 Task: Add a signature Lane Turner containing With gratitude and sincere wishes, Lane Turner to email address softage.3@softage.net and add a folder Maintenance
Action: Mouse moved to (117, 157)
Screenshot: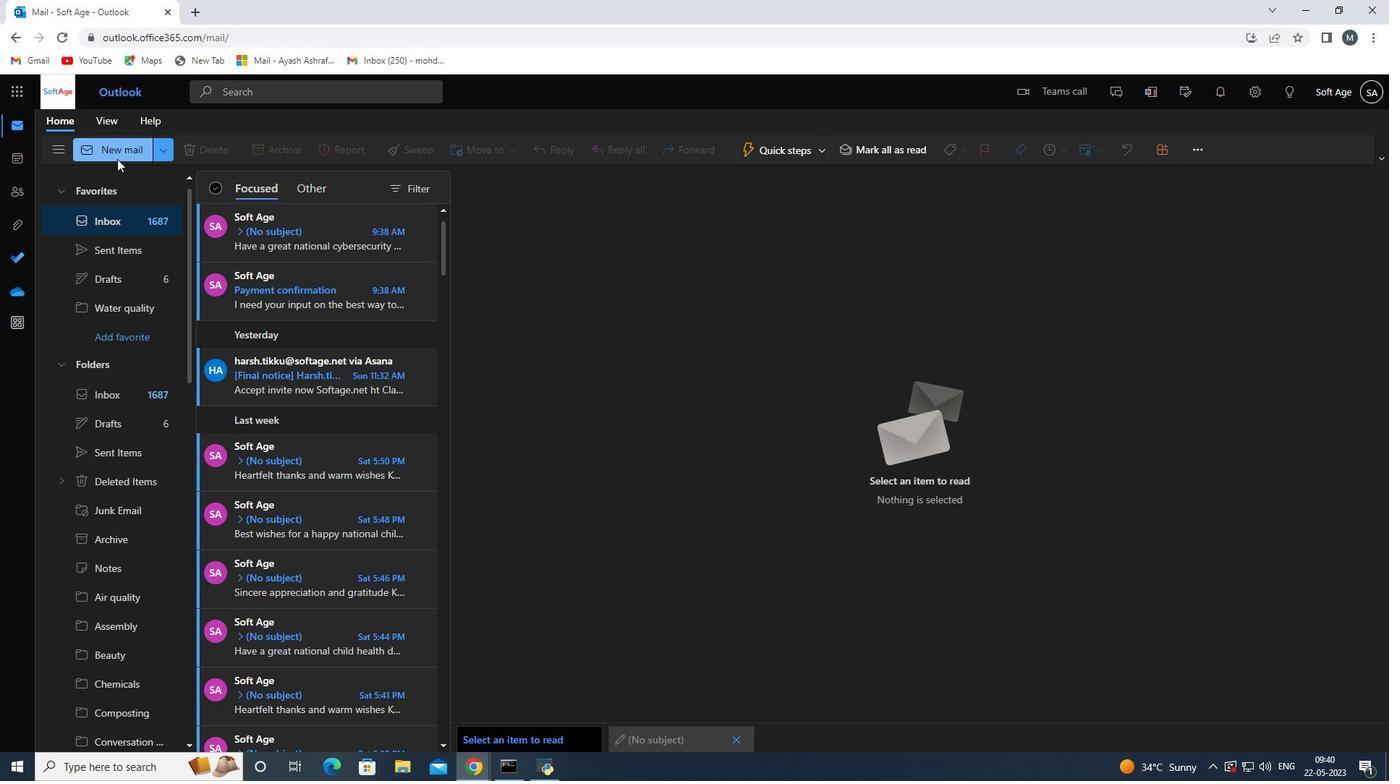 
Action: Mouse pressed left at (117, 157)
Screenshot: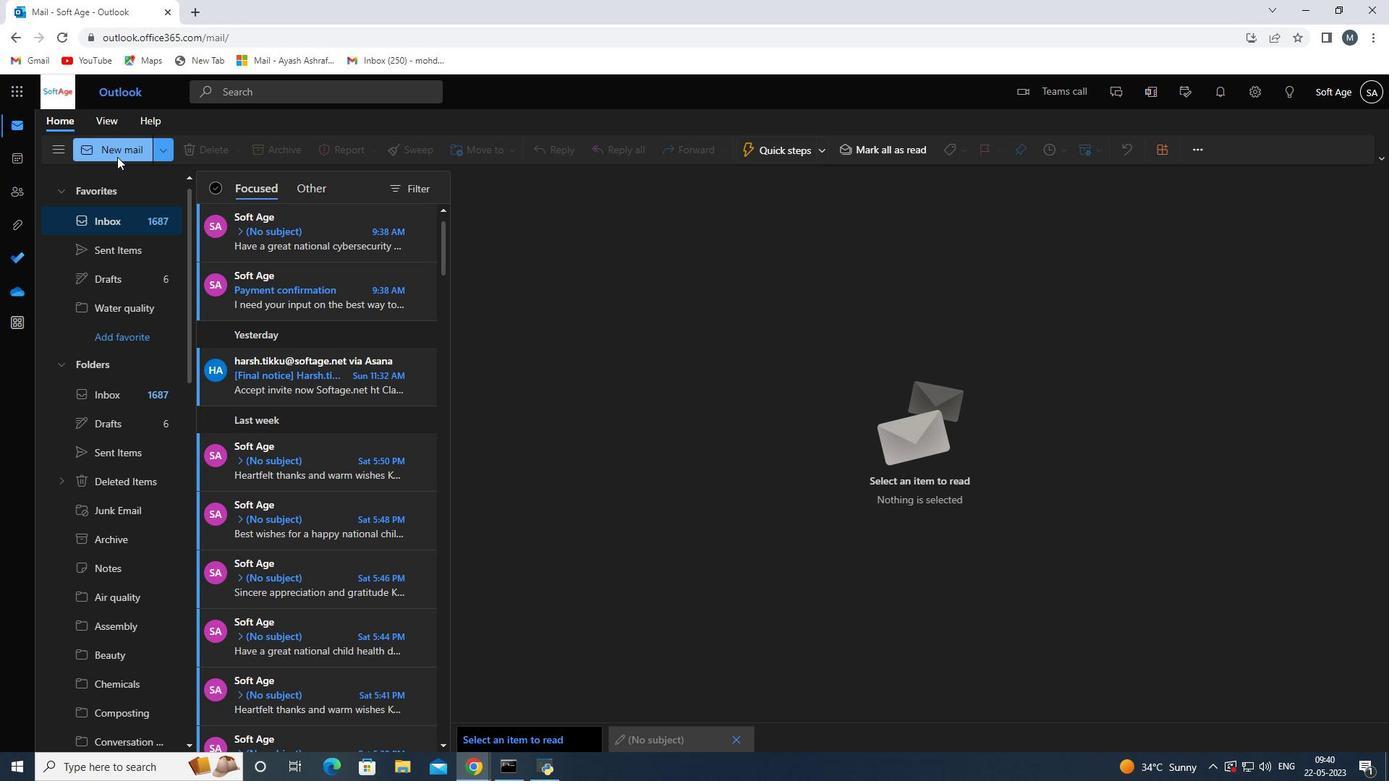 
Action: Mouse moved to (986, 154)
Screenshot: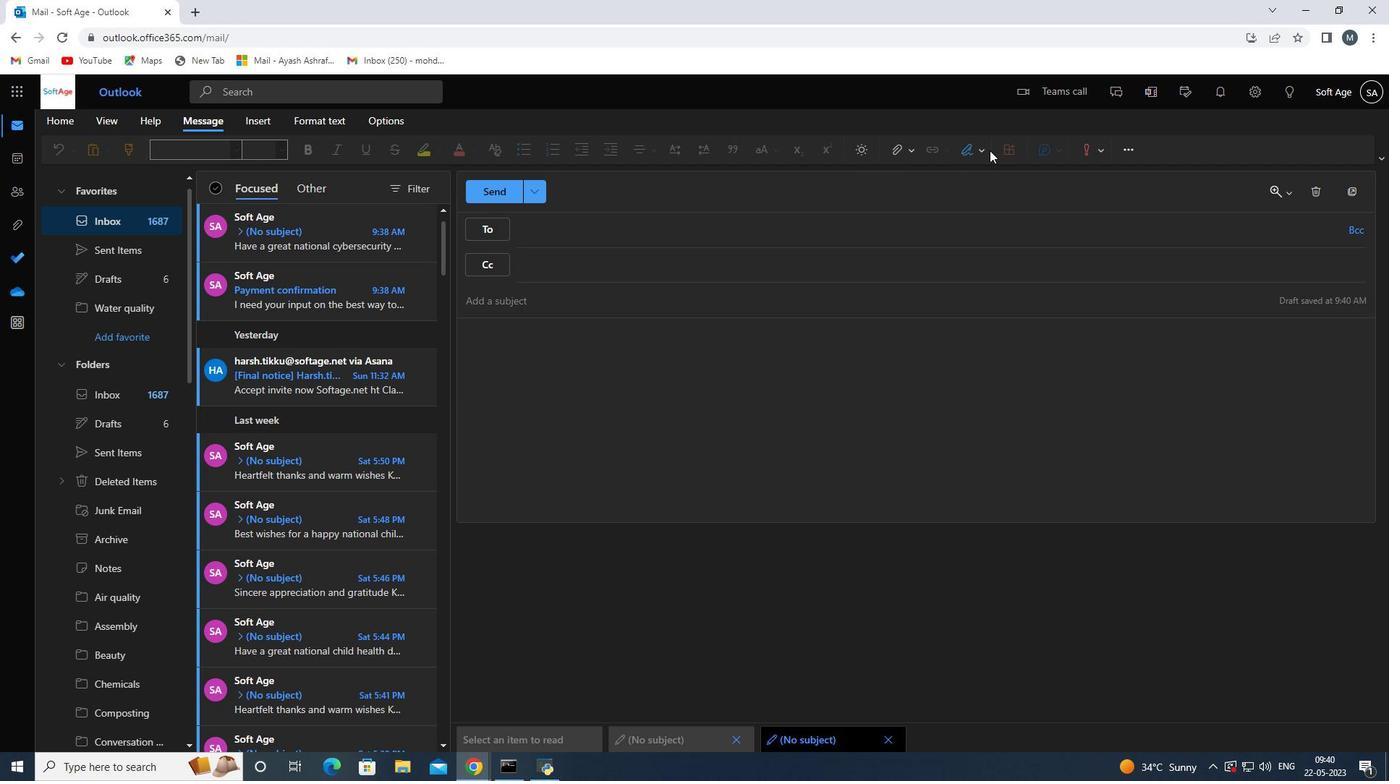 
Action: Mouse pressed left at (986, 154)
Screenshot: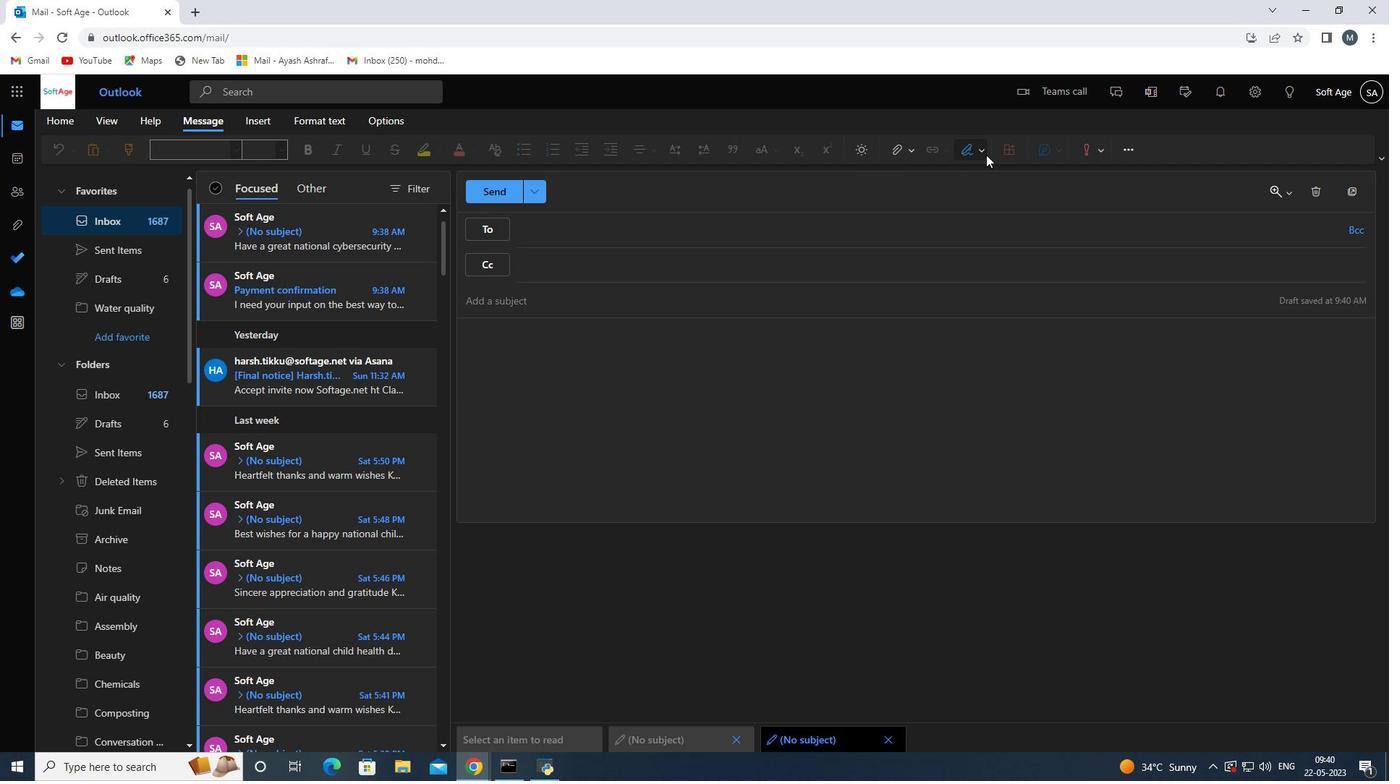 
Action: Mouse moved to (943, 186)
Screenshot: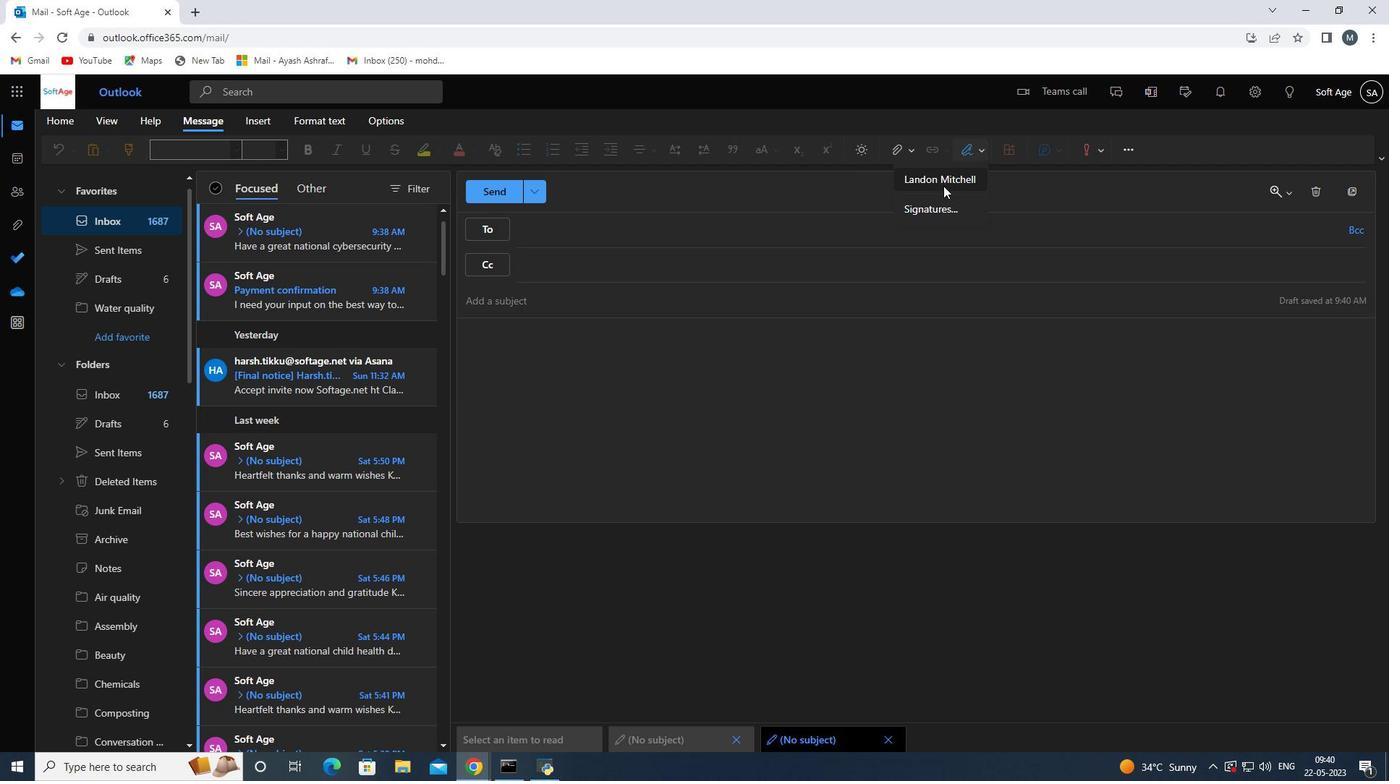 
Action: Mouse pressed left at (943, 186)
Screenshot: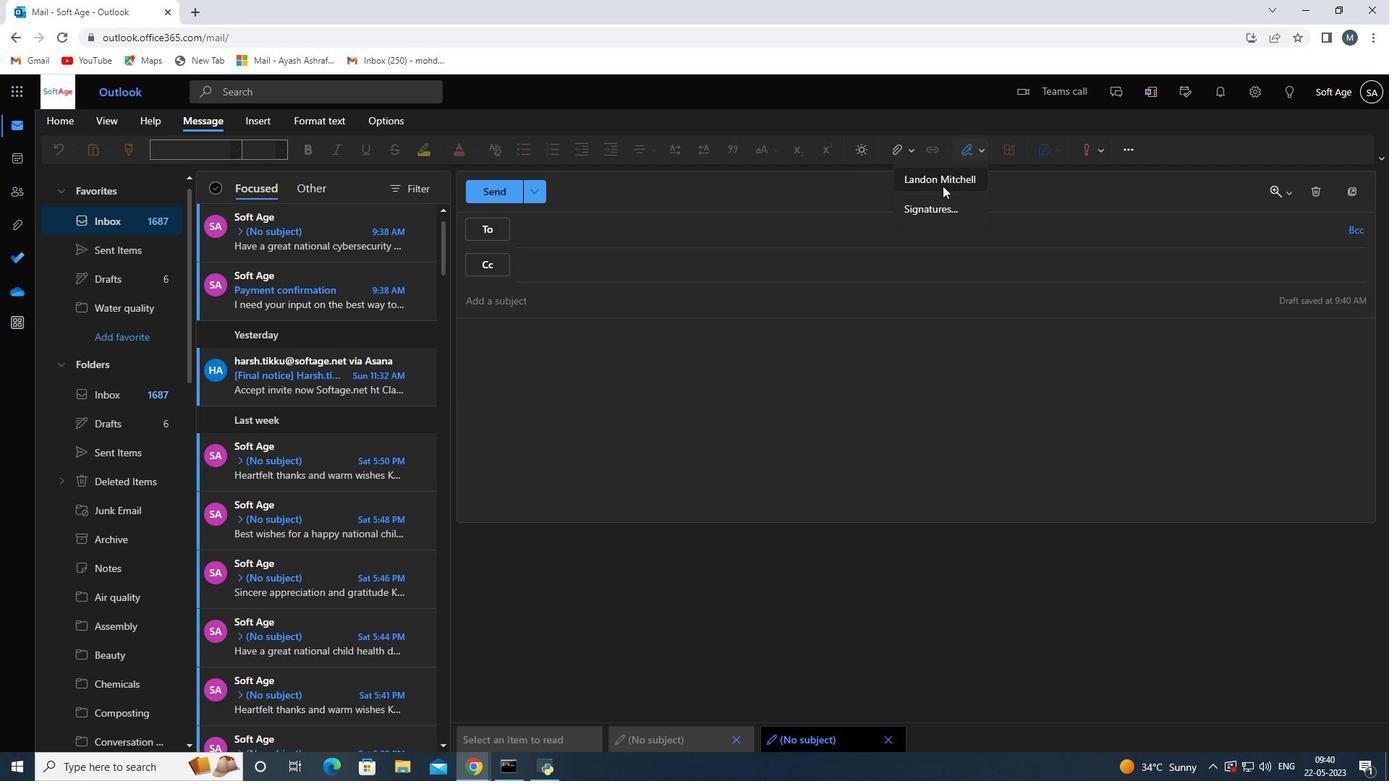 
Action: Mouse moved to (981, 146)
Screenshot: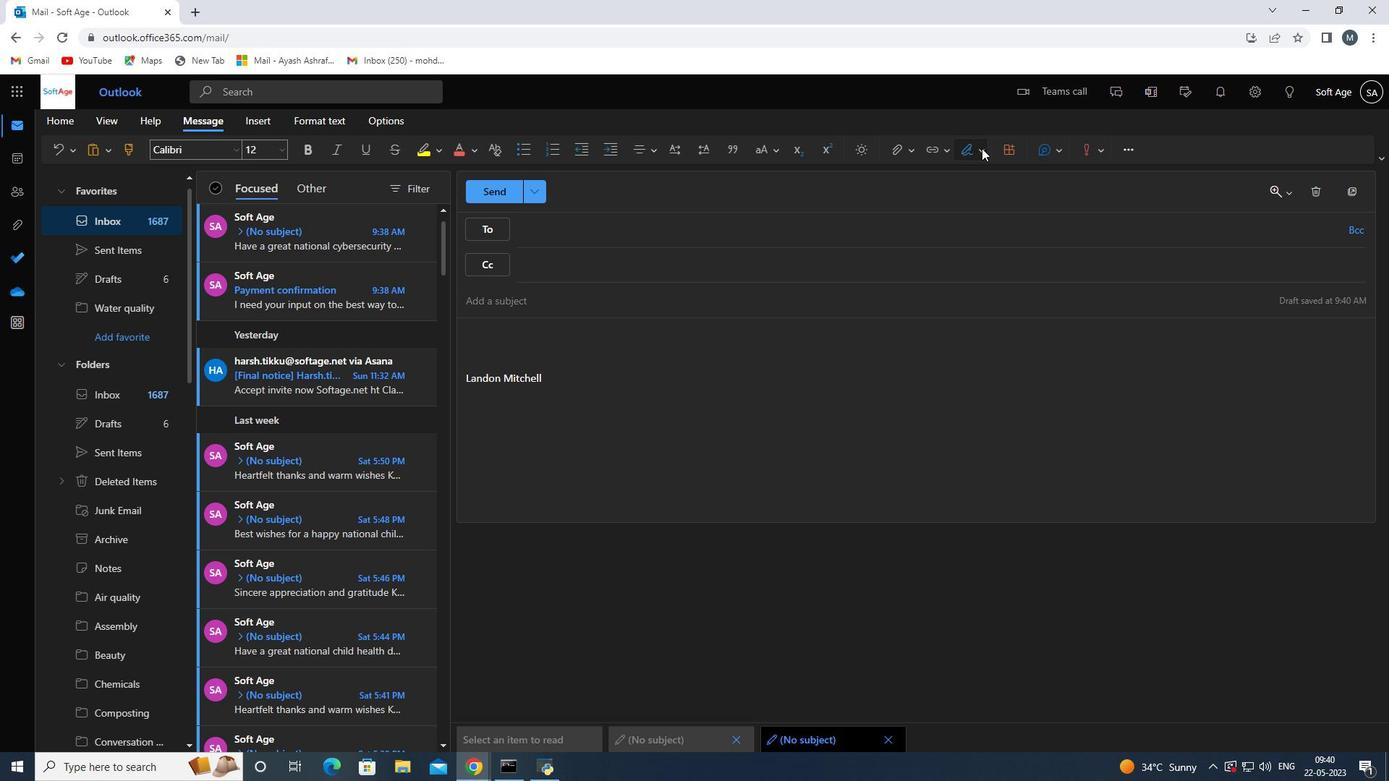 
Action: Mouse pressed left at (981, 146)
Screenshot: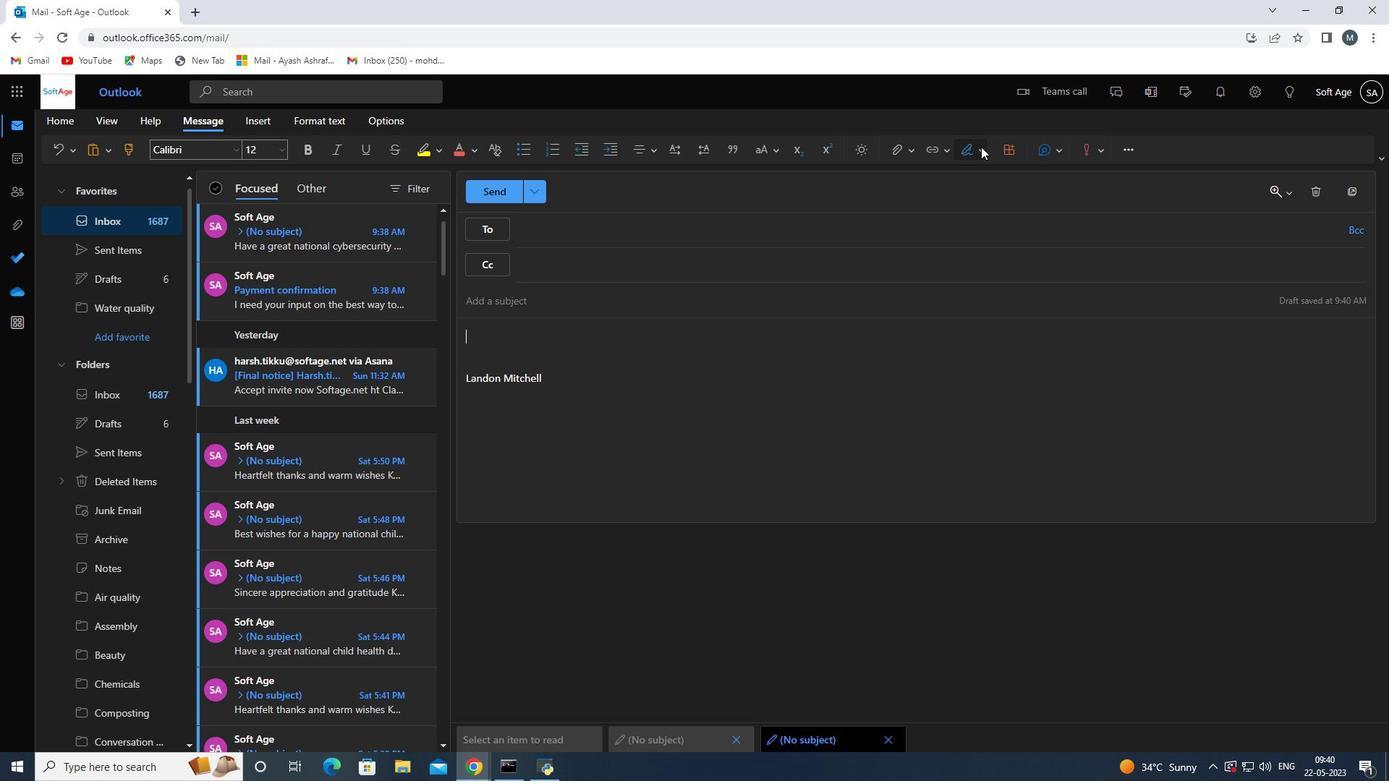 
Action: Mouse moved to (943, 210)
Screenshot: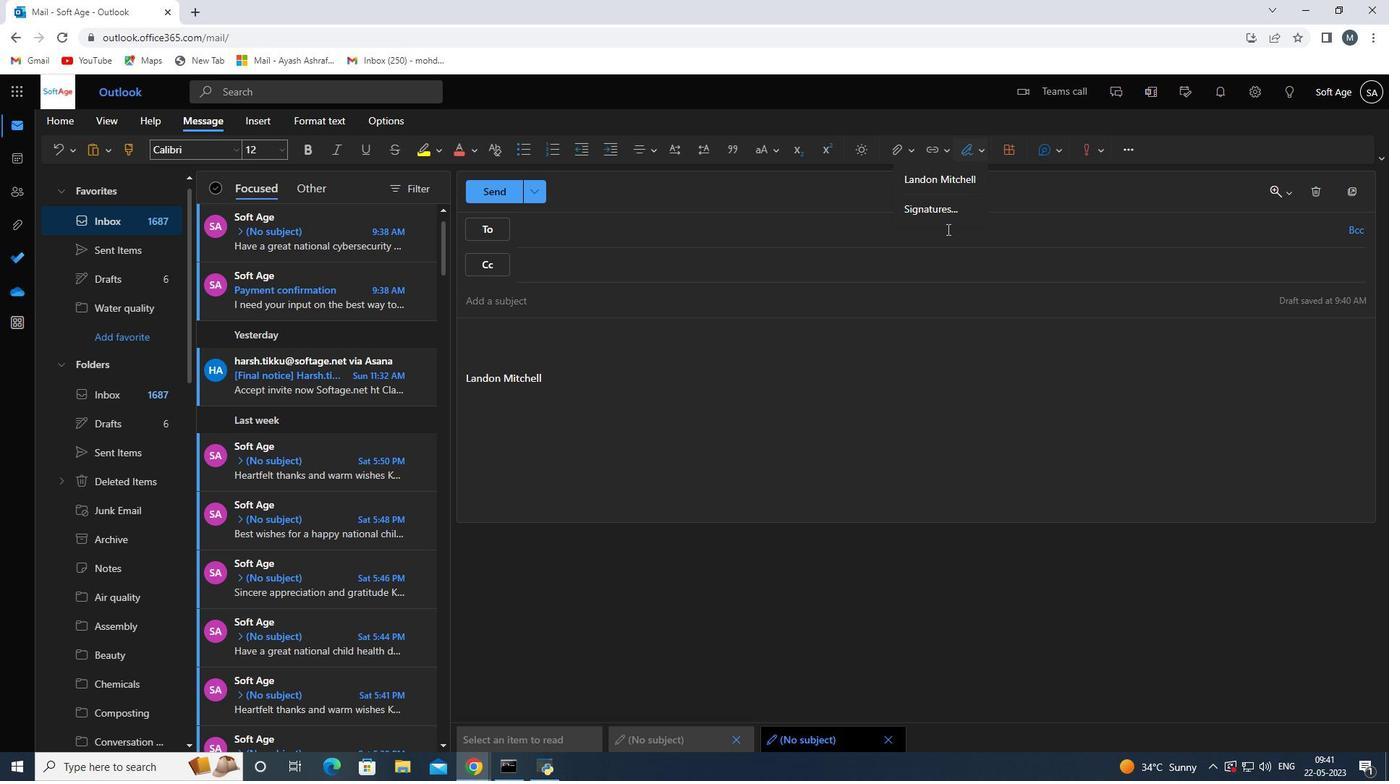 
Action: Mouse pressed left at (943, 210)
Screenshot: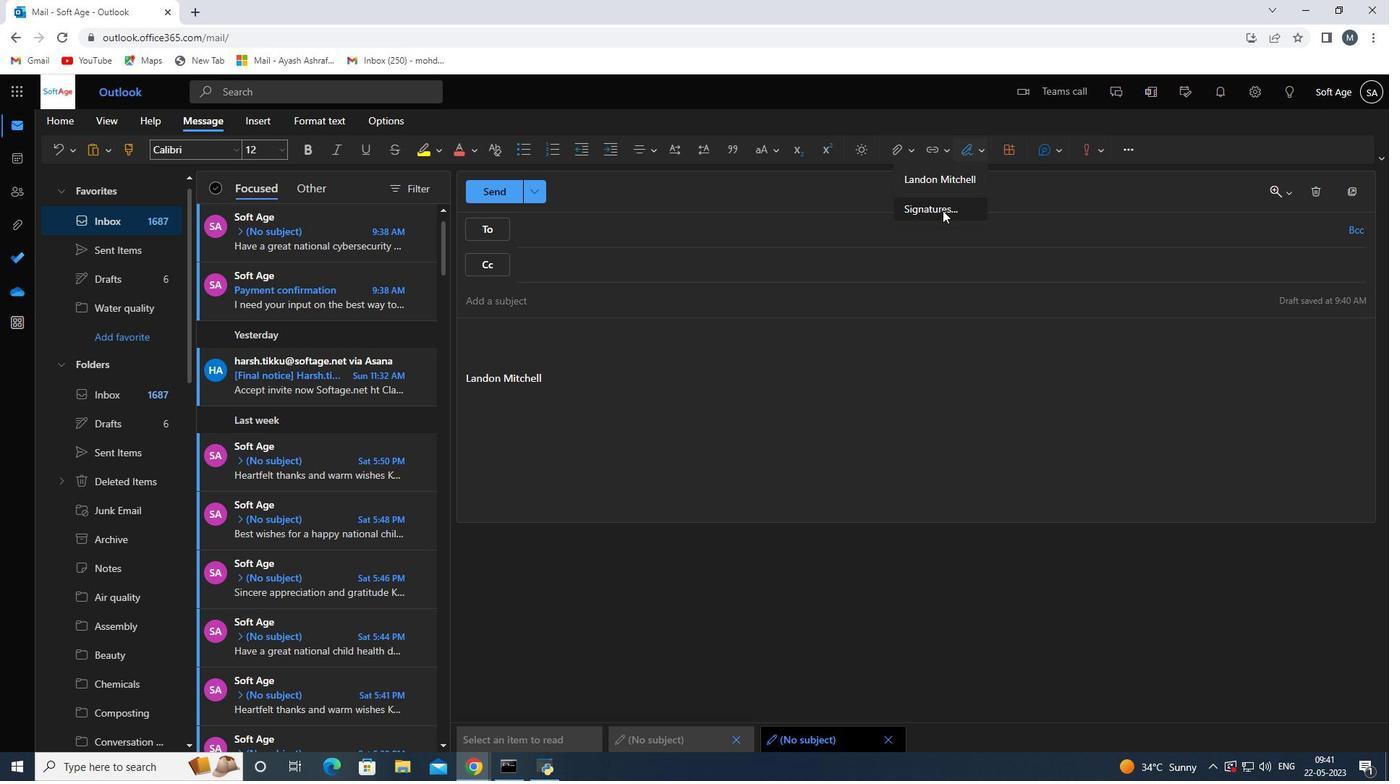 
Action: Mouse moved to (976, 269)
Screenshot: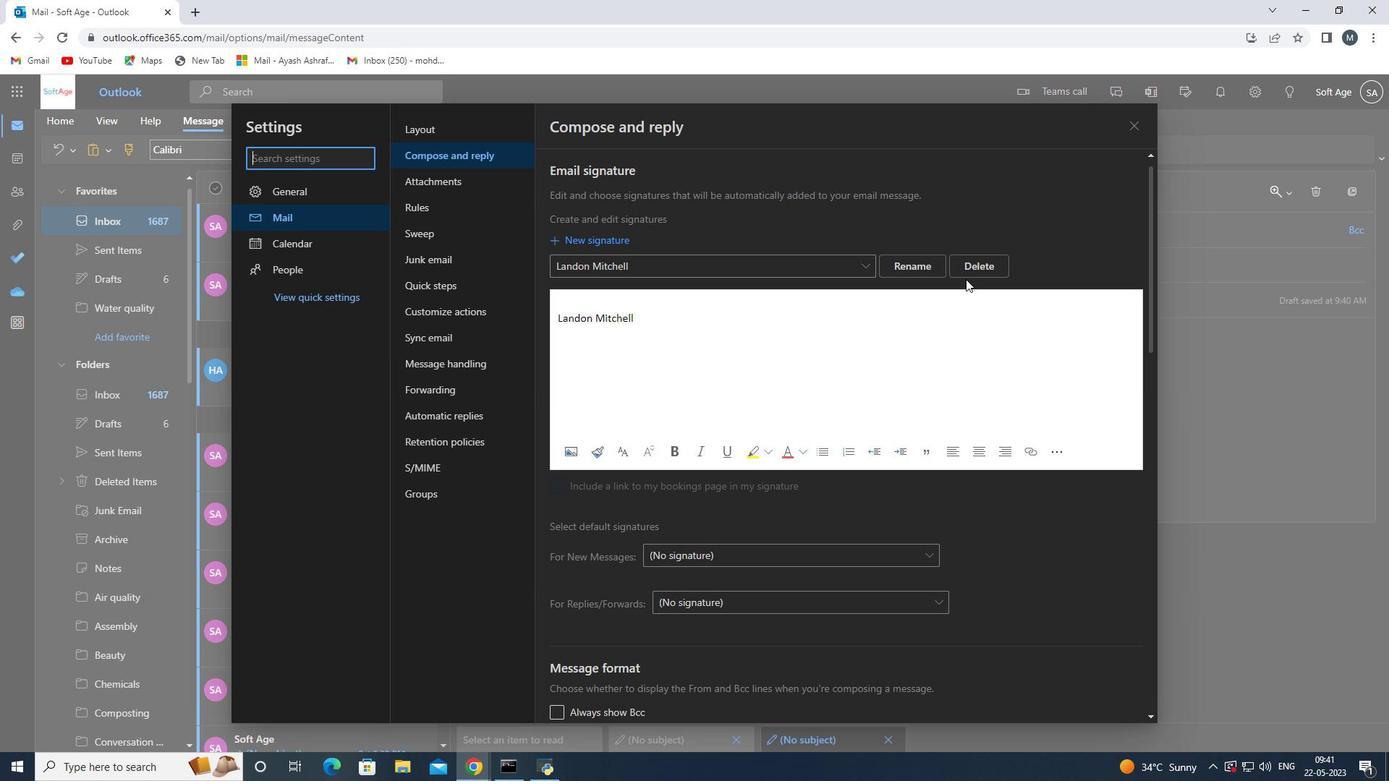 
Action: Mouse pressed left at (976, 269)
Screenshot: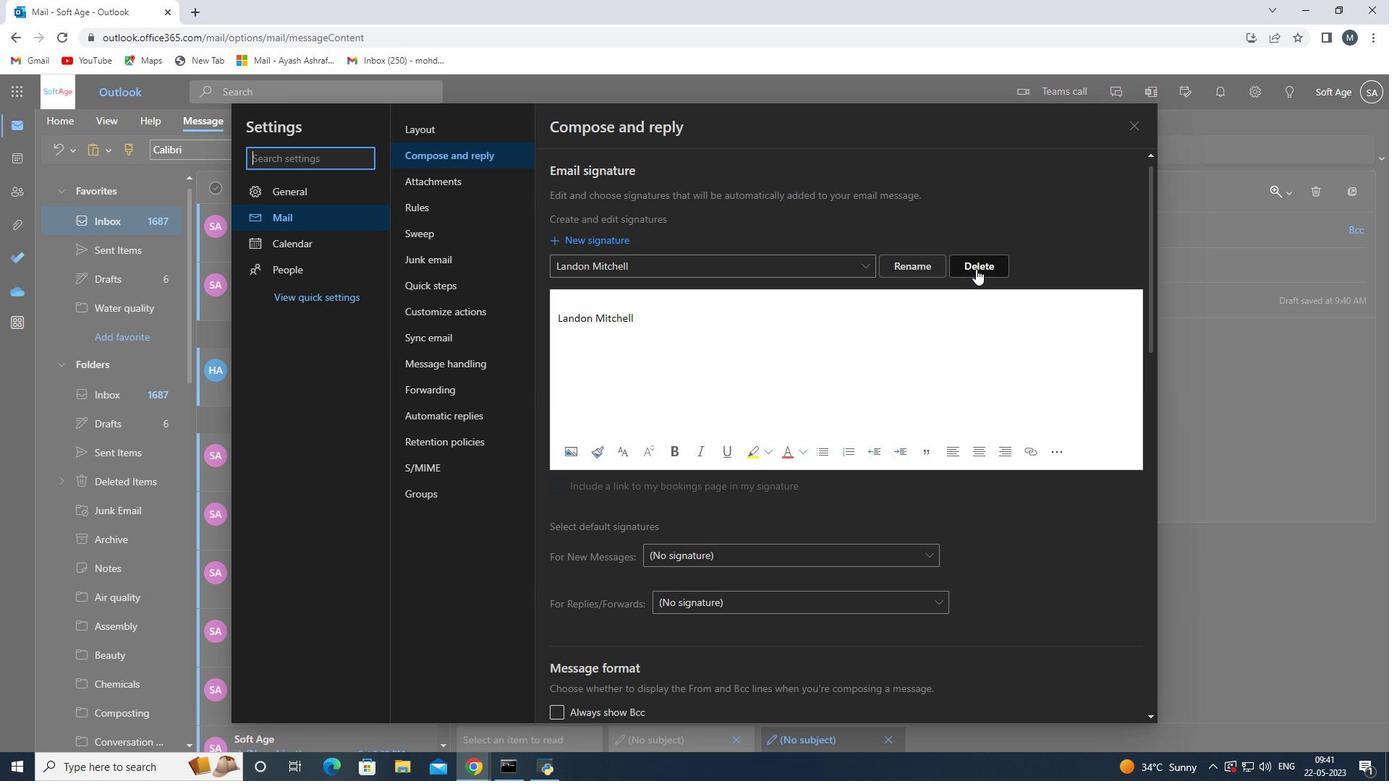 
Action: Mouse moved to (720, 262)
Screenshot: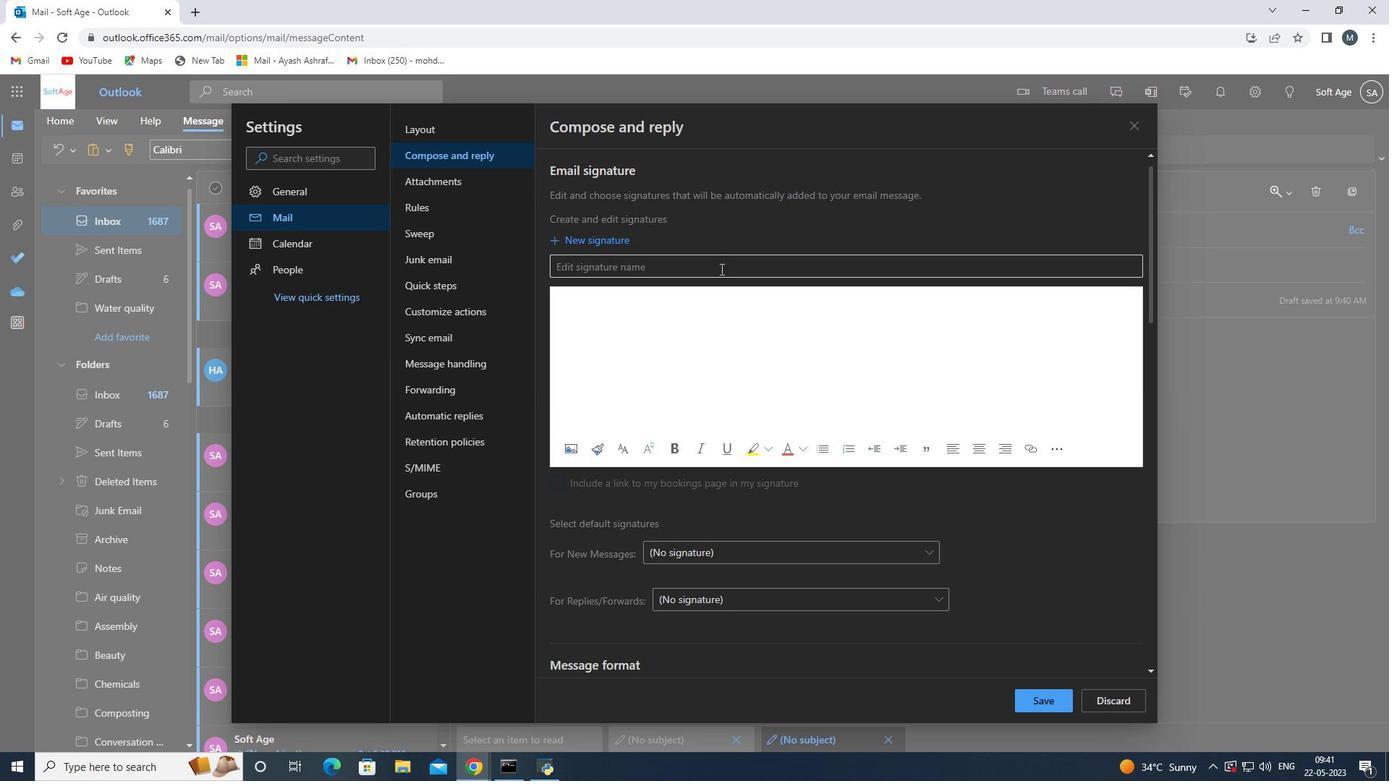 
Action: Mouse pressed left at (720, 262)
Screenshot: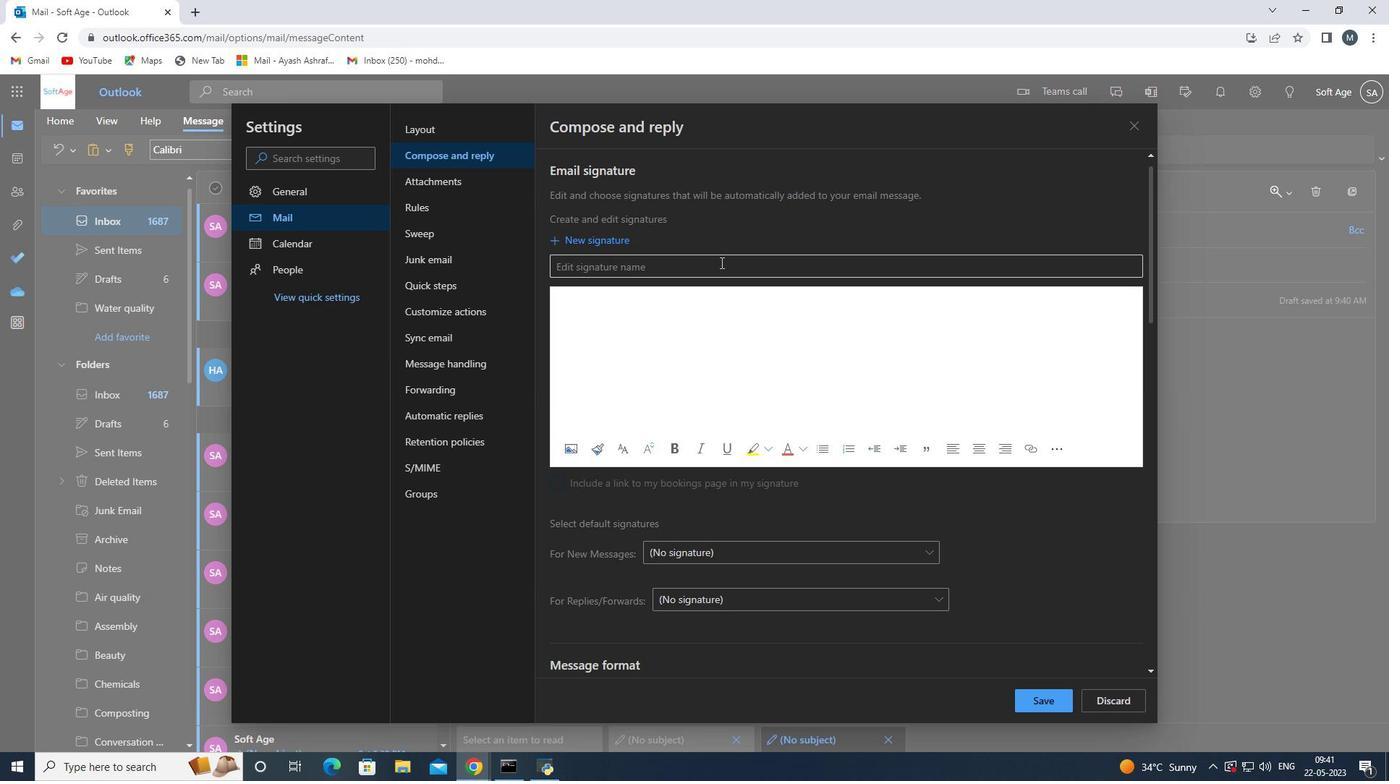 
Action: Key pressed <Key.shift>Lane<Key.space><Key.shift>Turnr<Key.backspace>er<Key.space>
Screenshot: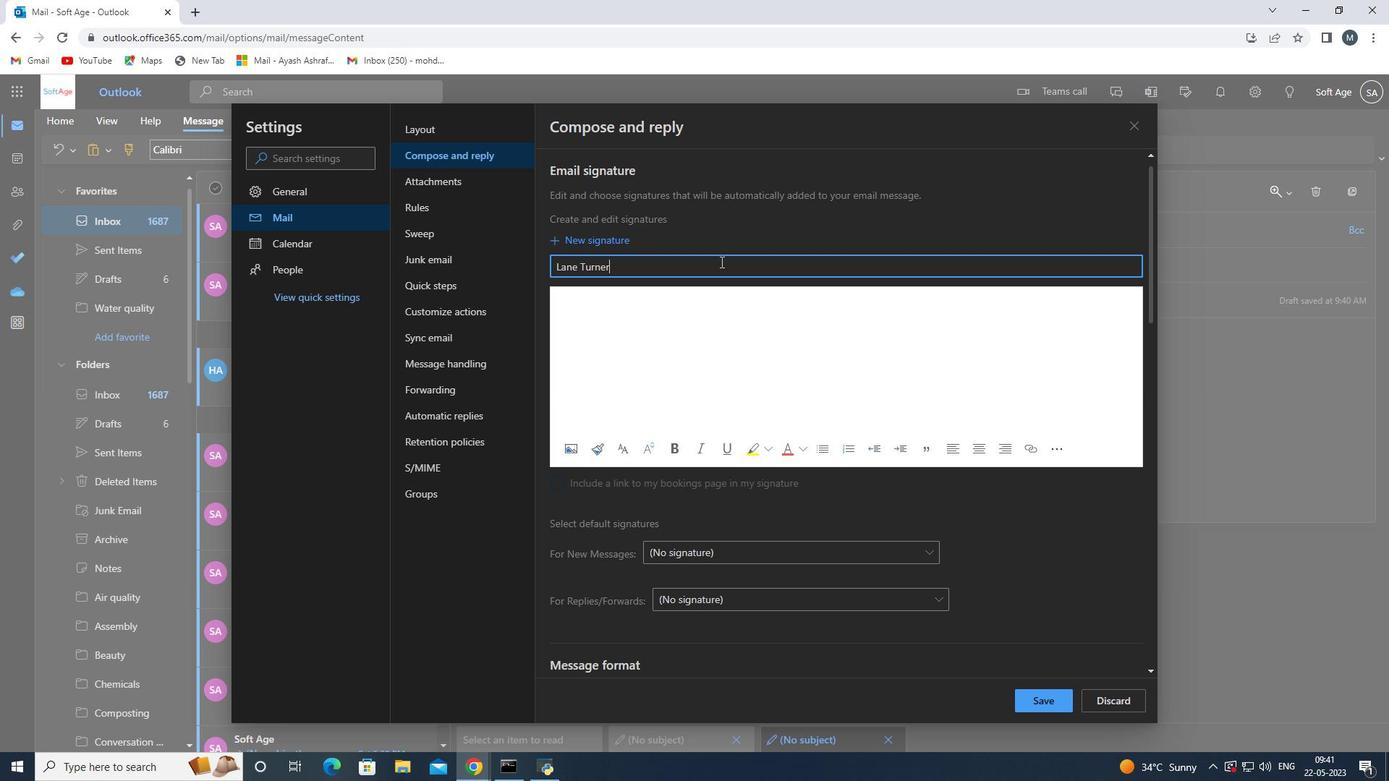 
Action: Mouse moved to (637, 314)
Screenshot: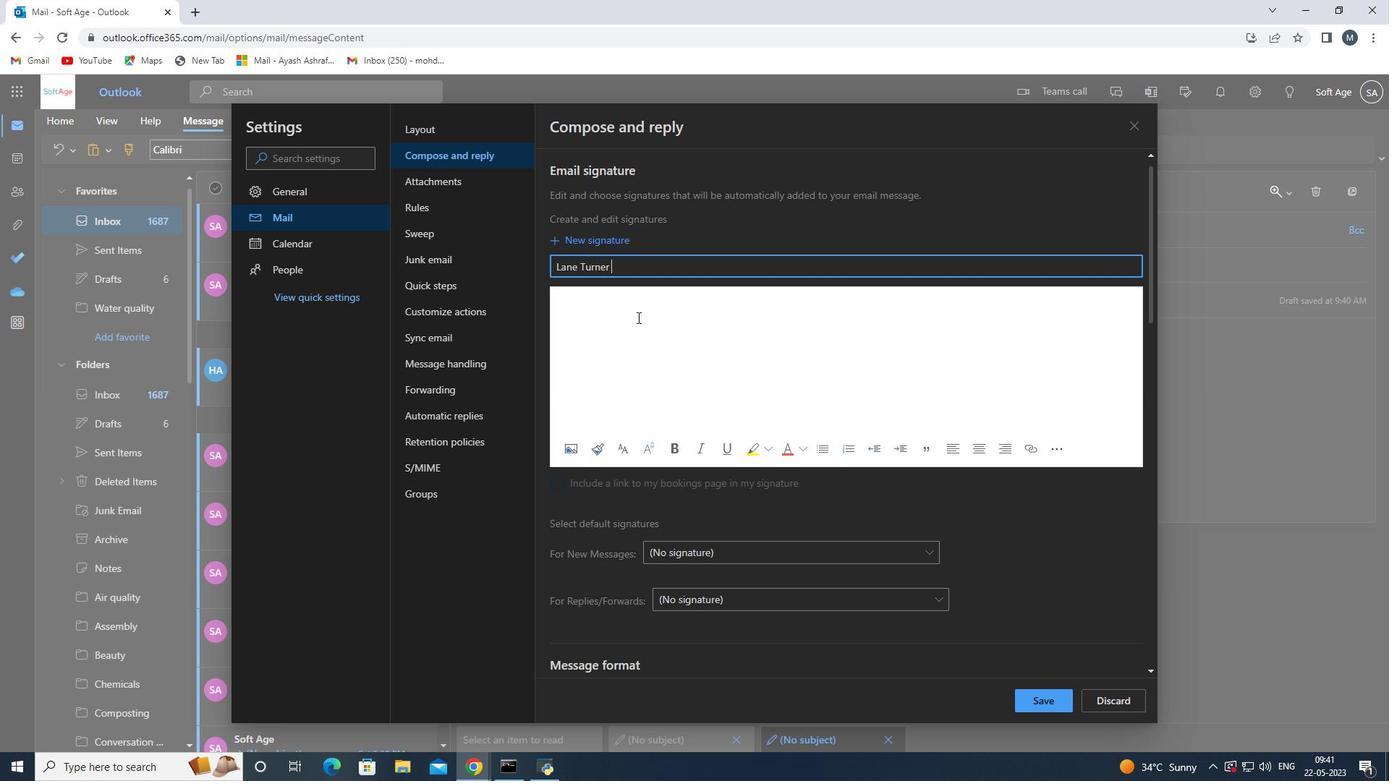 
Action: Mouse pressed left at (637, 314)
Screenshot: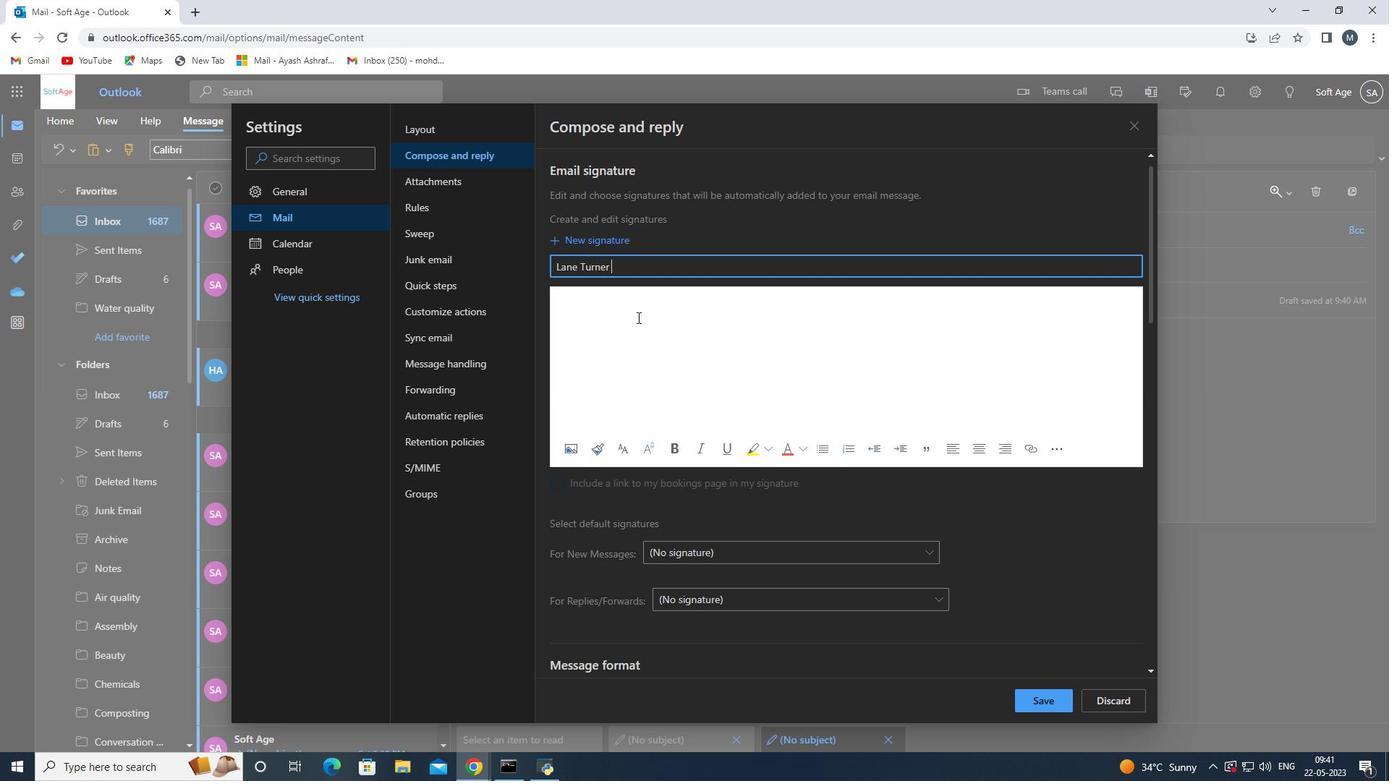 
Action: Key pressed <Key.enter><Key.shift><Key.shift><Key.shift><Key.shift><Key.shift><Key.shift><Key.shift><Key.shift>Lane<Key.space><Key.shift>Ti<Key.backspace>urner<Key.space>
Screenshot: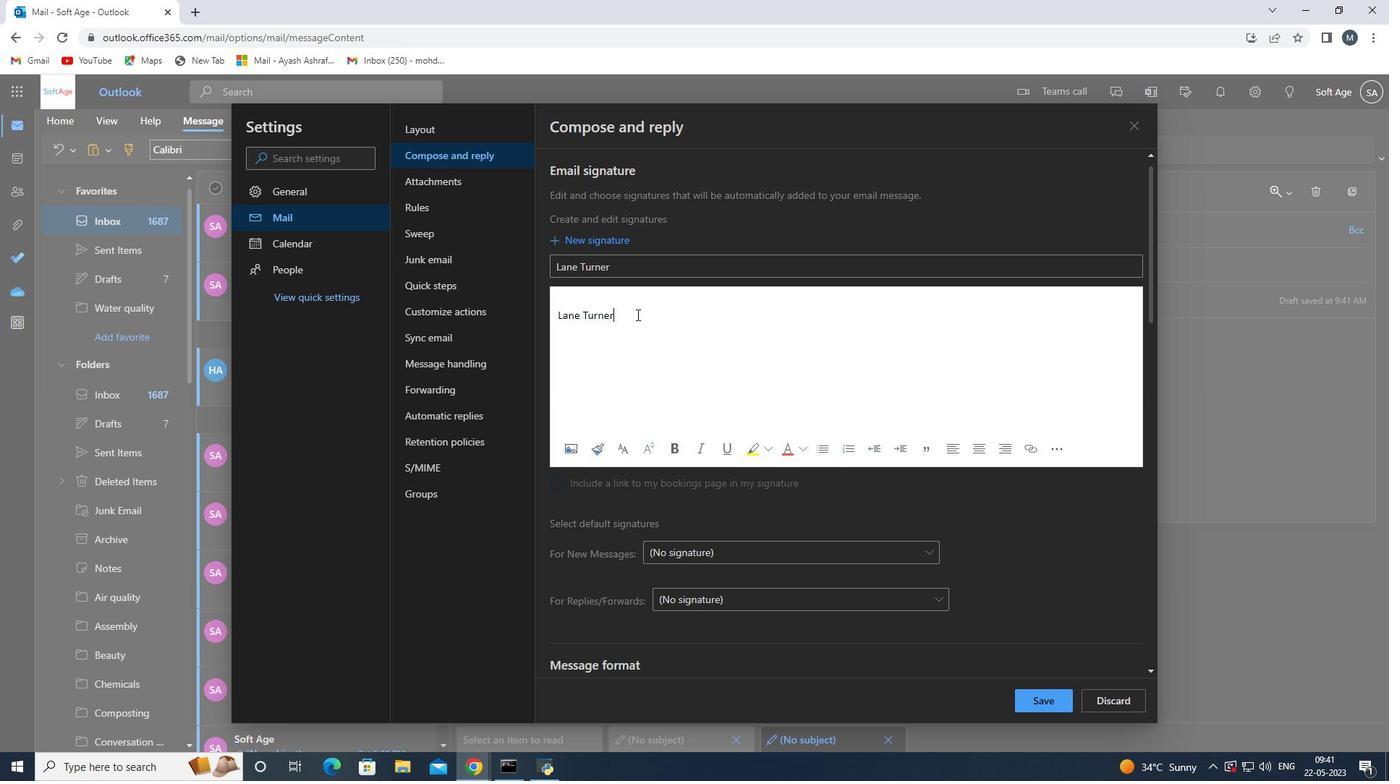 
Action: Mouse moved to (1031, 697)
Screenshot: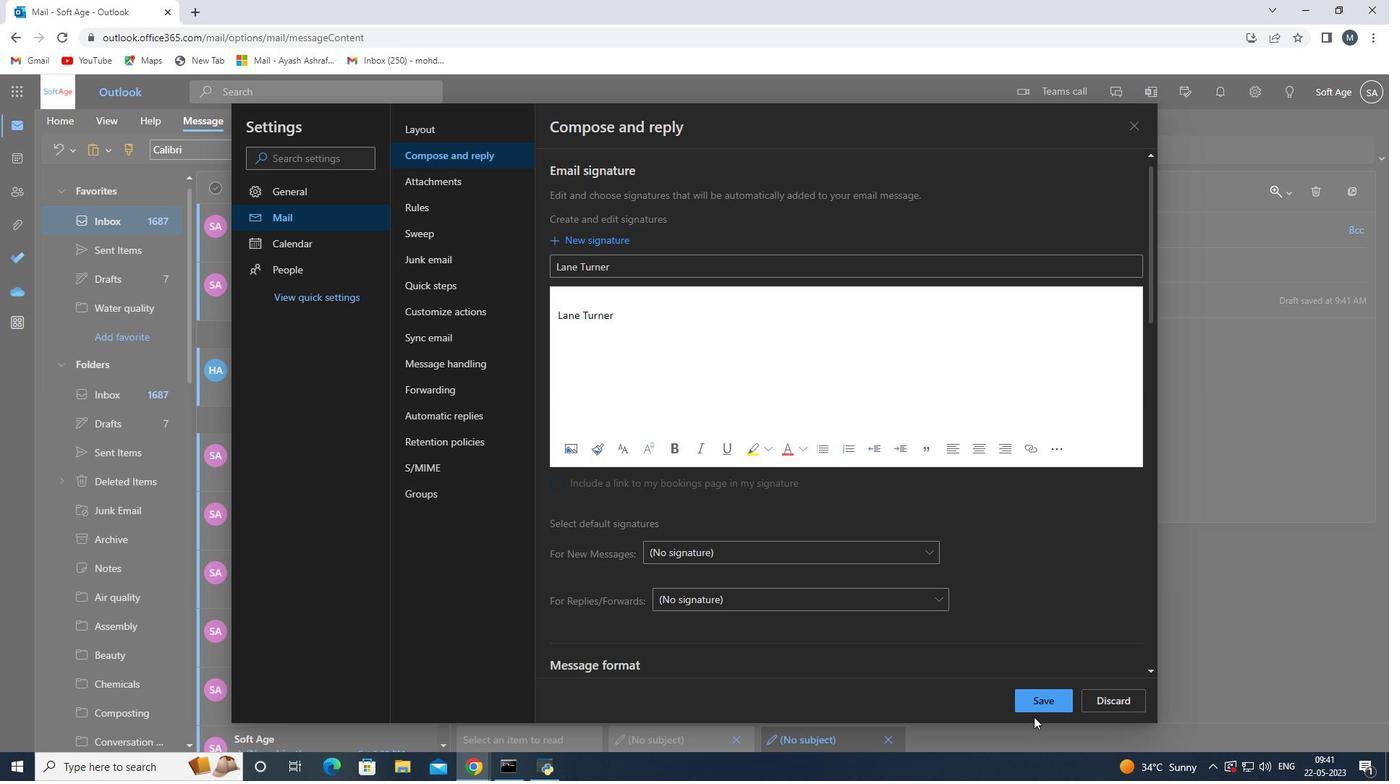 
Action: Mouse pressed left at (1031, 697)
Screenshot: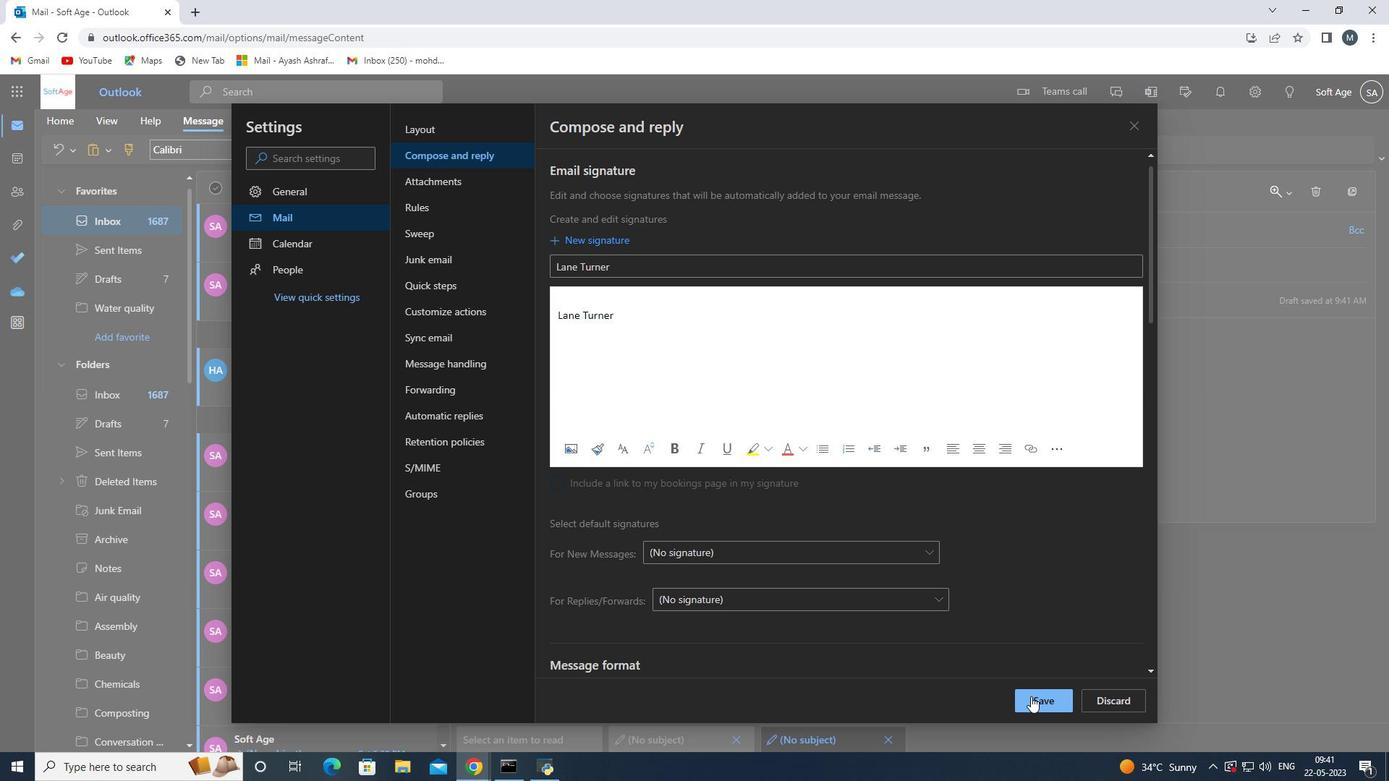 
Action: Mouse moved to (1127, 130)
Screenshot: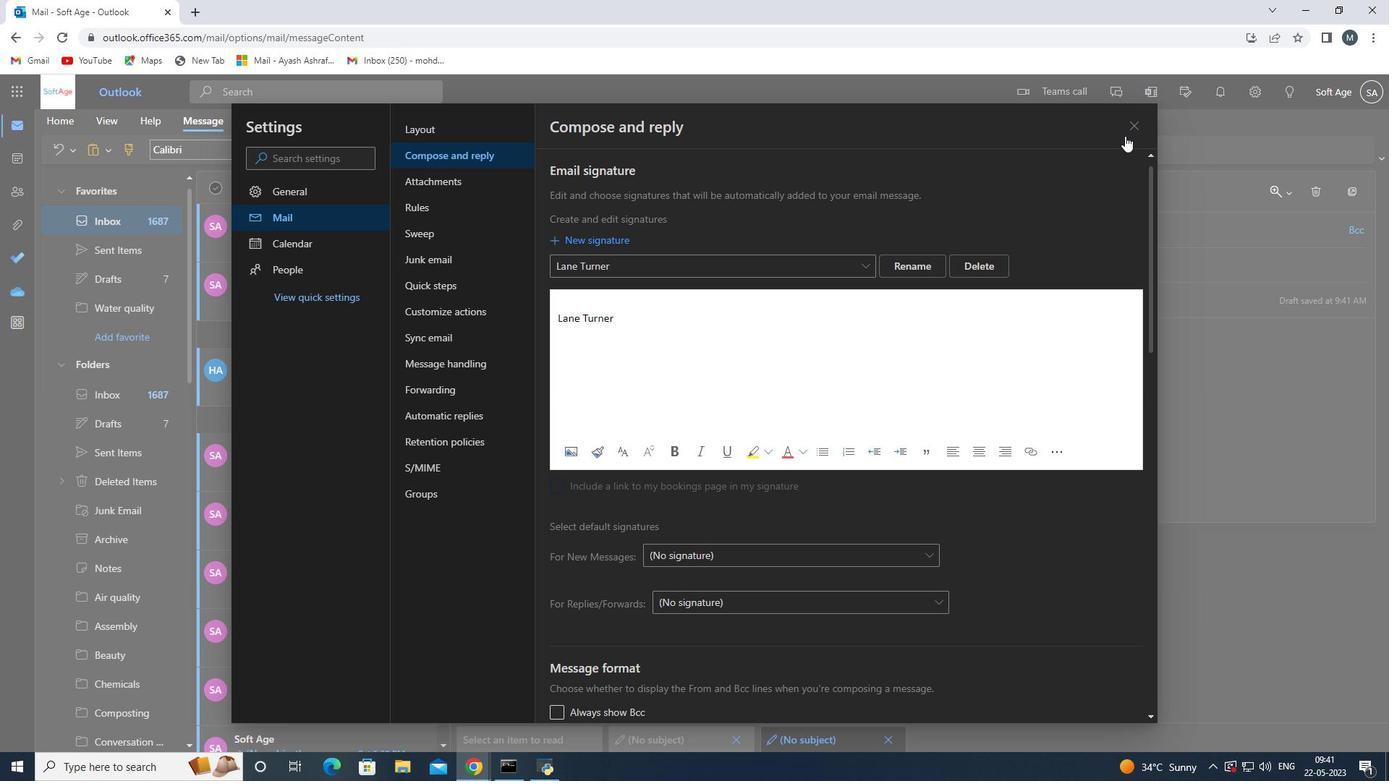 
Action: Mouse pressed left at (1127, 130)
Screenshot: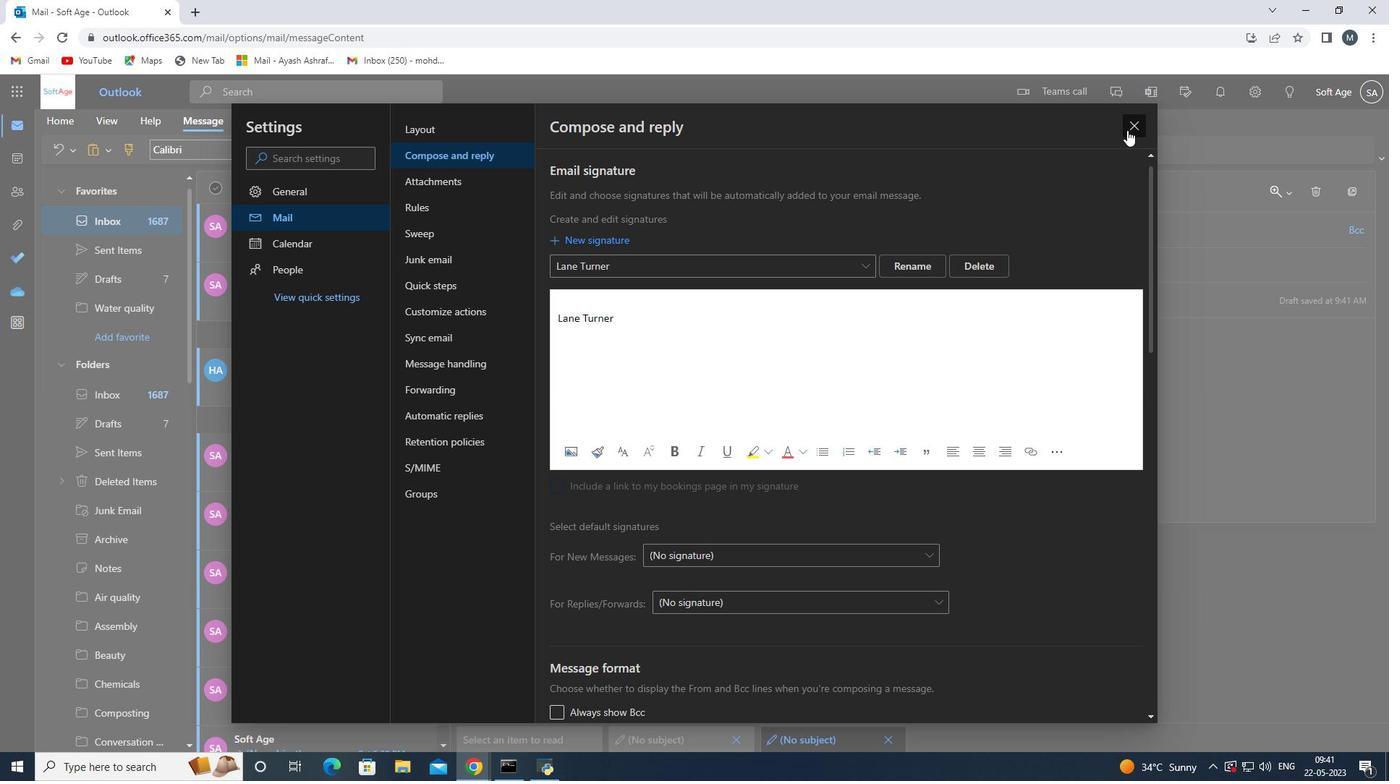 
Action: Mouse moved to (542, 385)
Screenshot: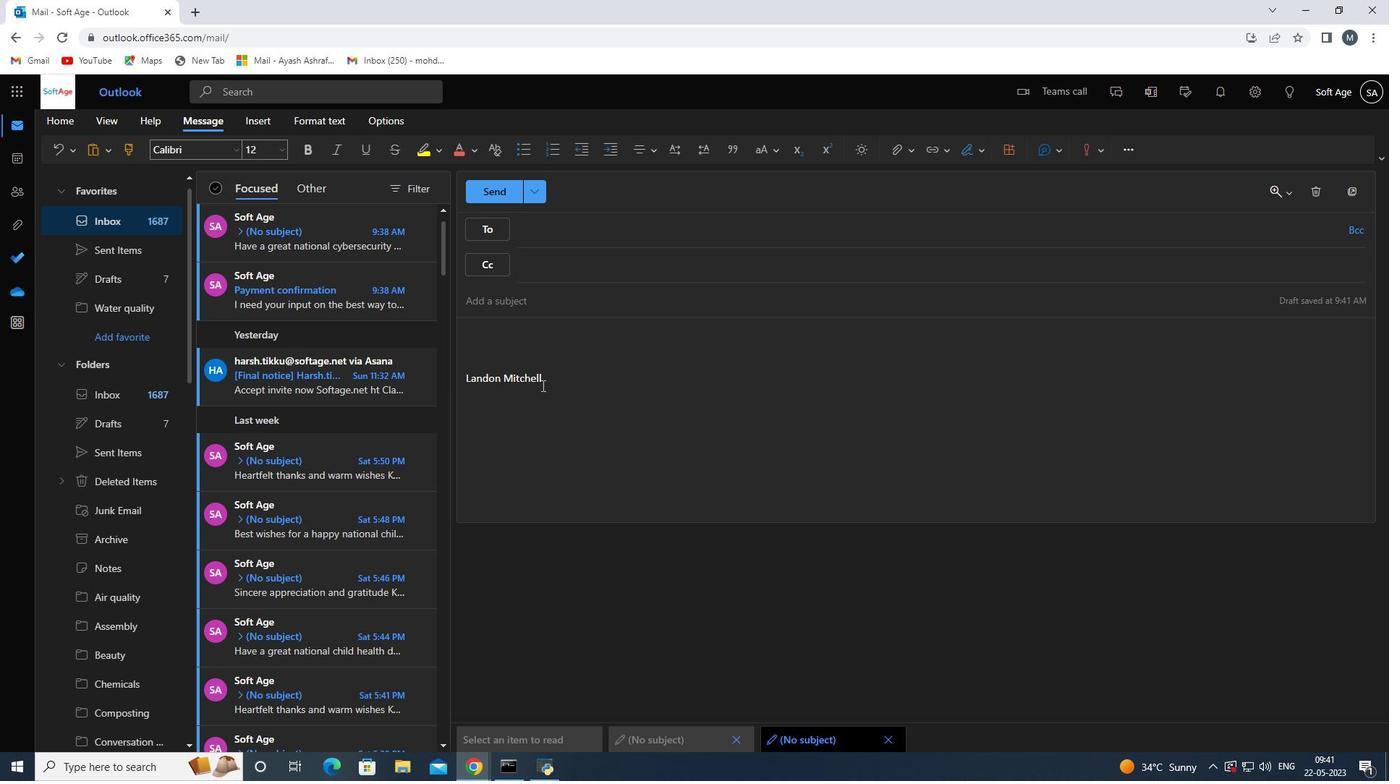 
Action: Mouse pressed left at (542, 385)
Screenshot: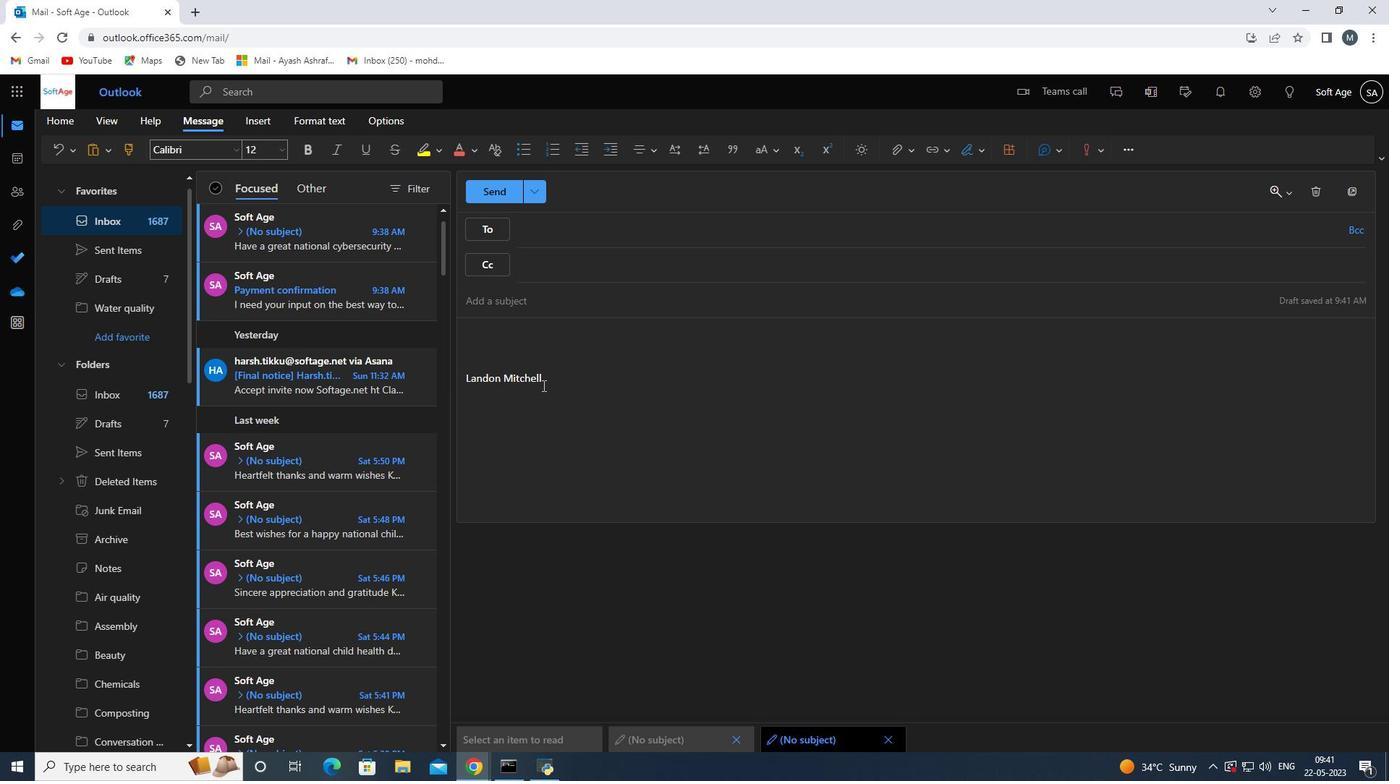 
Action: Mouse moved to (463, 381)
Screenshot: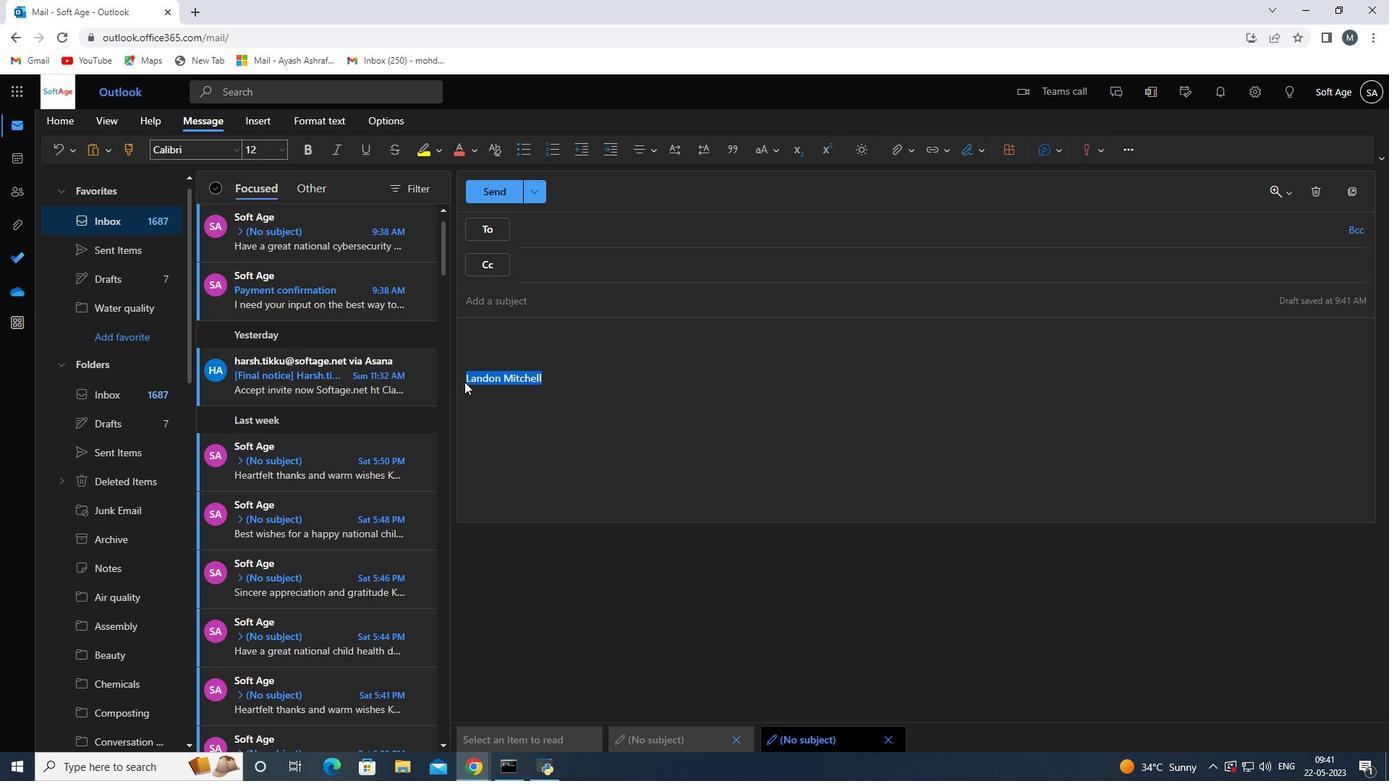 
Action: Key pressed <Key.delete>
Screenshot: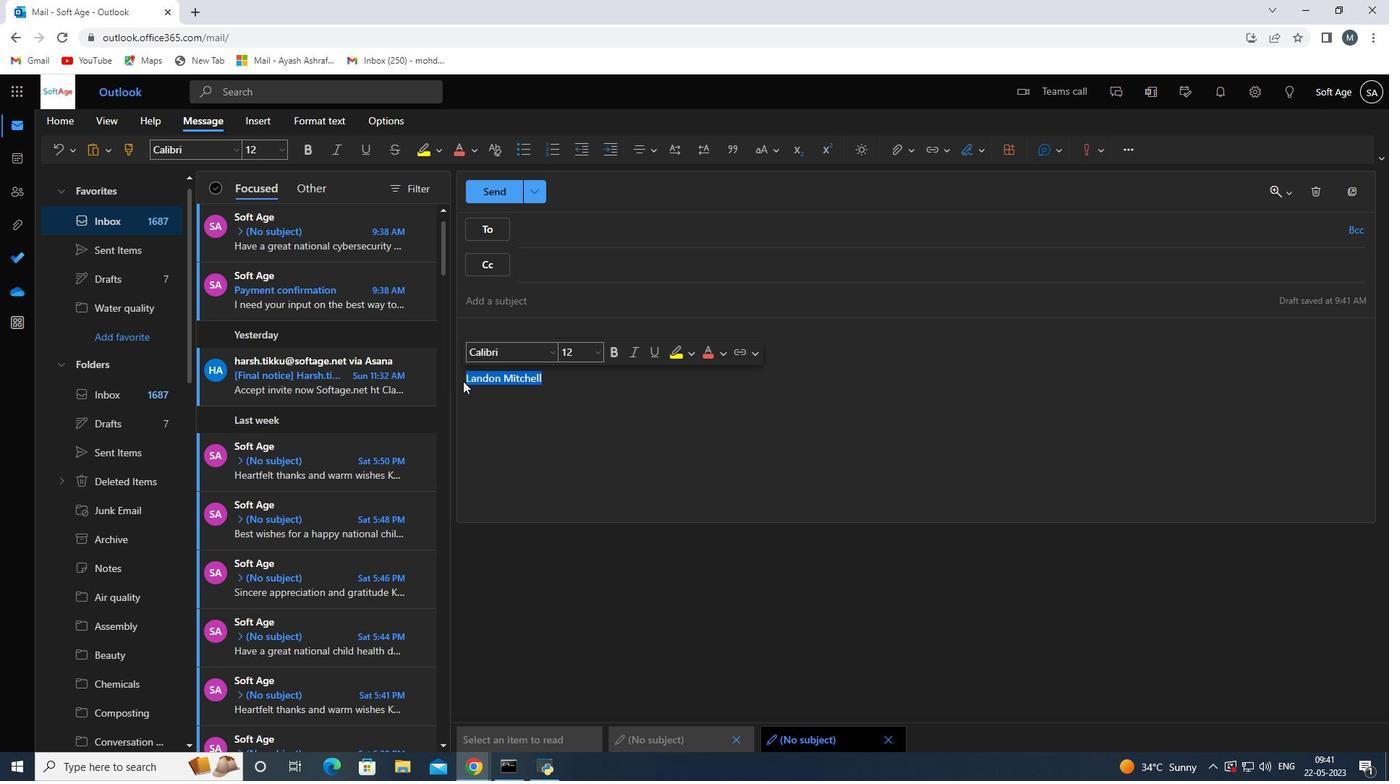 
Action: Mouse moved to (545, 337)
Screenshot: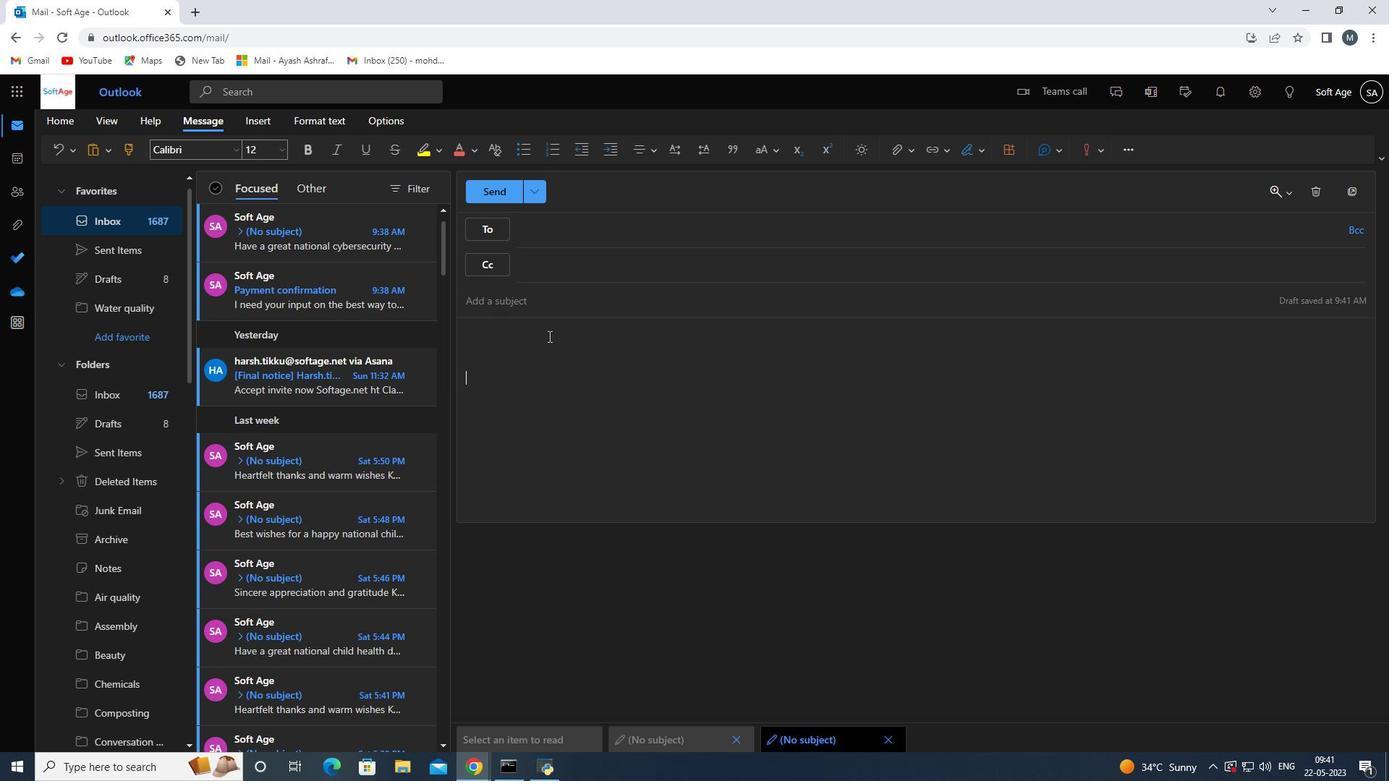 
Action: Mouse pressed left at (545, 337)
Screenshot: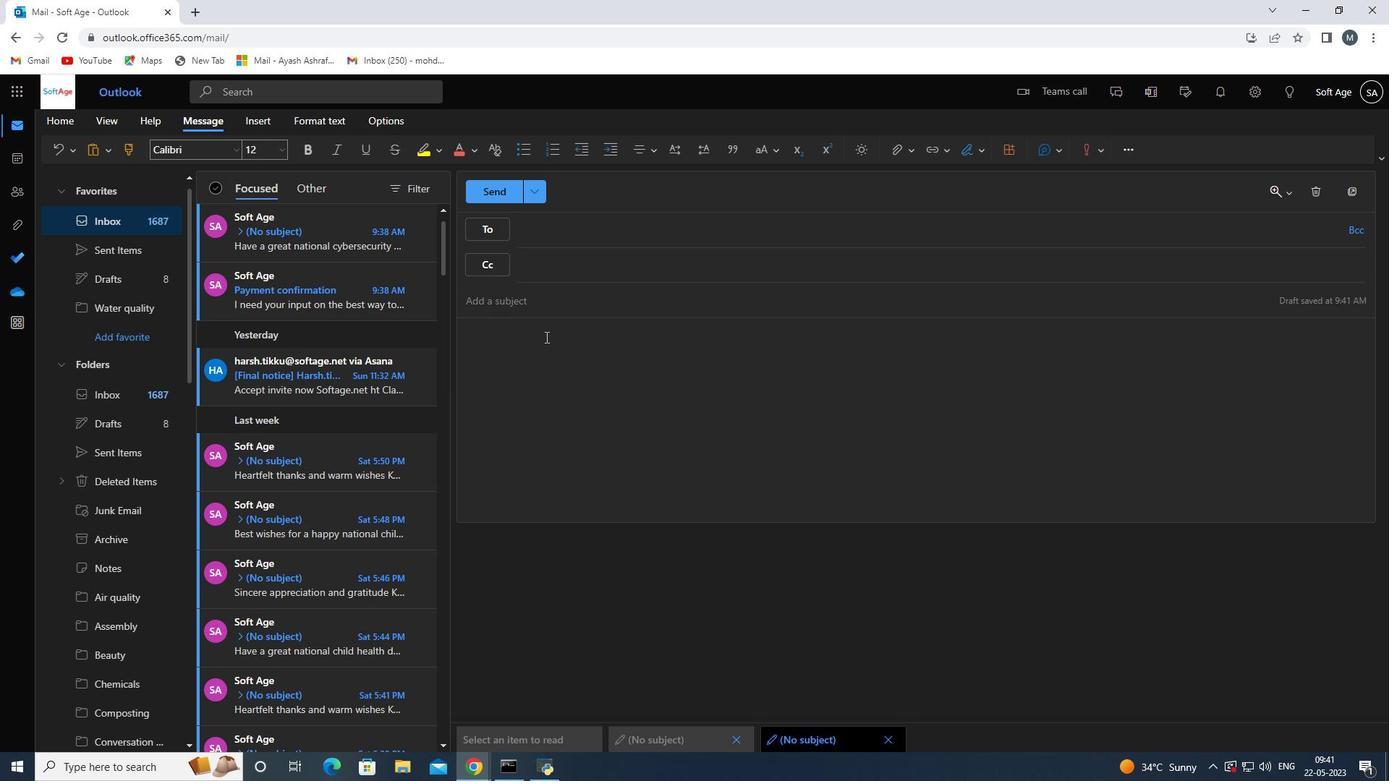 
Action: Mouse moved to (546, 336)
Screenshot: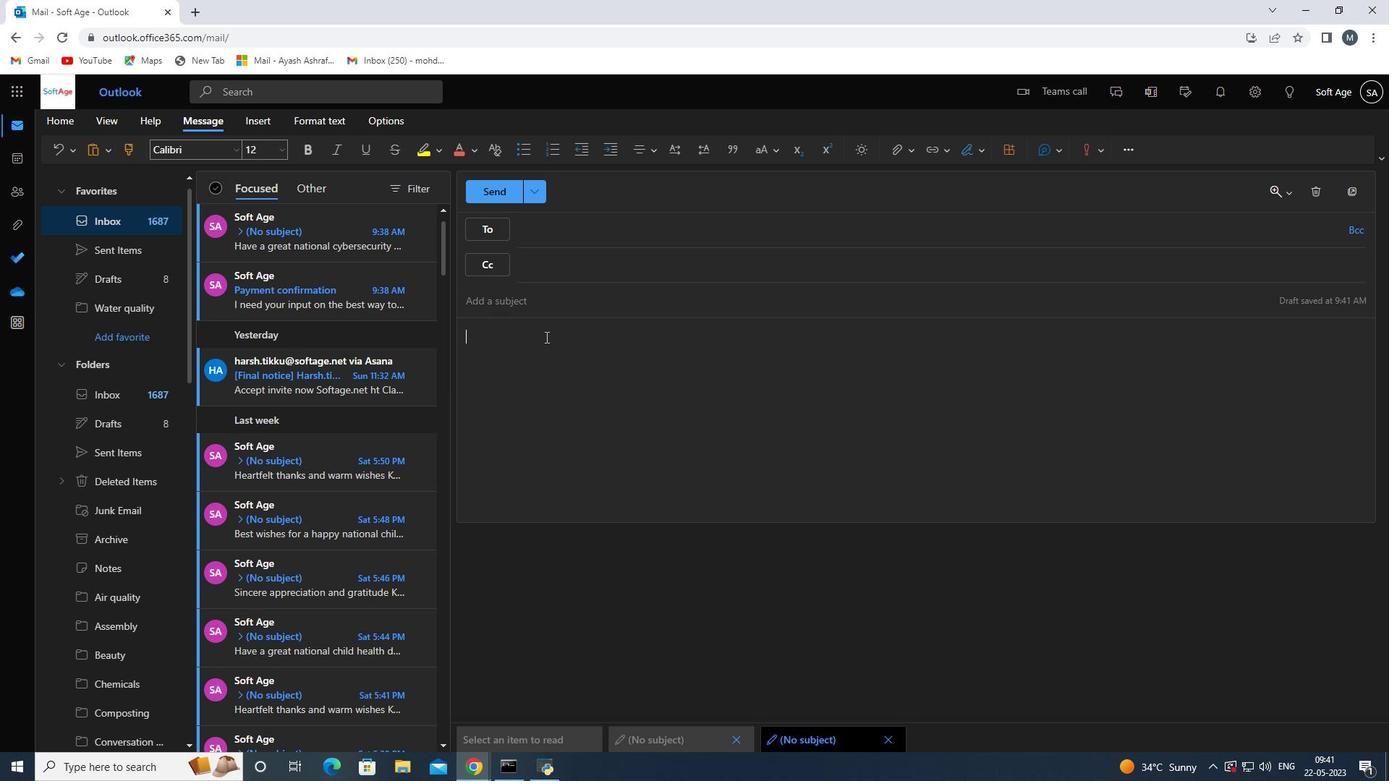 
Action: Key pressed <Key.shift>With<Key.space><Key.shift><Key.shift><Key.shift><Key.shift><Key.shift><Key.shift><Key.shift><Key.shift><Key.shift><Key.shift>Grat<Key.tab><Key.backspace><Key.backspace><Key.backspace><Key.backspace>
Screenshot: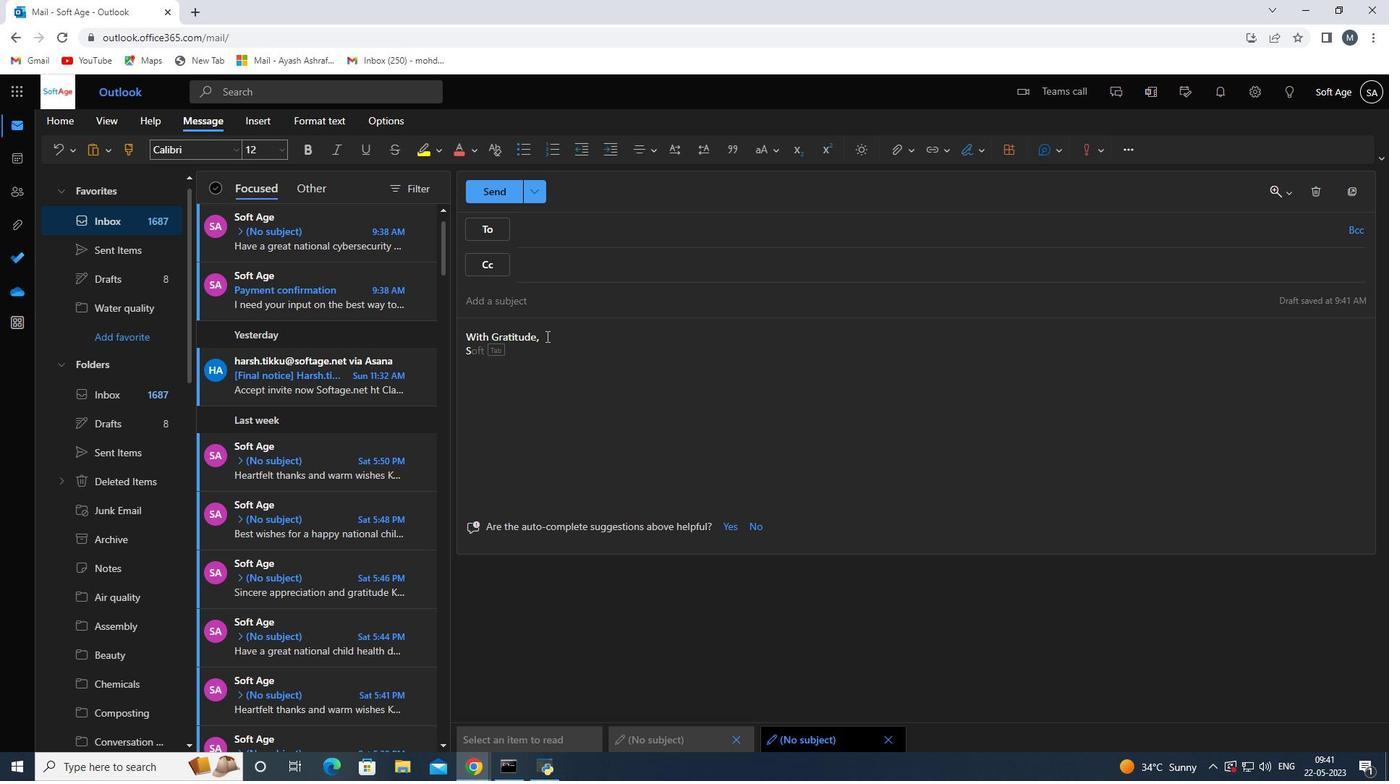 
Action: Mouse moved to (546, 336)
Screenshot: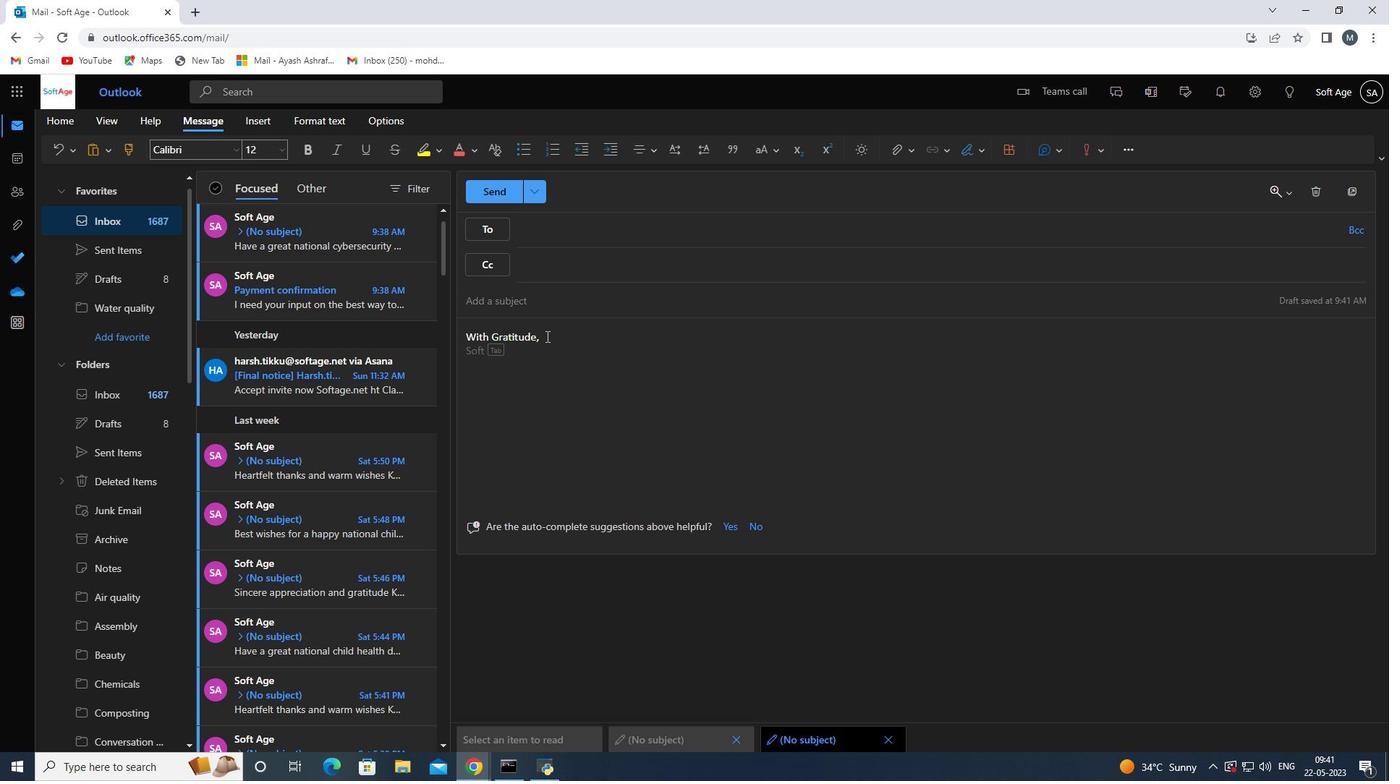 
Action: Mouse pressed left at (546, 336)
Screenshot: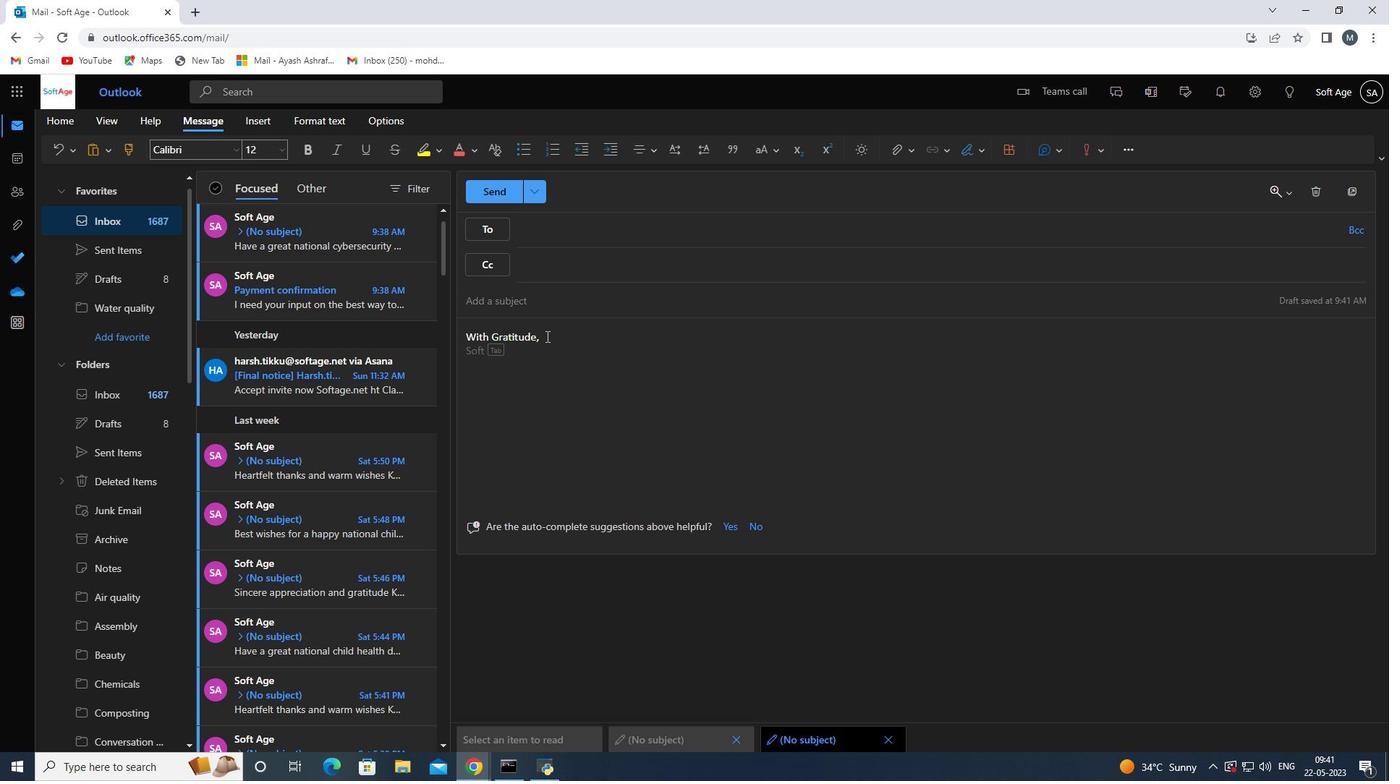 
Action: Key pressed <Key.space>and<Key.space>sincere<Key.space>wishes<Key.space>
Screenshot: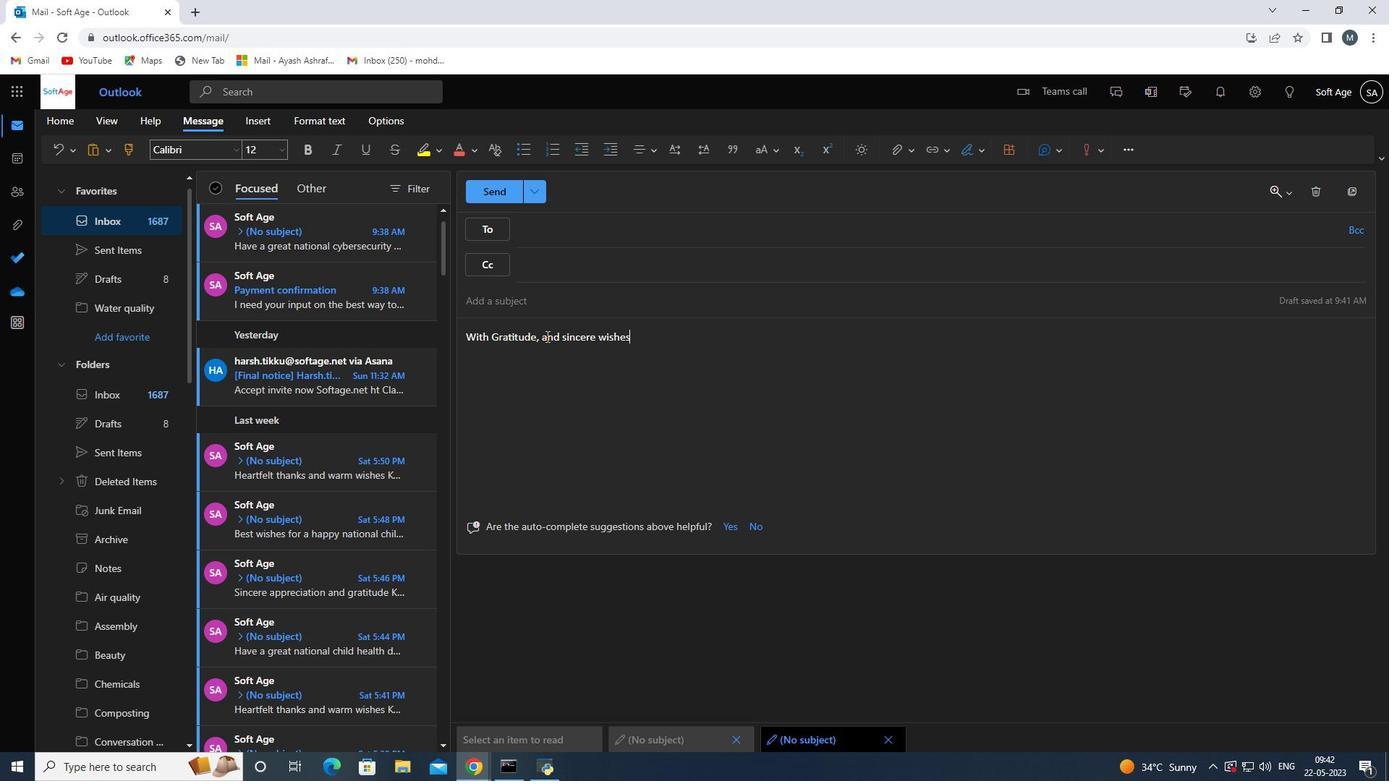 
Action: Mouse moved to (490, 338)
Screenshot: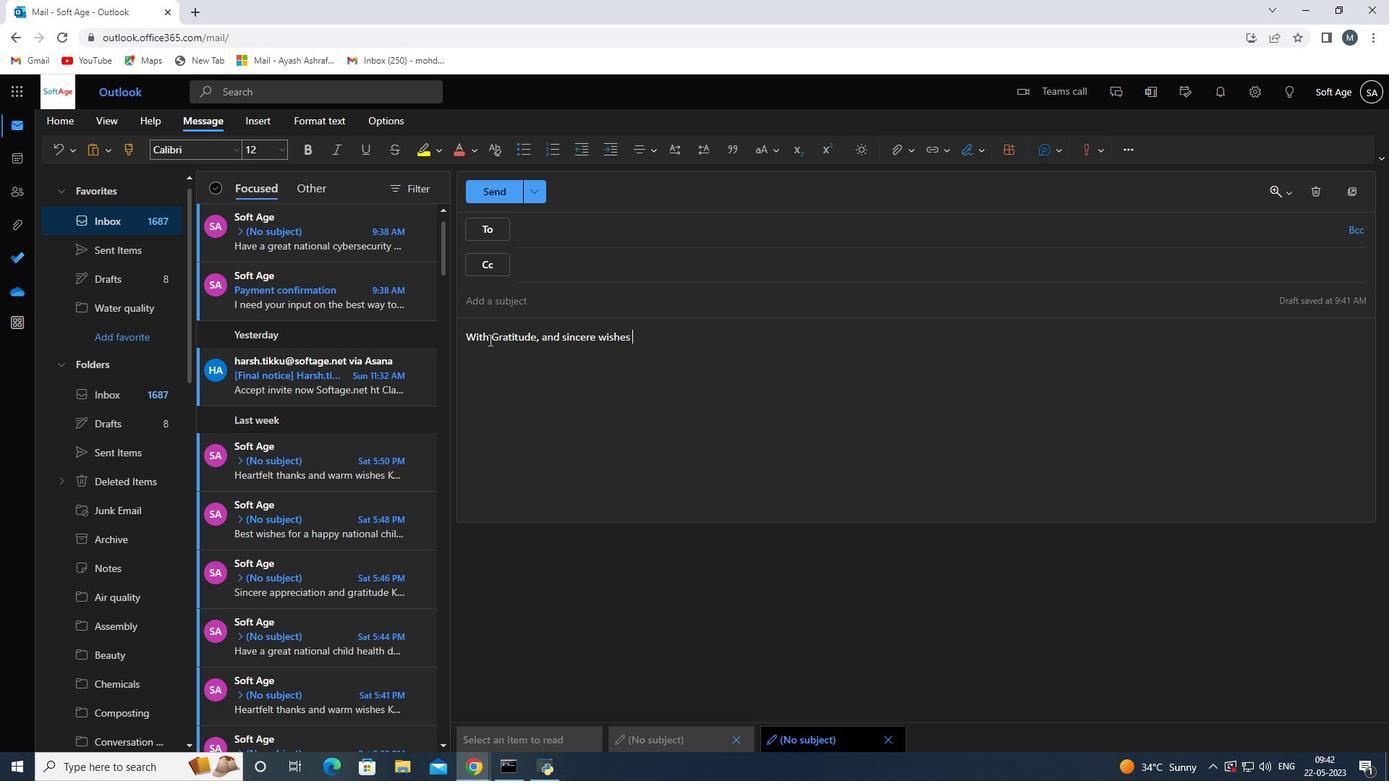 
Action: Mouse pressed left at (490, 338)
Screenshot: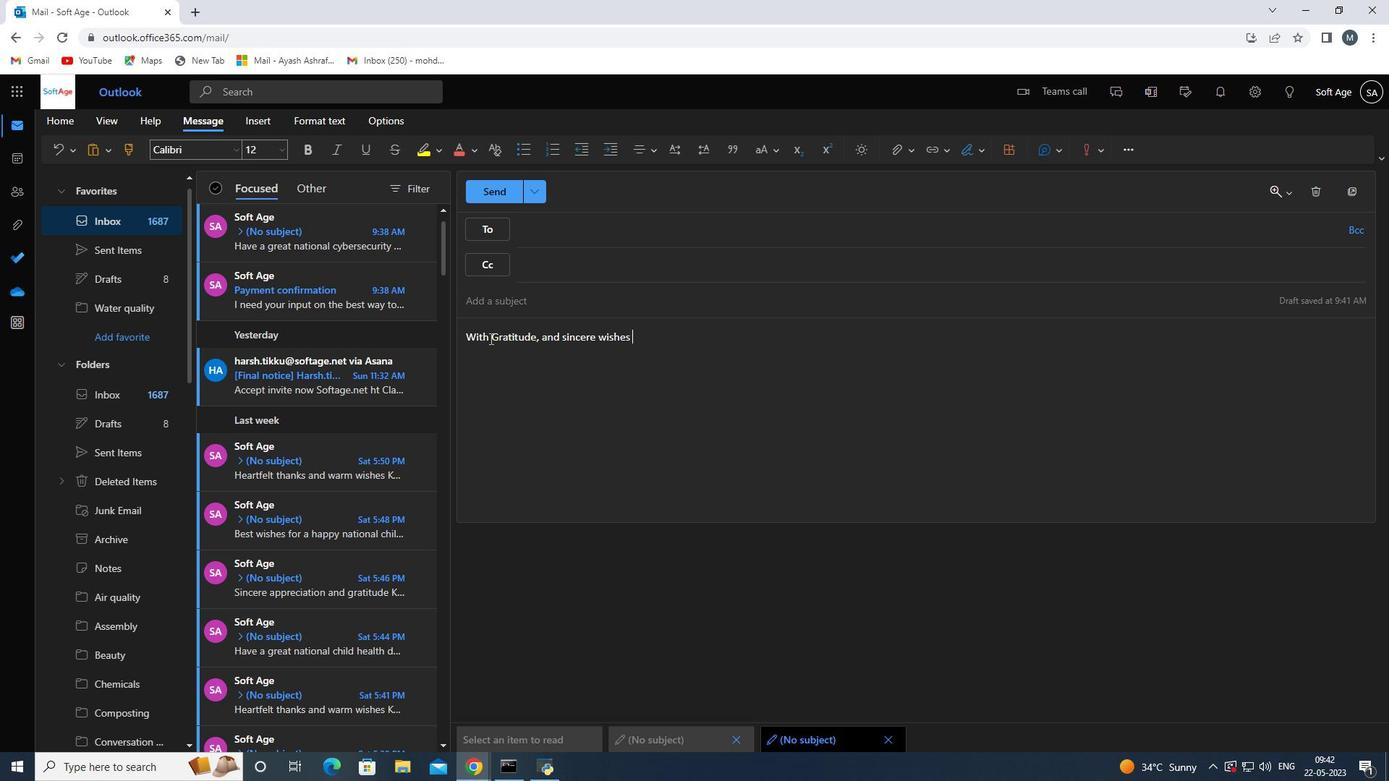 
Action: Mouse moved to (497, 332)
Screenshot: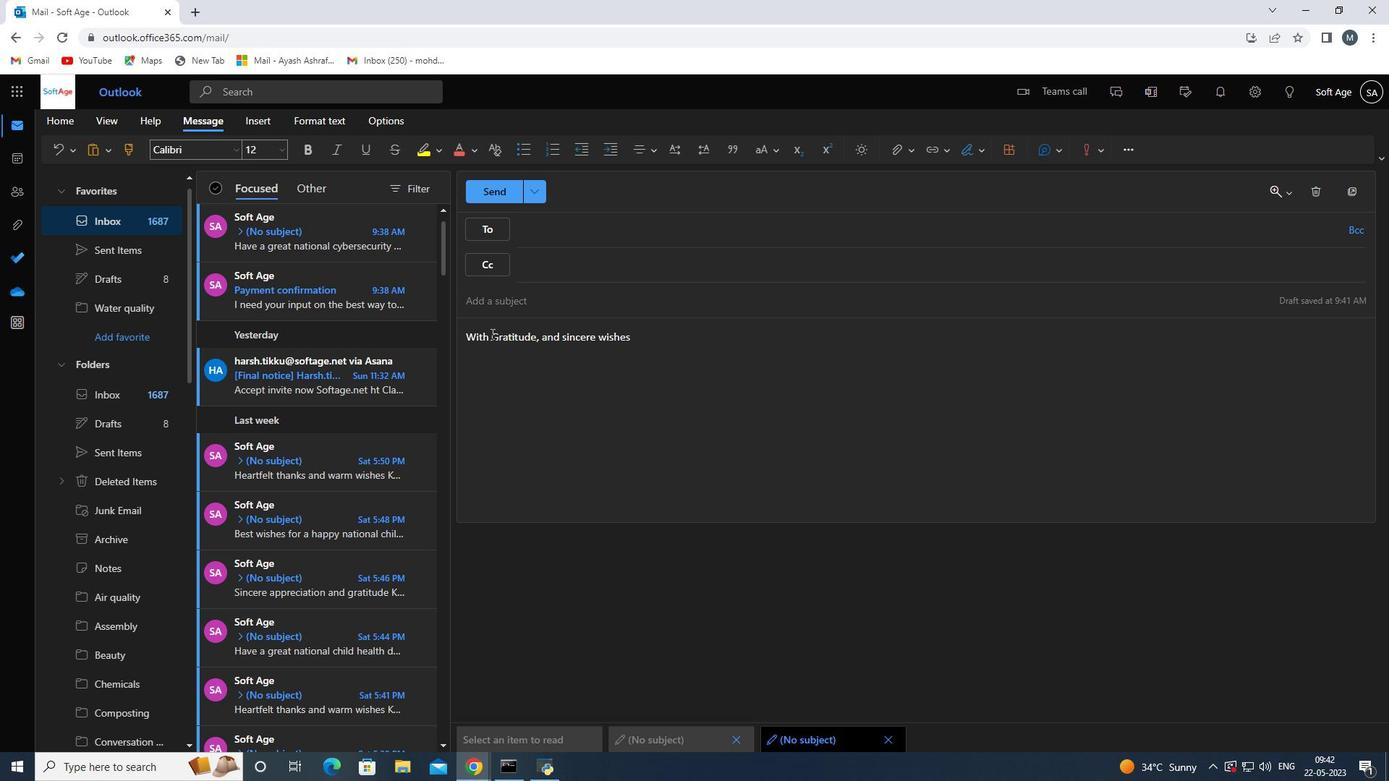 
Action: Key pressed <Key.backspace><Key.backspace><Key.backspace><Key.backspace><Key.backspace><Key.backspace>
Screenshot: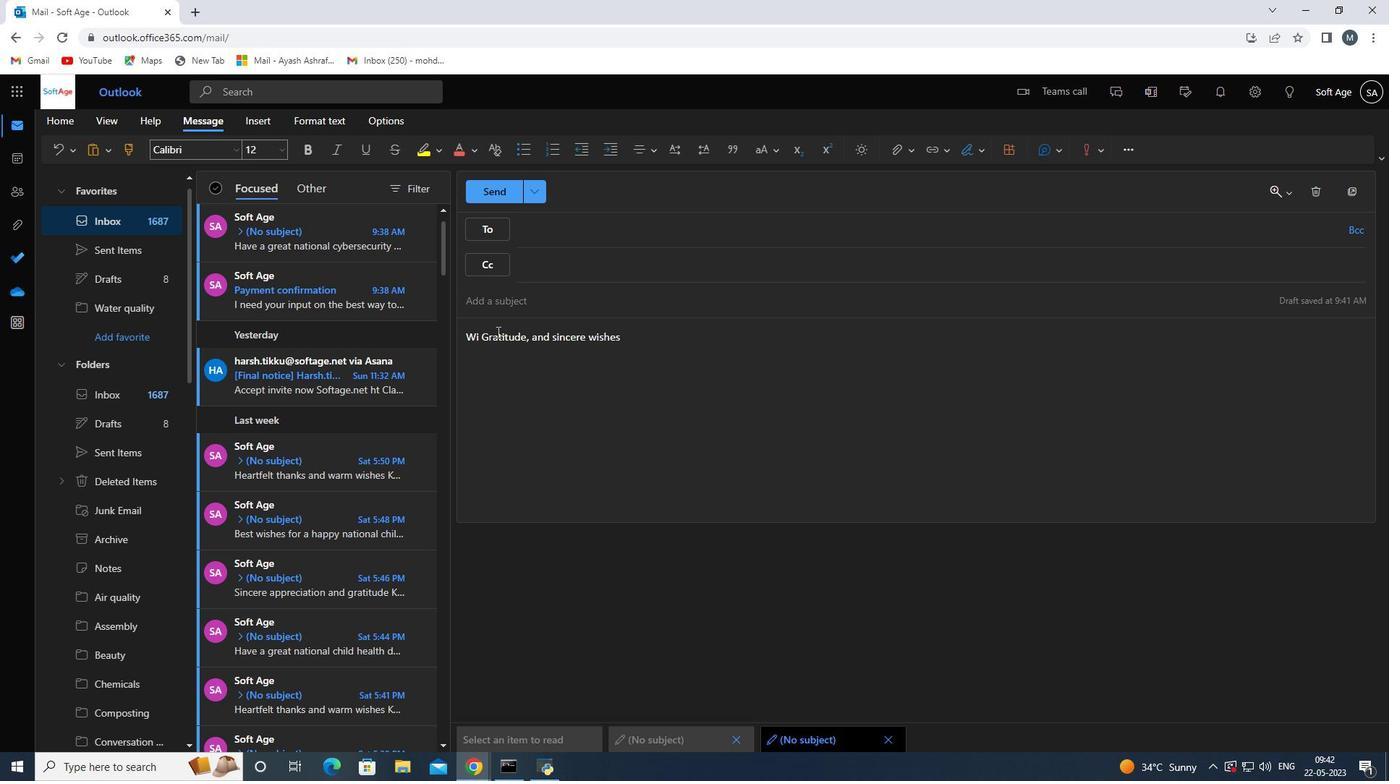
Action: Mouse moved to (492, 345)
Screenshot: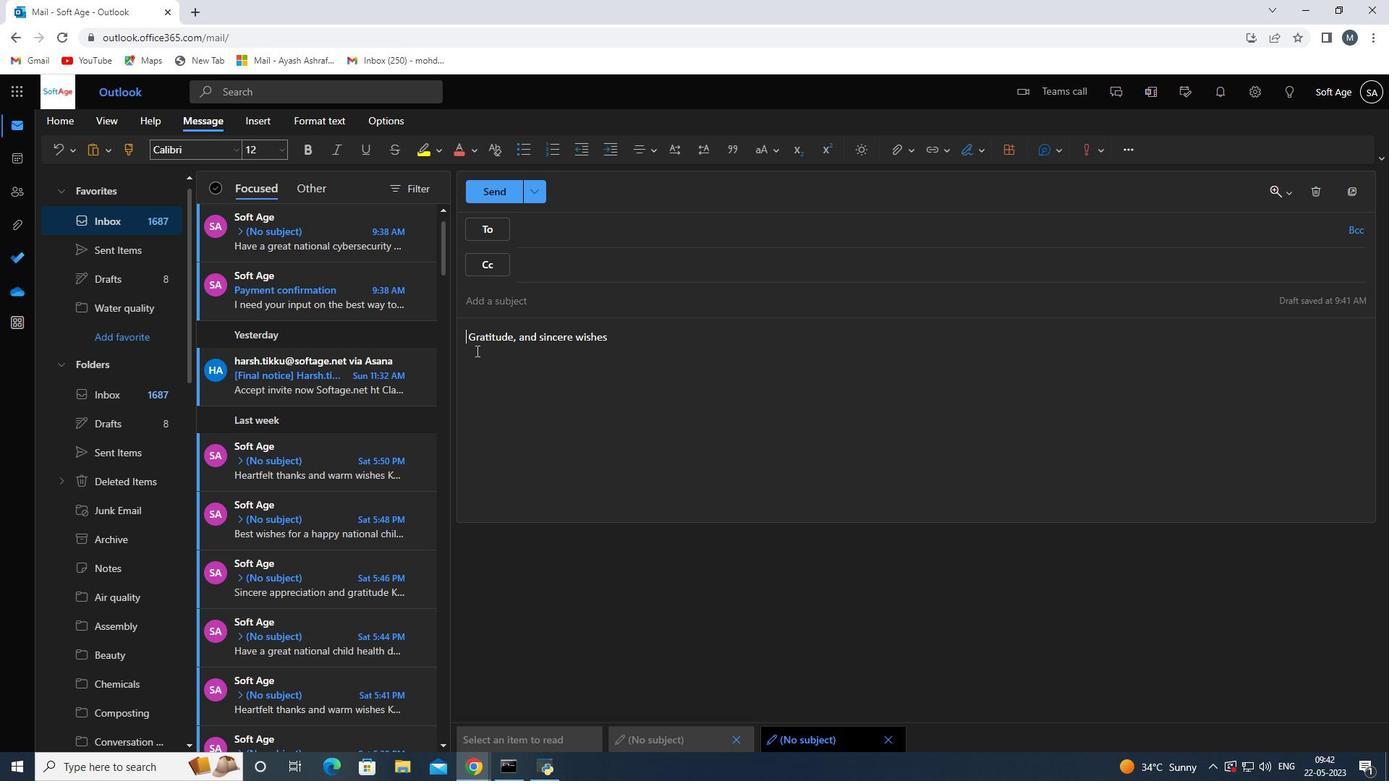 
Action: Key pressed <Key.backspace>
Screenshot: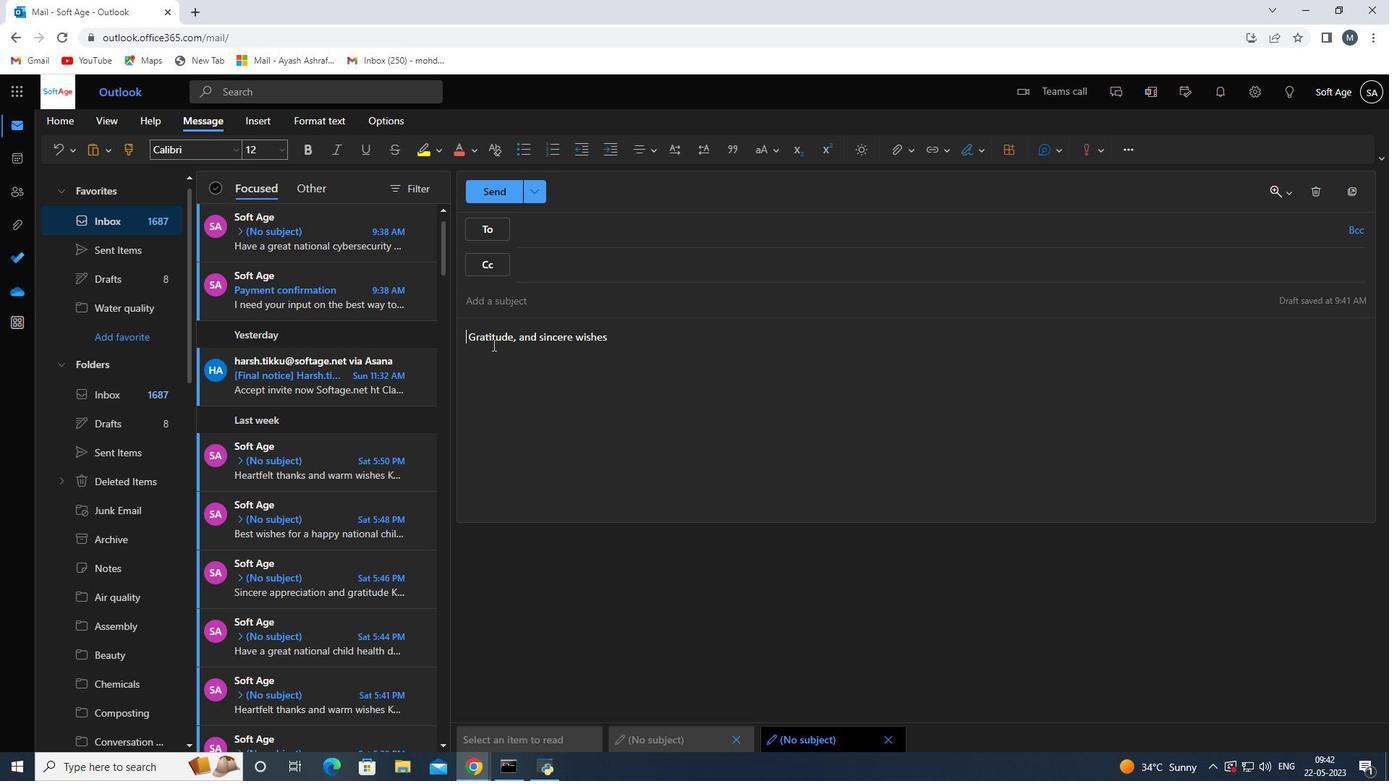 
Action: Mouse moved to (619, 338)
Screenshot: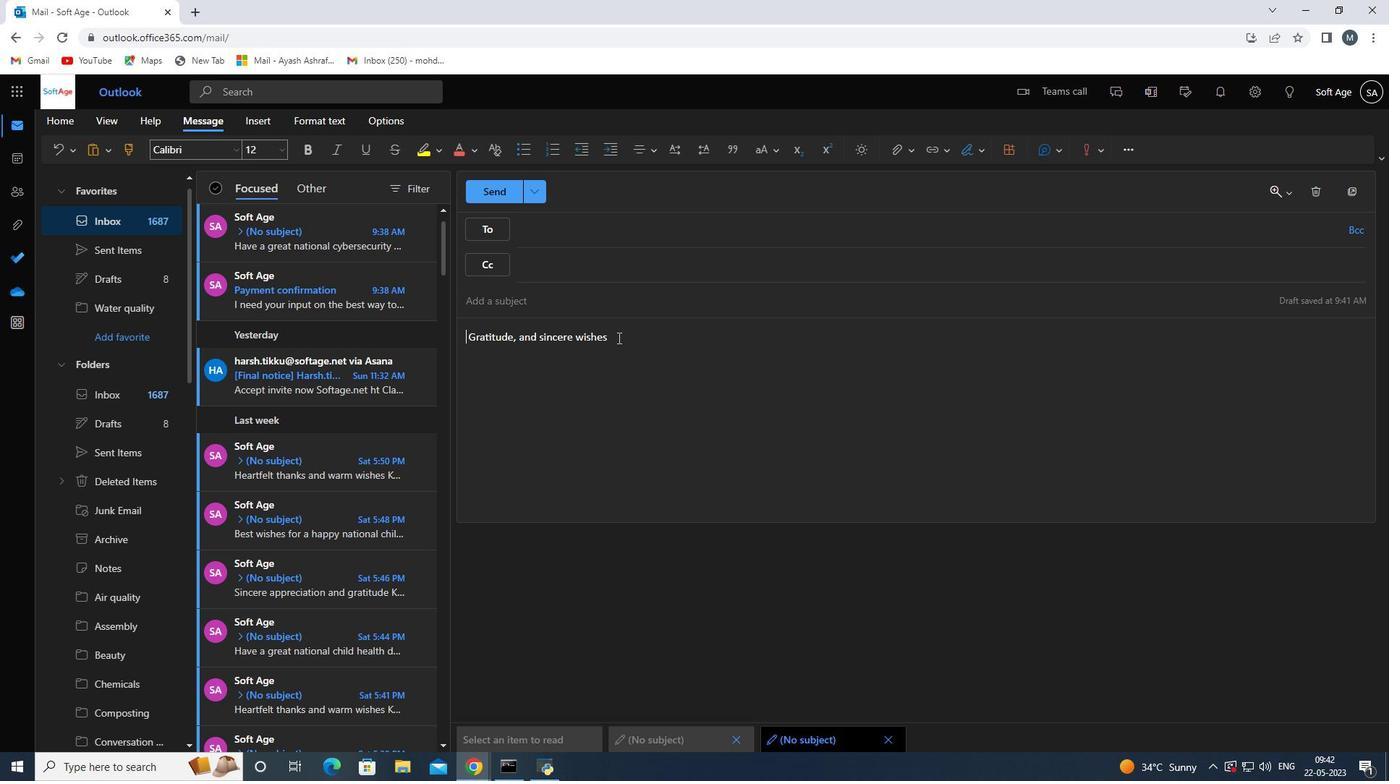 
Action: Mouse pressed left at (619, 338)
Screenshot: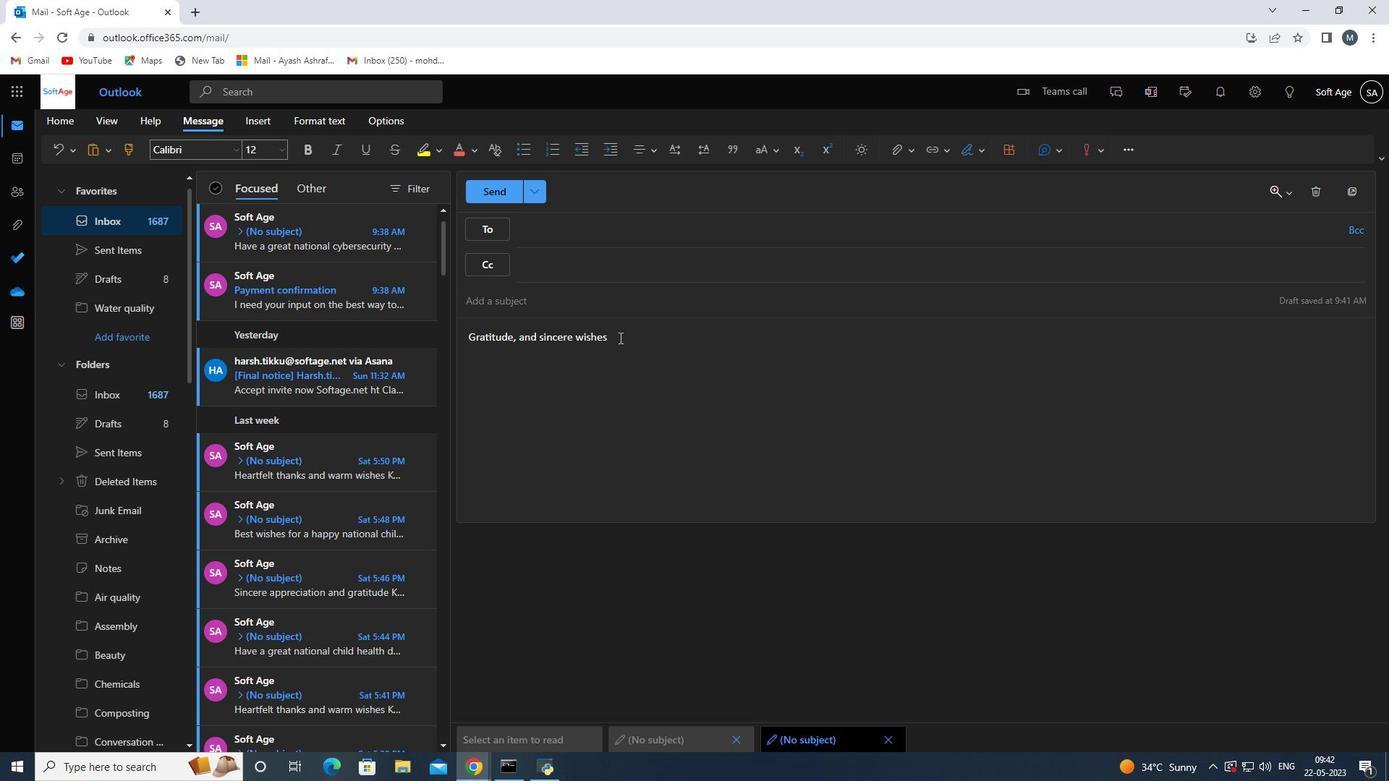 
Action: Key pressed <Key.enter><Key.enter>
Screenshot: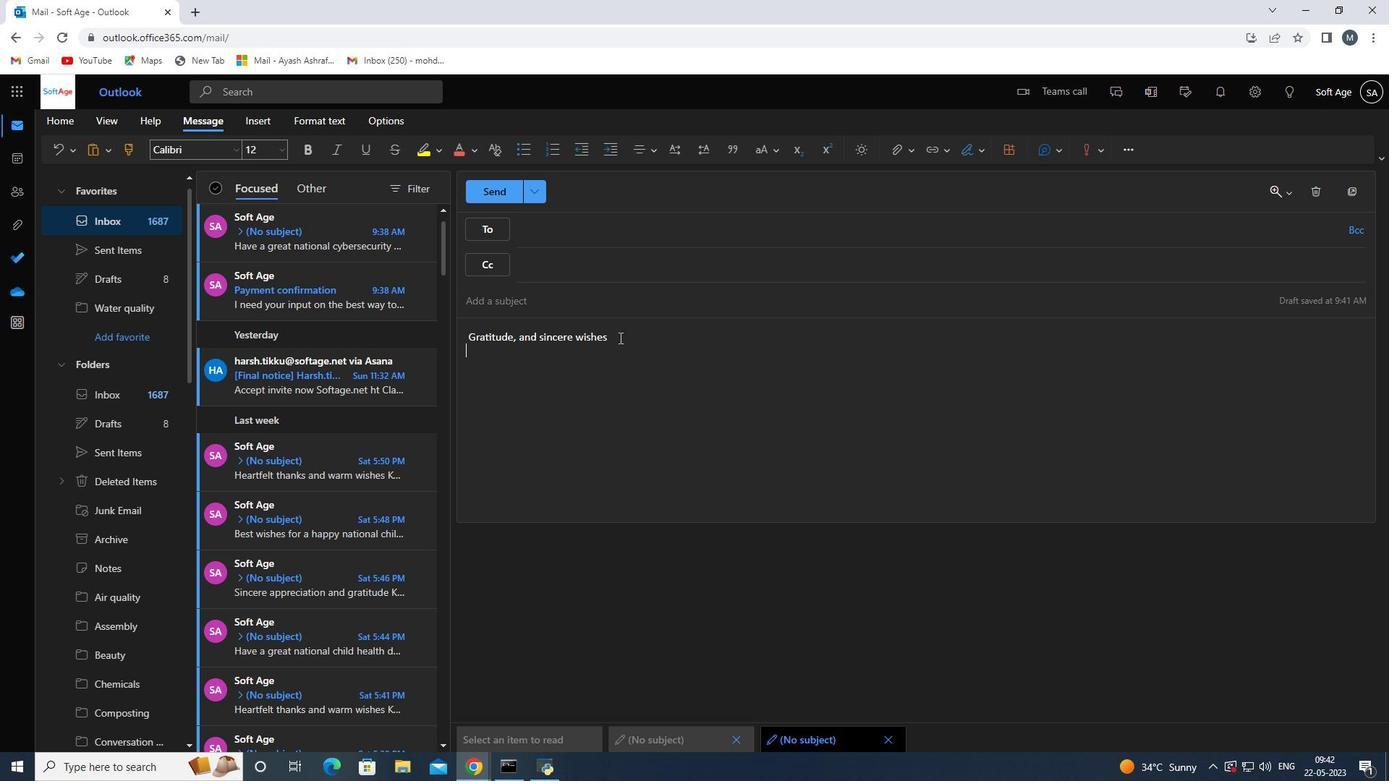 
Action: Mouse moved to (969, 156)
Screenshot: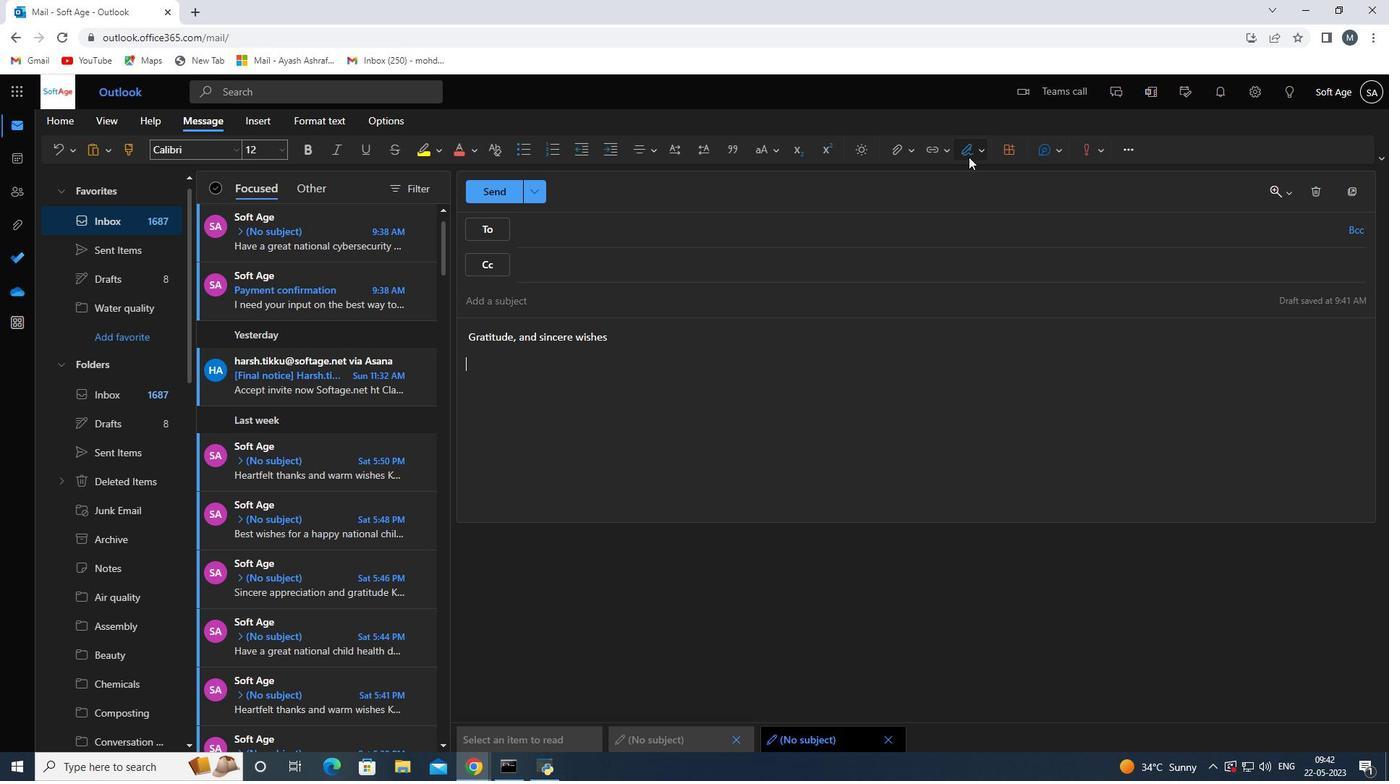 
Action: Mouse pressed left at (969, 156)
Screenshot: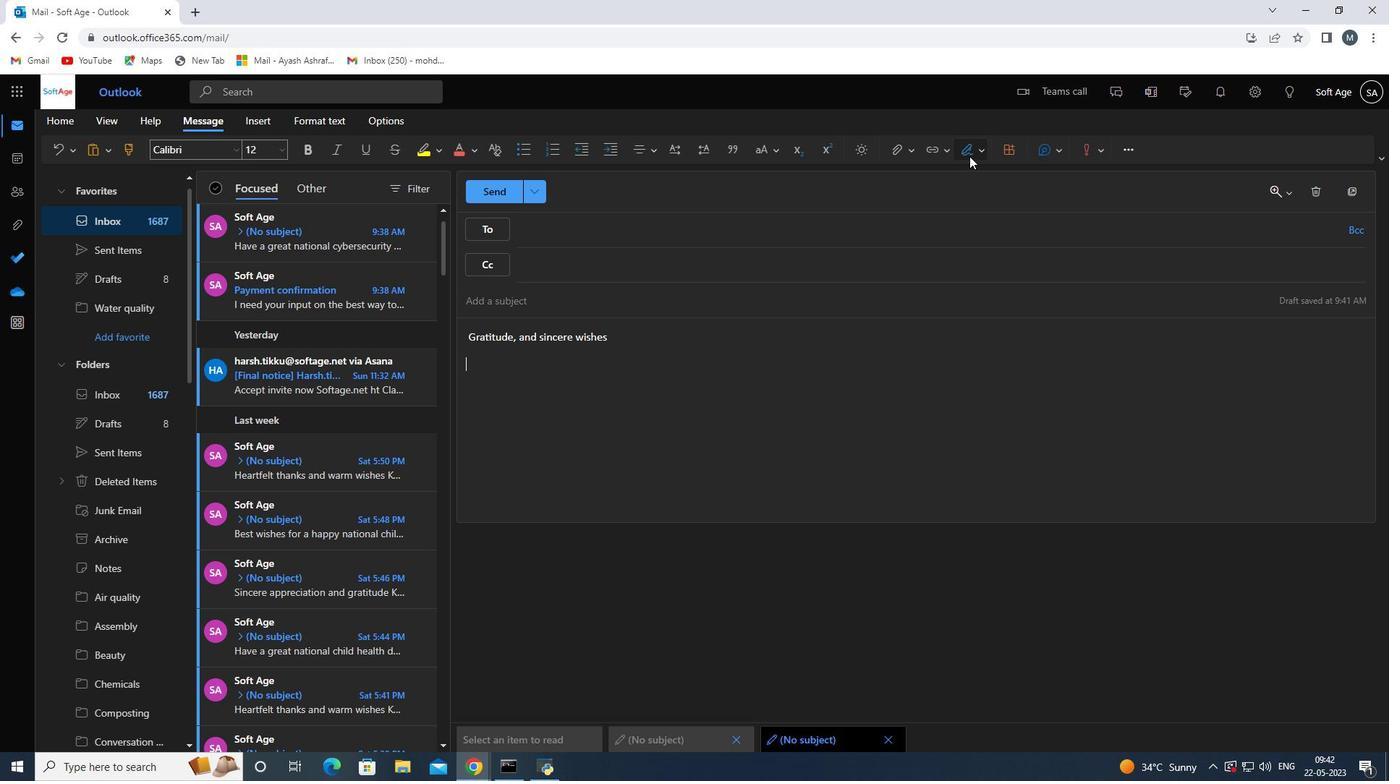 
Action: Mouse moved to (962, 183)
Screenshot: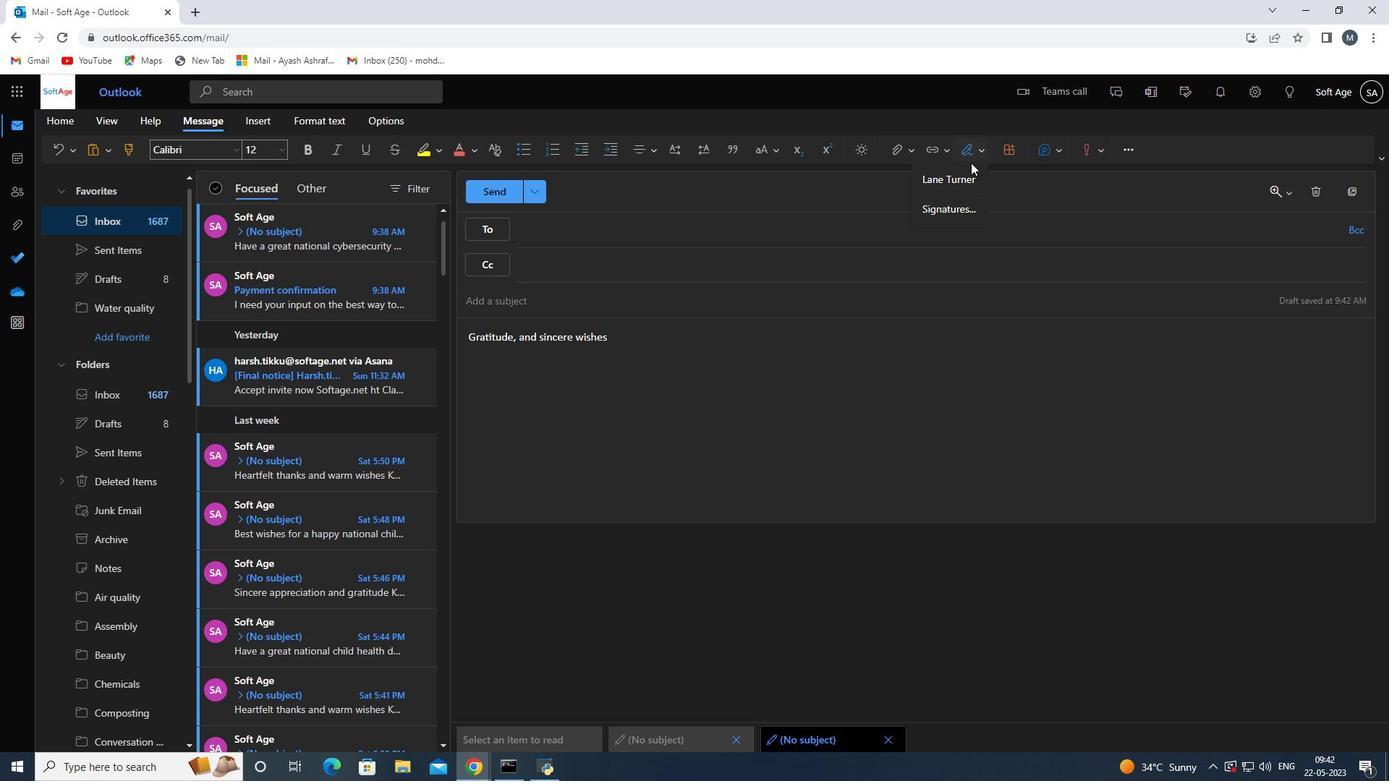
Action: Mouse pressed left at (962, 183)
Screenshot: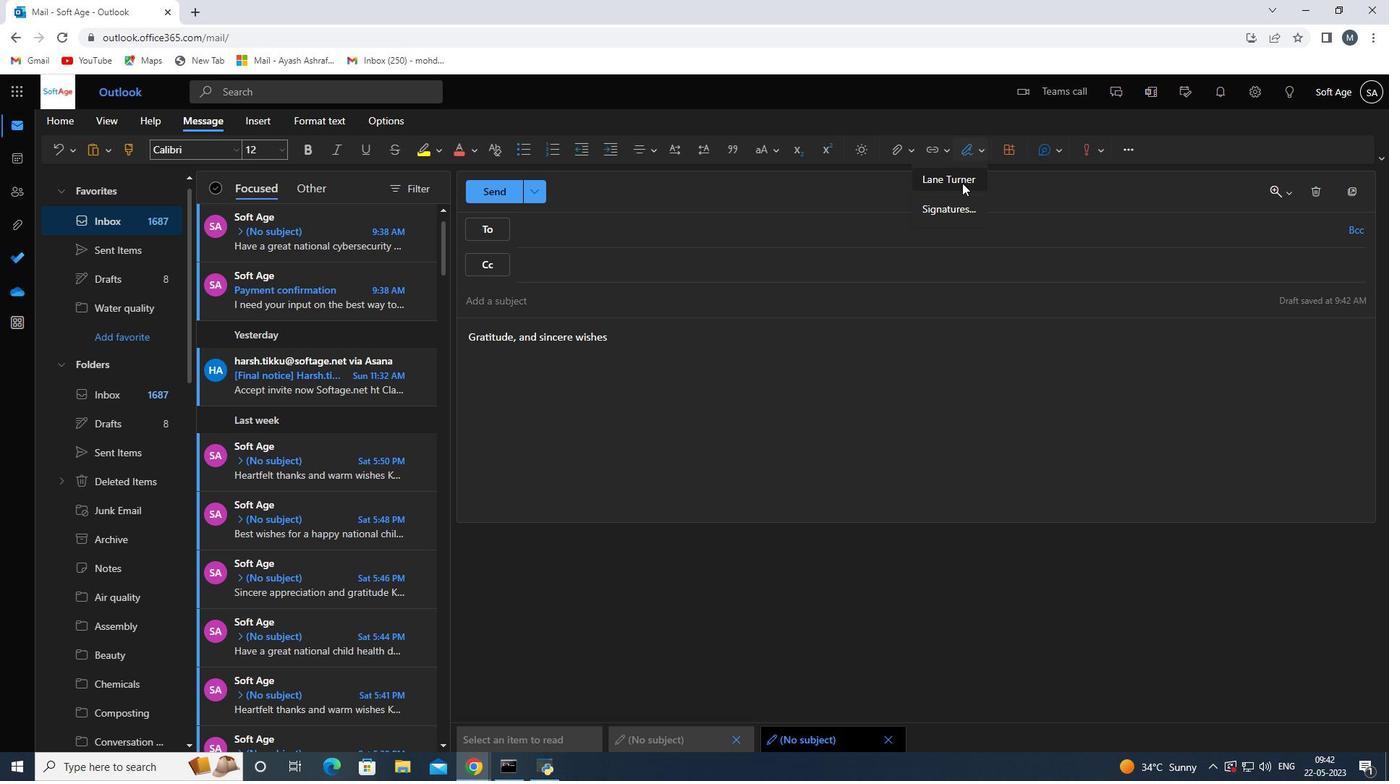 
Action: Mouse moved to (474, 338)
Screenshot: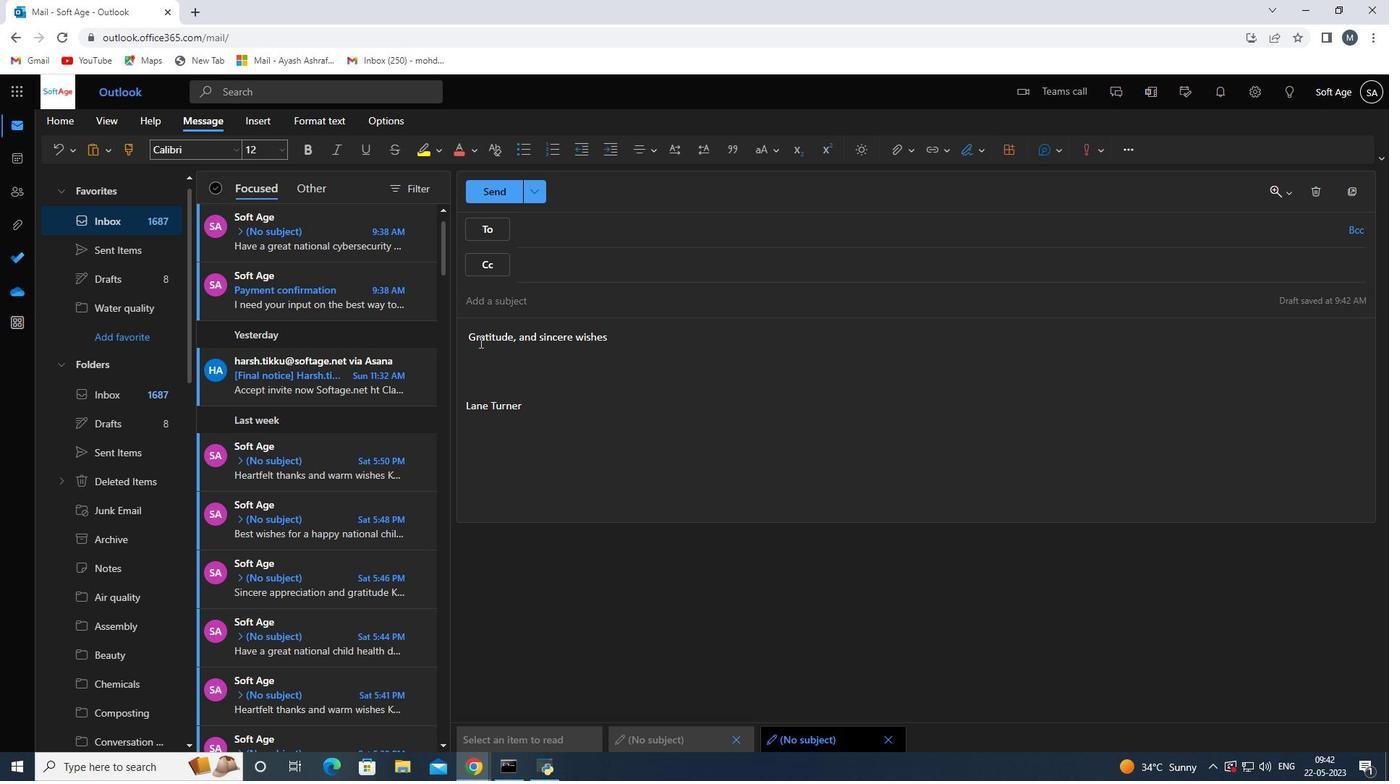 
Action: Mouse pressed left at (474, 338)
Screenshot: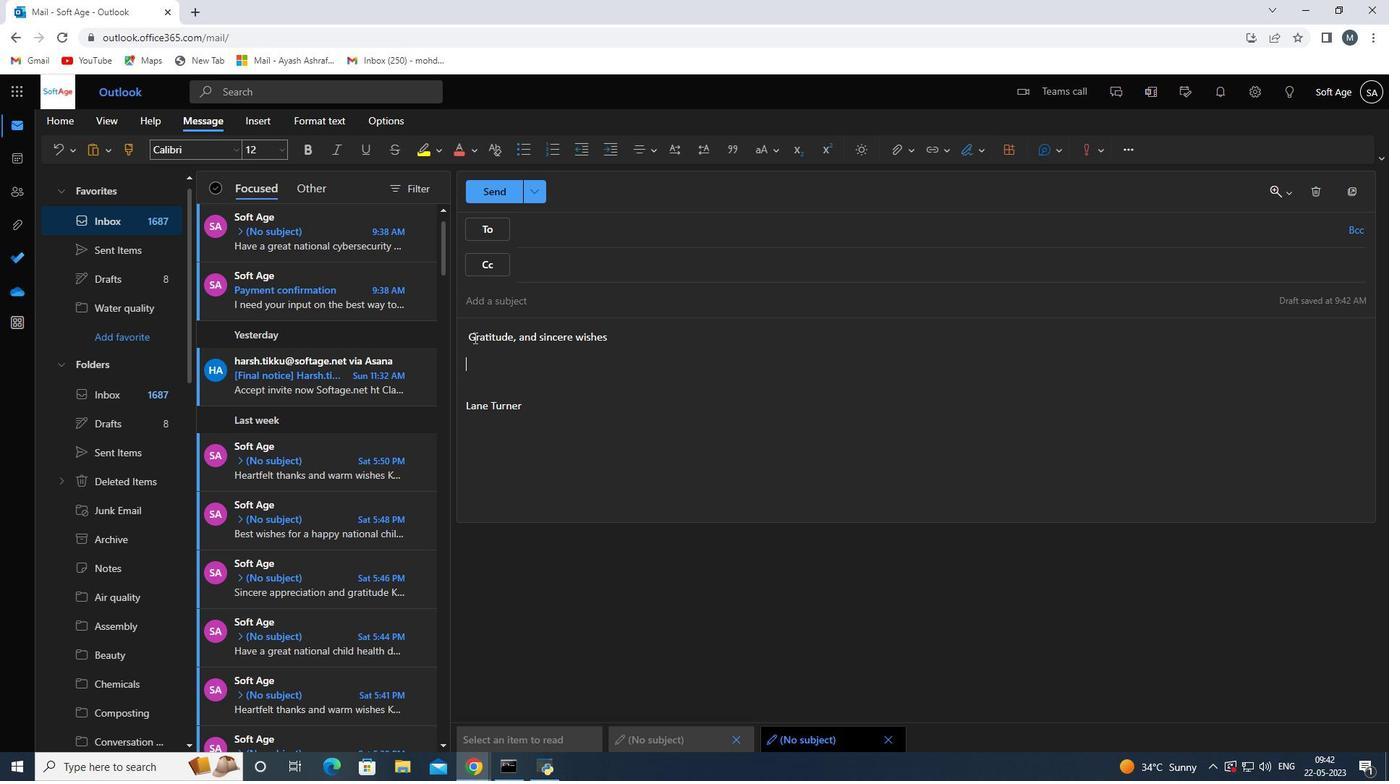 
Action: Mouse moved to (471, 346)
Screenshot: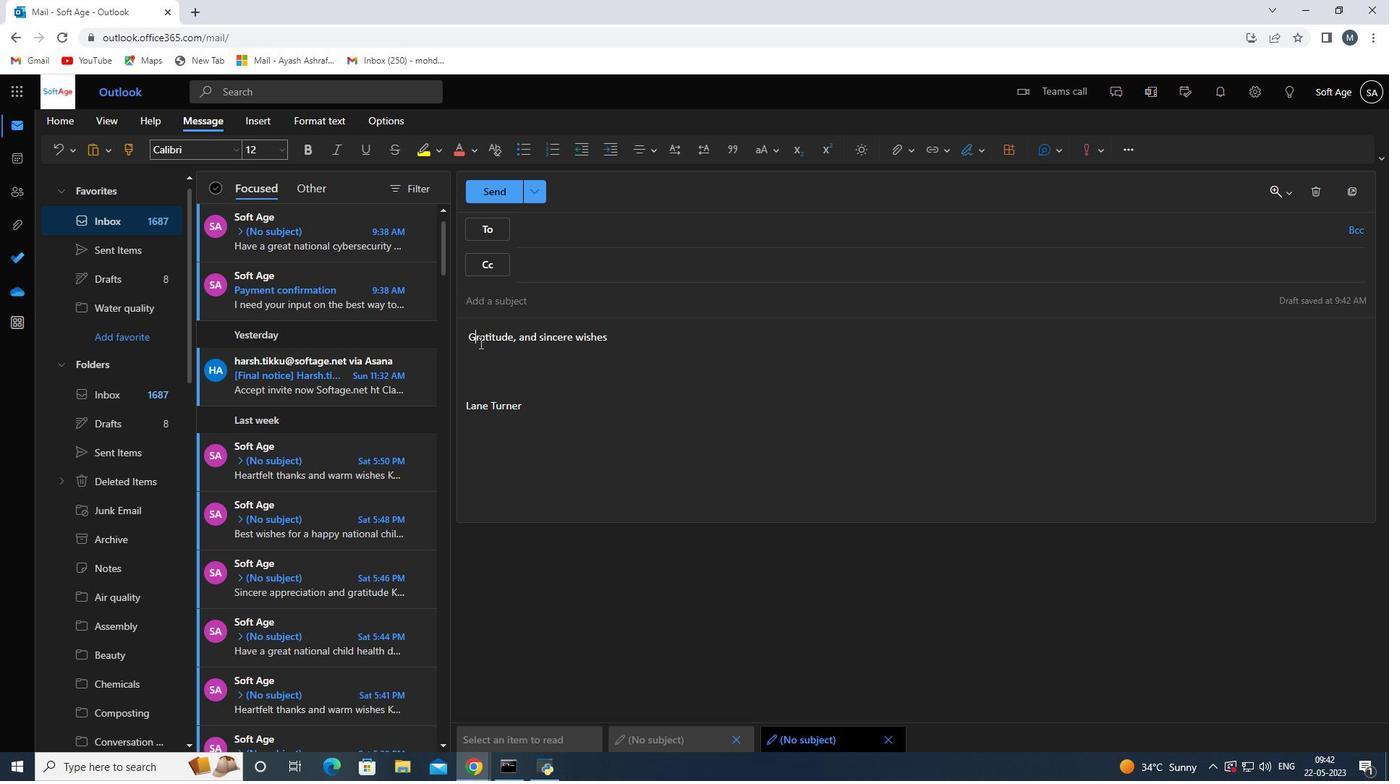 
Action: Key pressed <Key.left><Key.backspace>
Screenshot: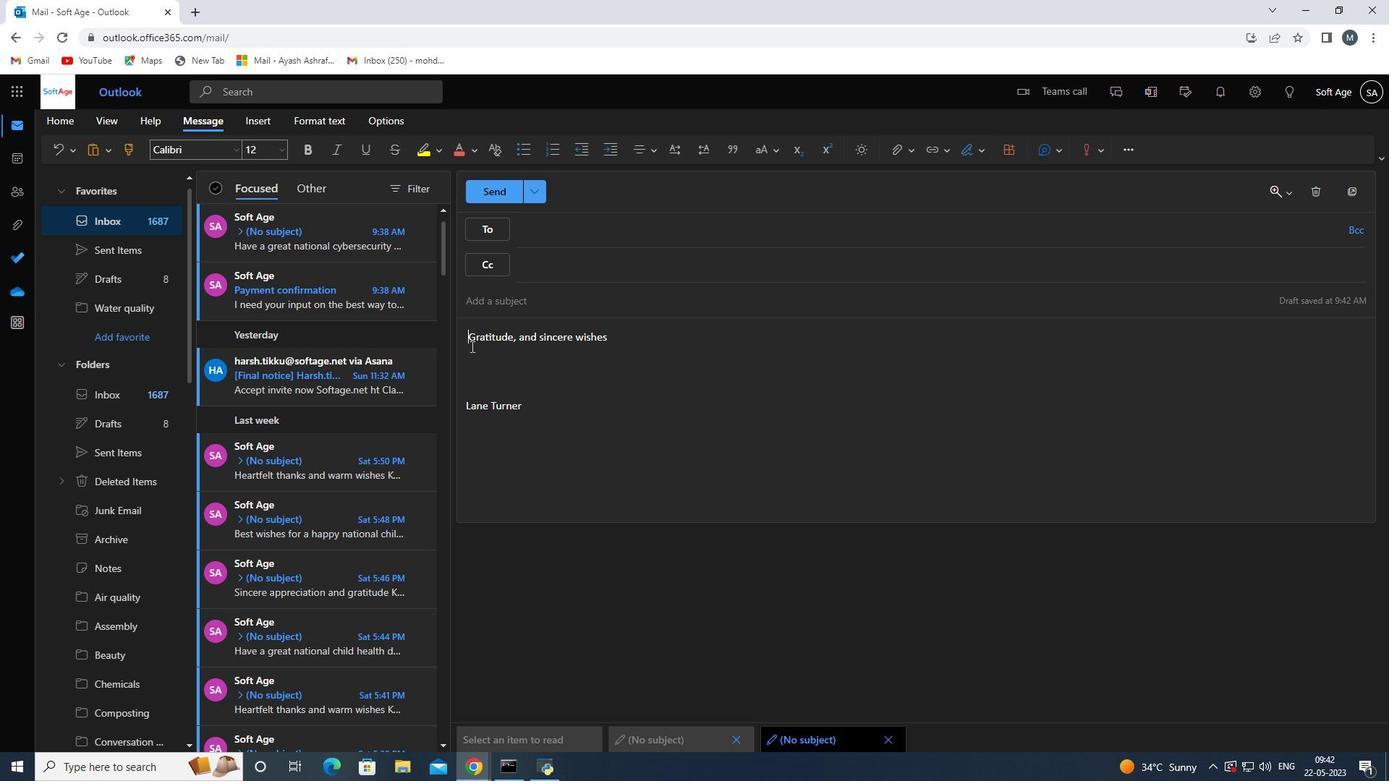 
Action: Mouse moved to (638, 385)
Screenshot: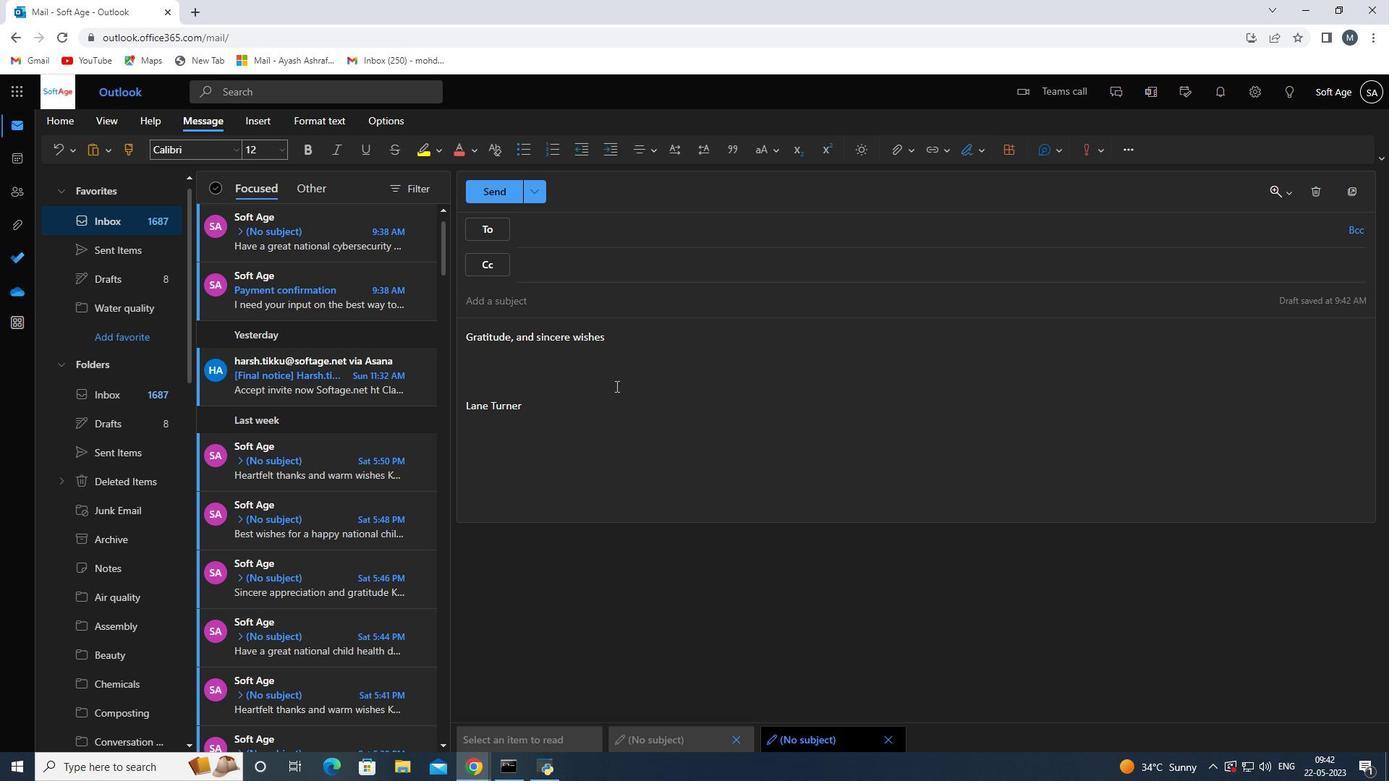 
Action: Mouse pressed left at (638, 385)
Screenshot: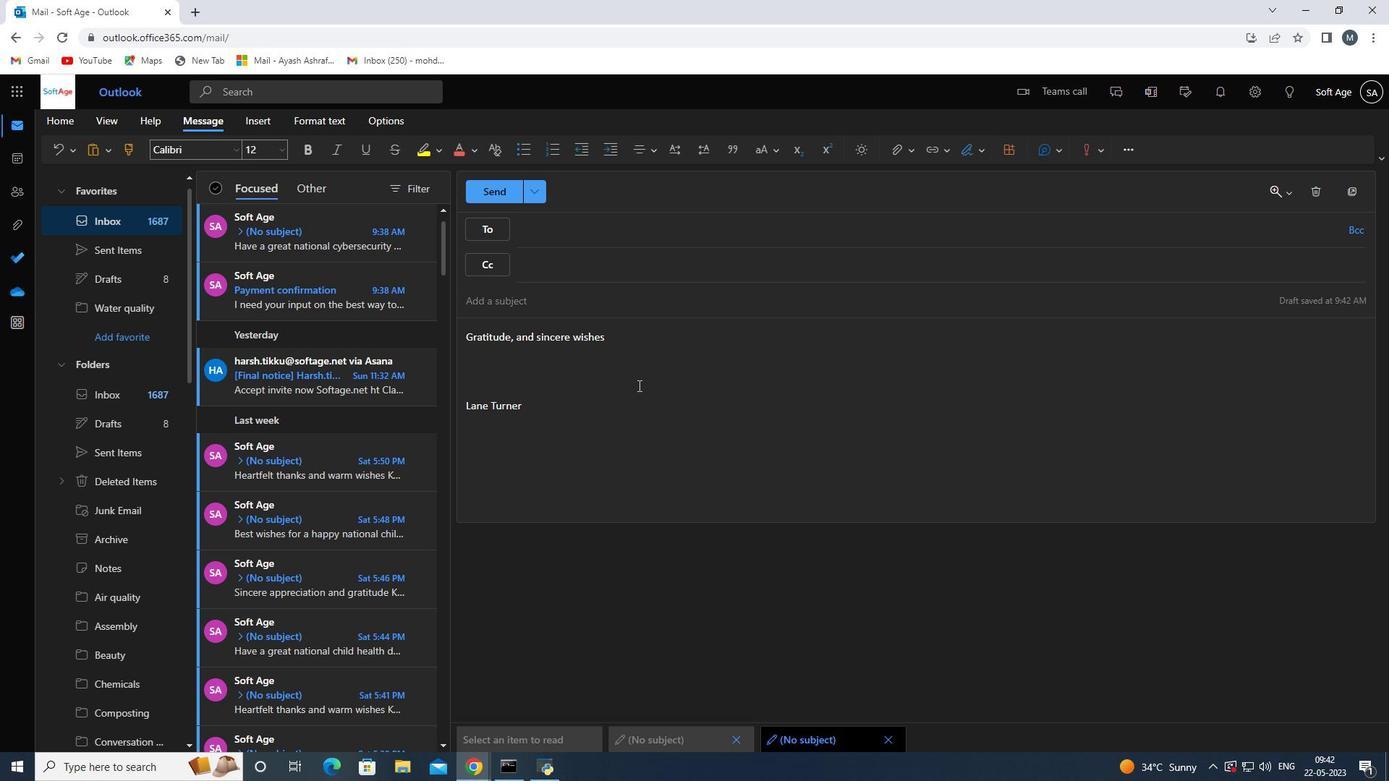 
Action: Mouse moved to (584, 267)
Screenshot: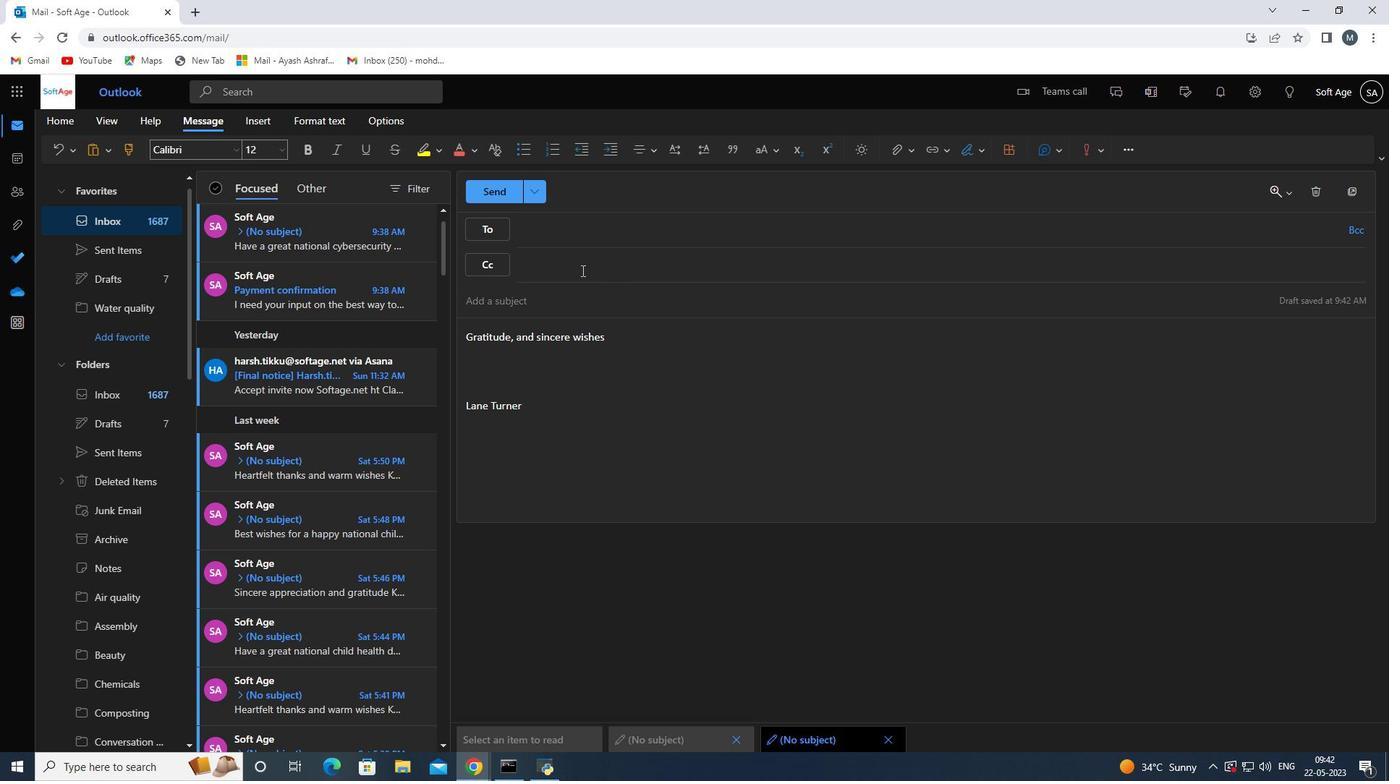 
Action: Mouse pressed left at (584, 267)
Screenshot: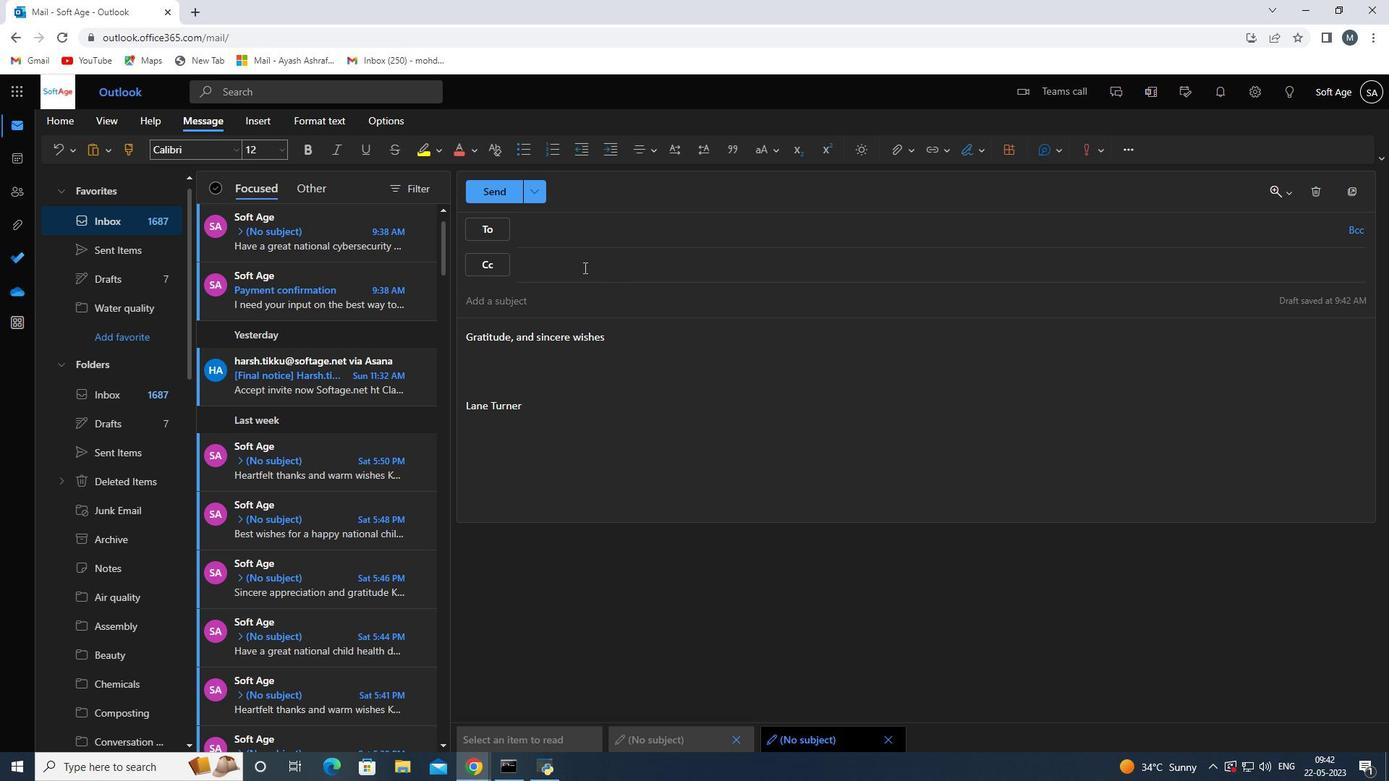 
Action: Mouse moved to (595, 232)
Screenshot: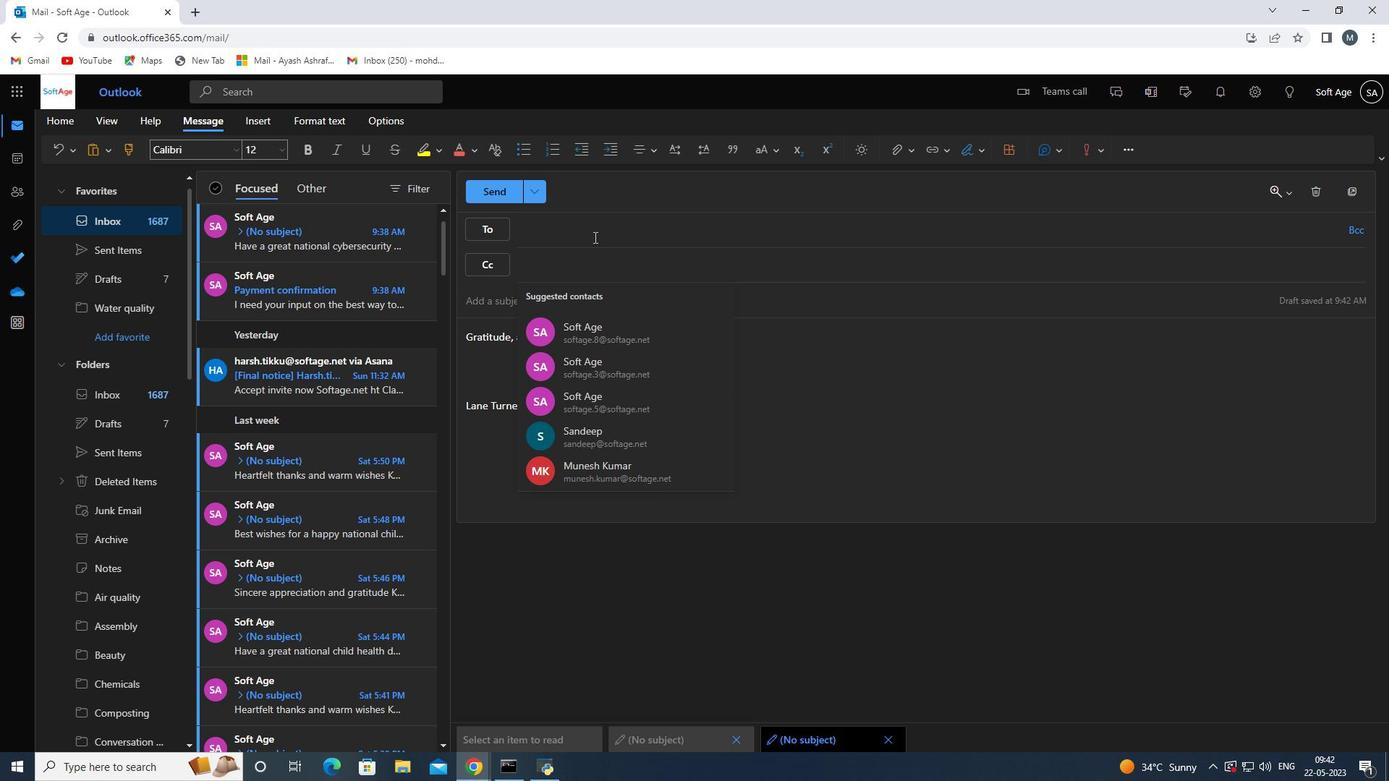 
Action: Mouse pressed left at (595, 232)
Screenshot: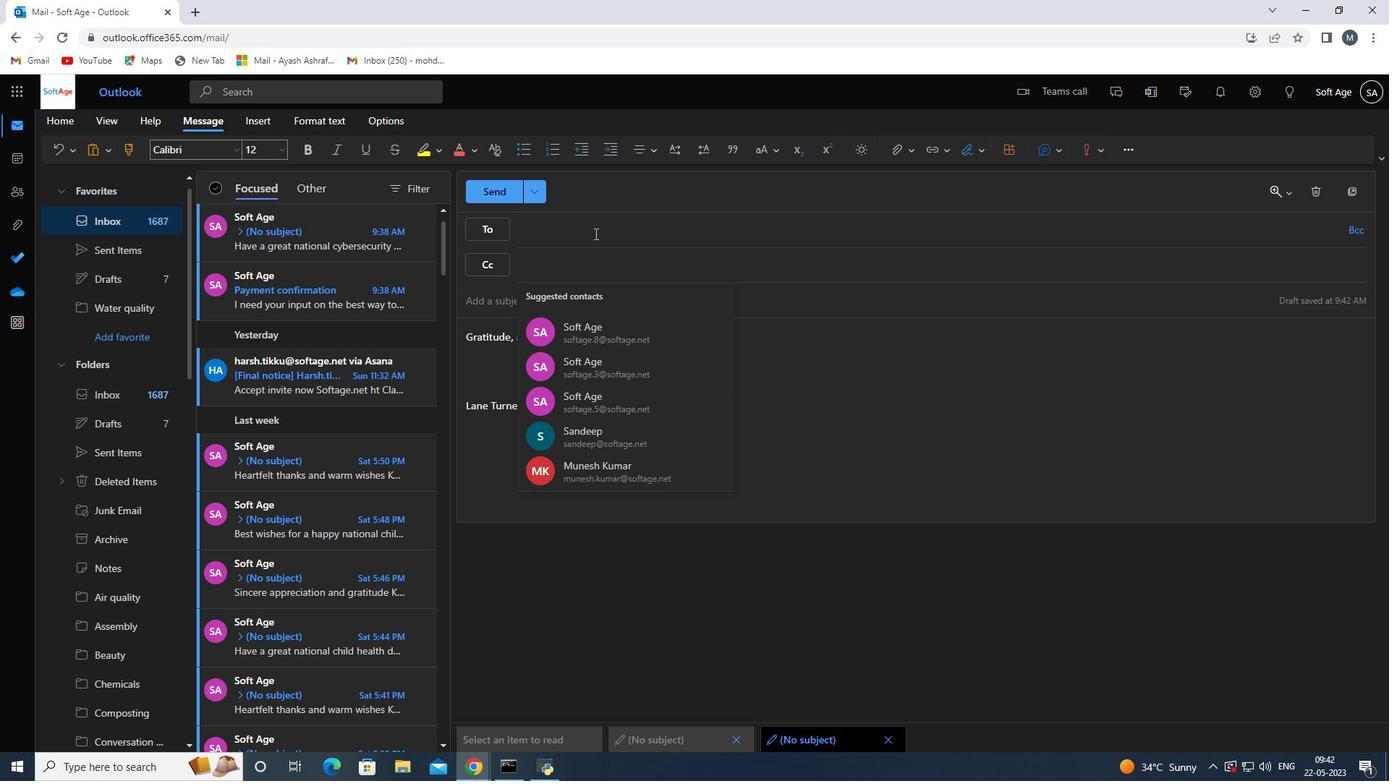 
Action: Mouse moved to (595, 231)
Screenshot: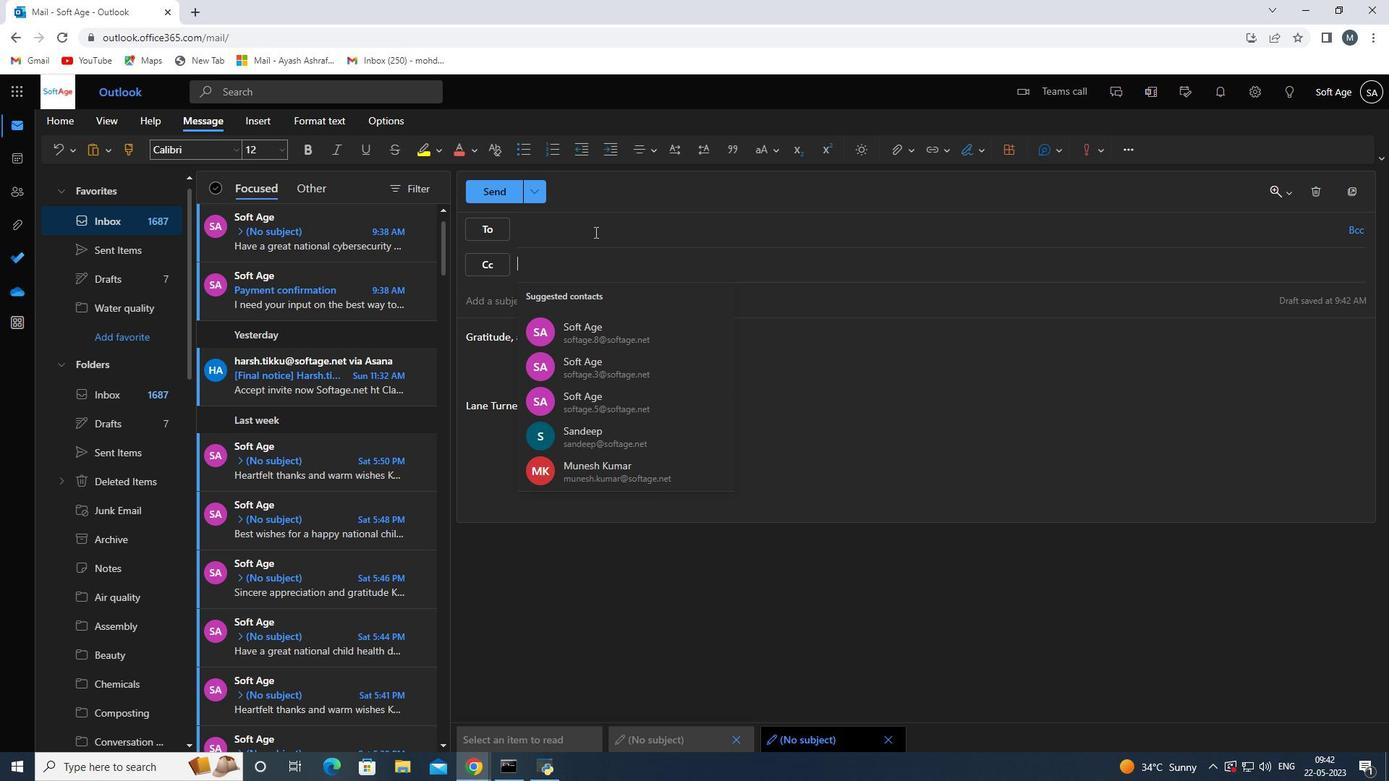 
Action: Key pressed so
Screenshot: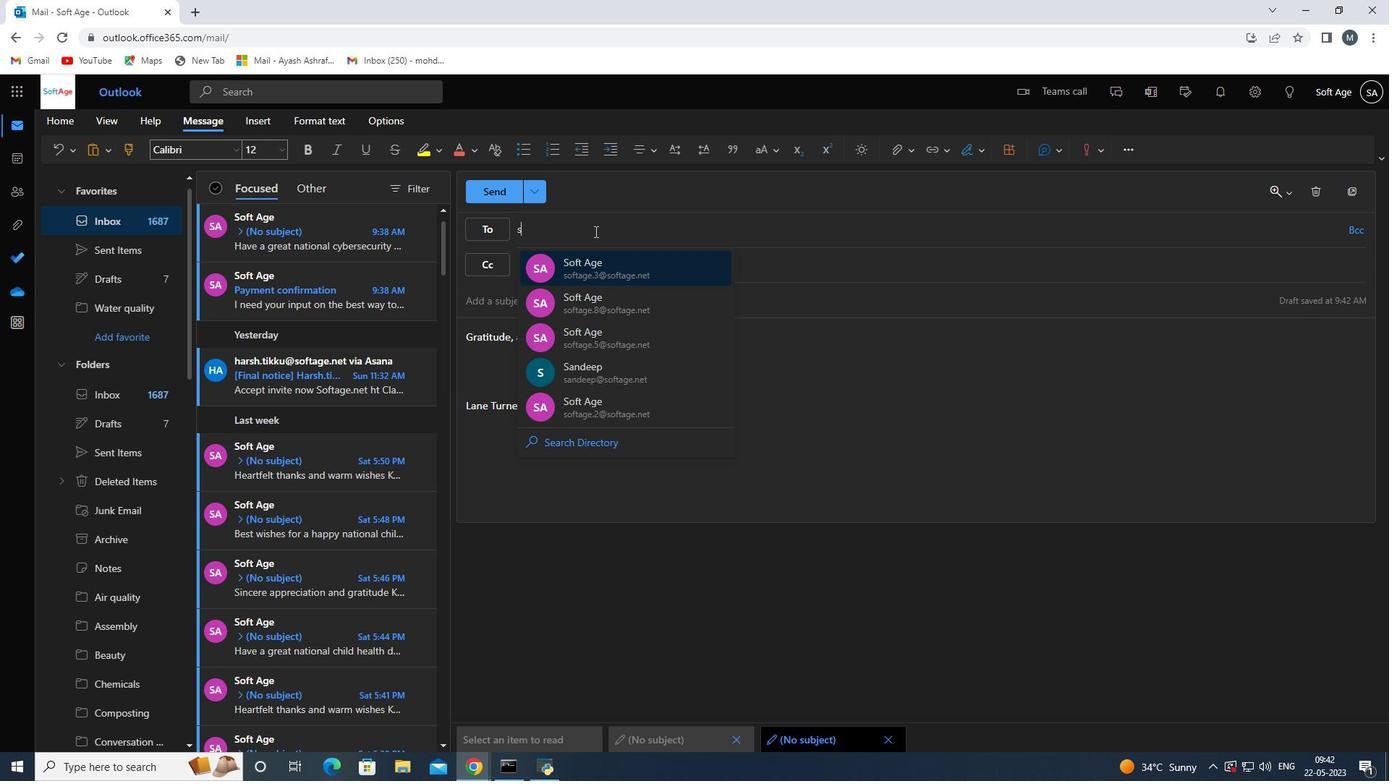 
Action: Mouse moved to (608, 316)
Screenshot: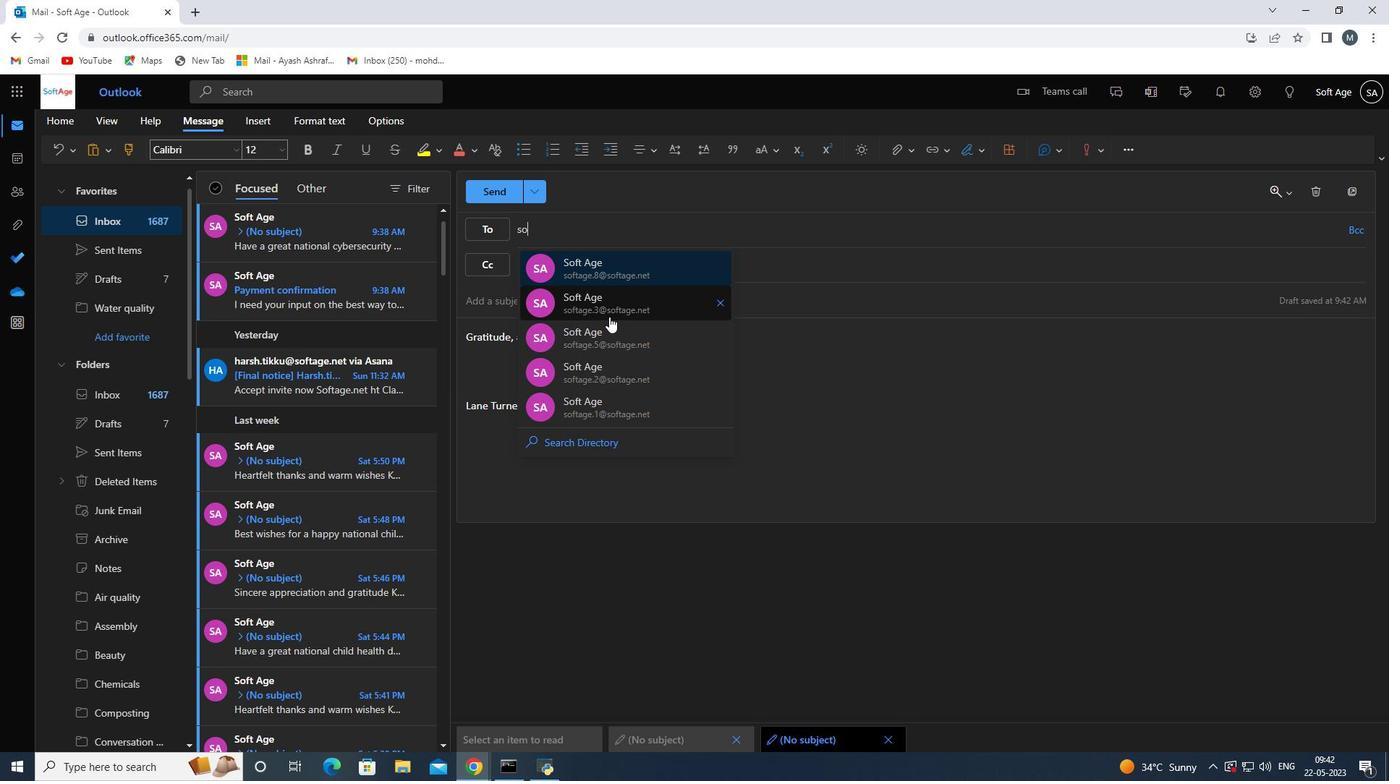 
Action: Mouse pressed left at (608, 316)
Screenshot: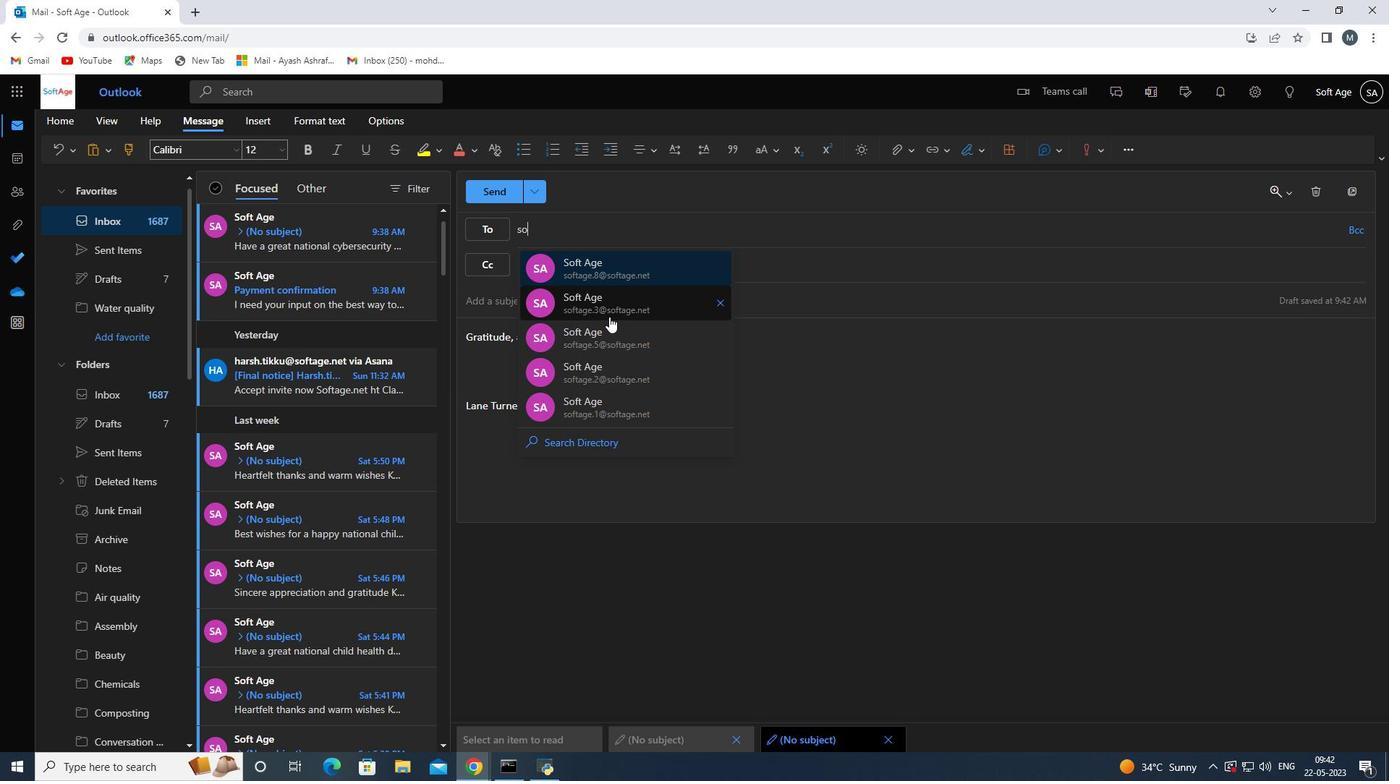 
Action: Mouse moved to (105, 513)
Screenshot: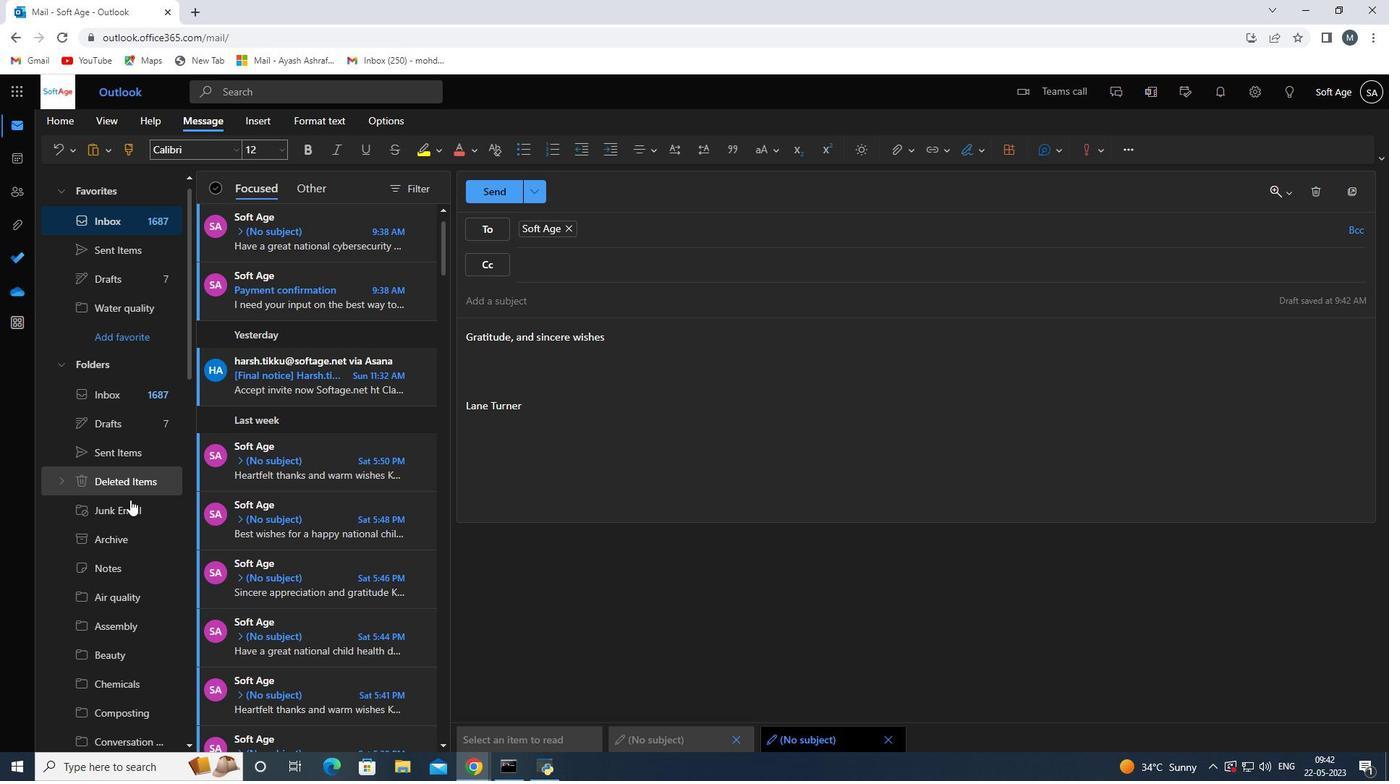 
Action: Mouse scrolled (105, 513) with delta (0, 0)
Screenshot: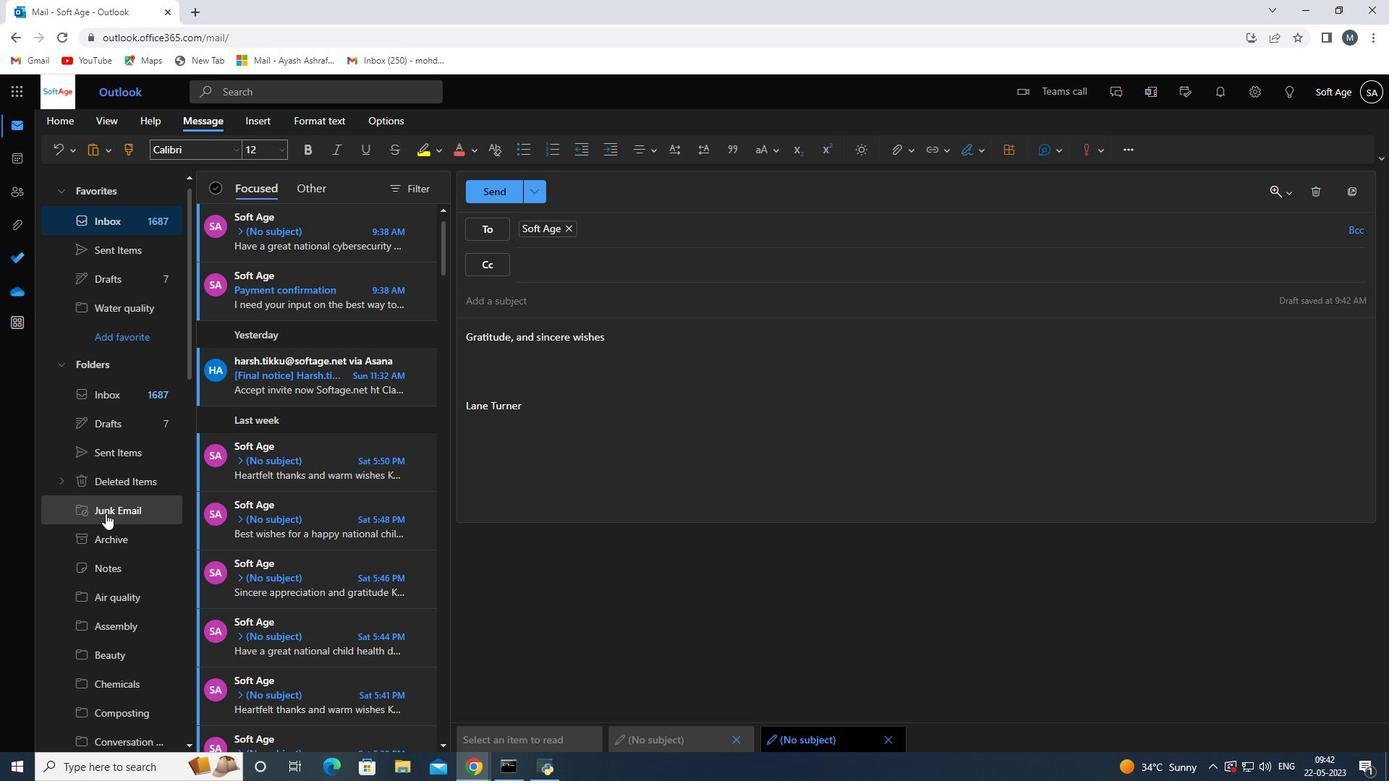 
Action: Mouse scrolled (105, 513) with delta (0, 0)
Screenshot: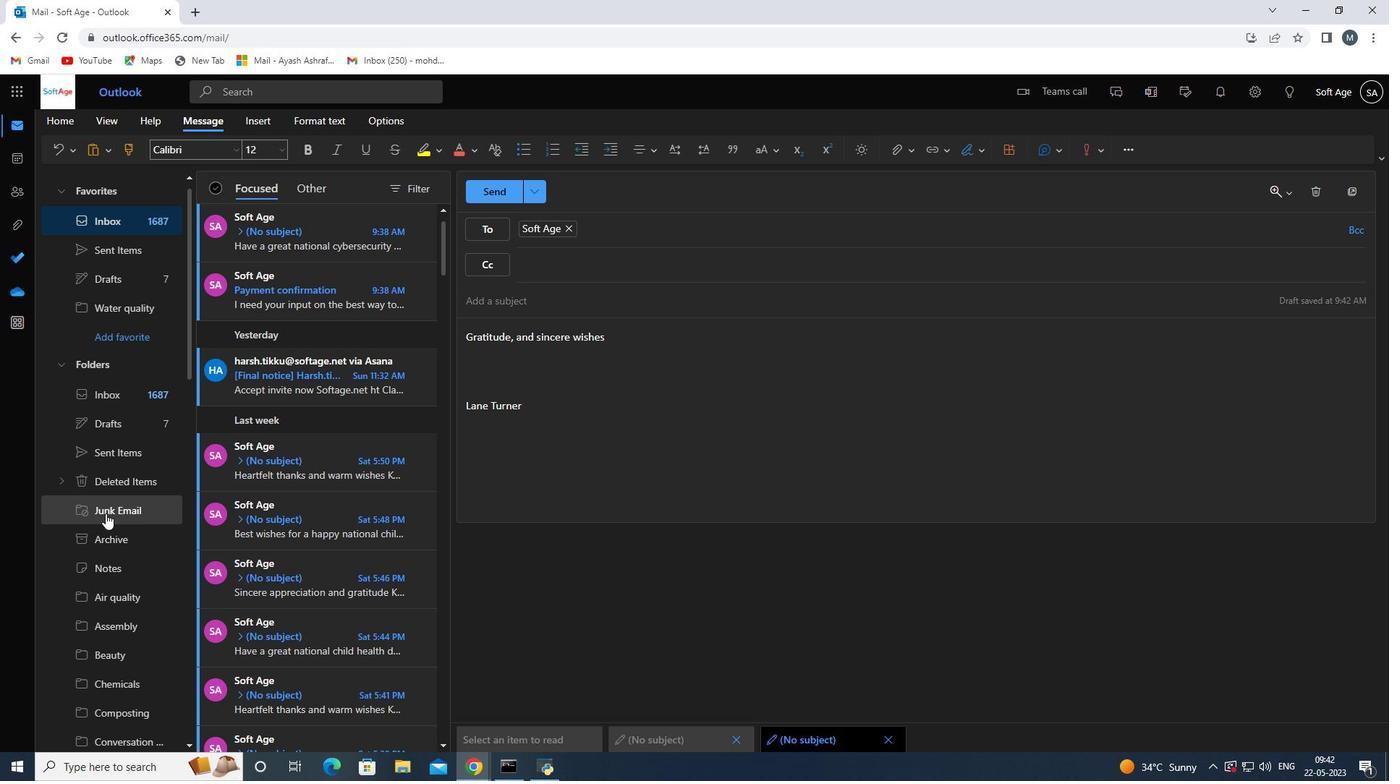 
Action: Mouse scrolled (105, 513) with delta (0, 0)
Screenshot: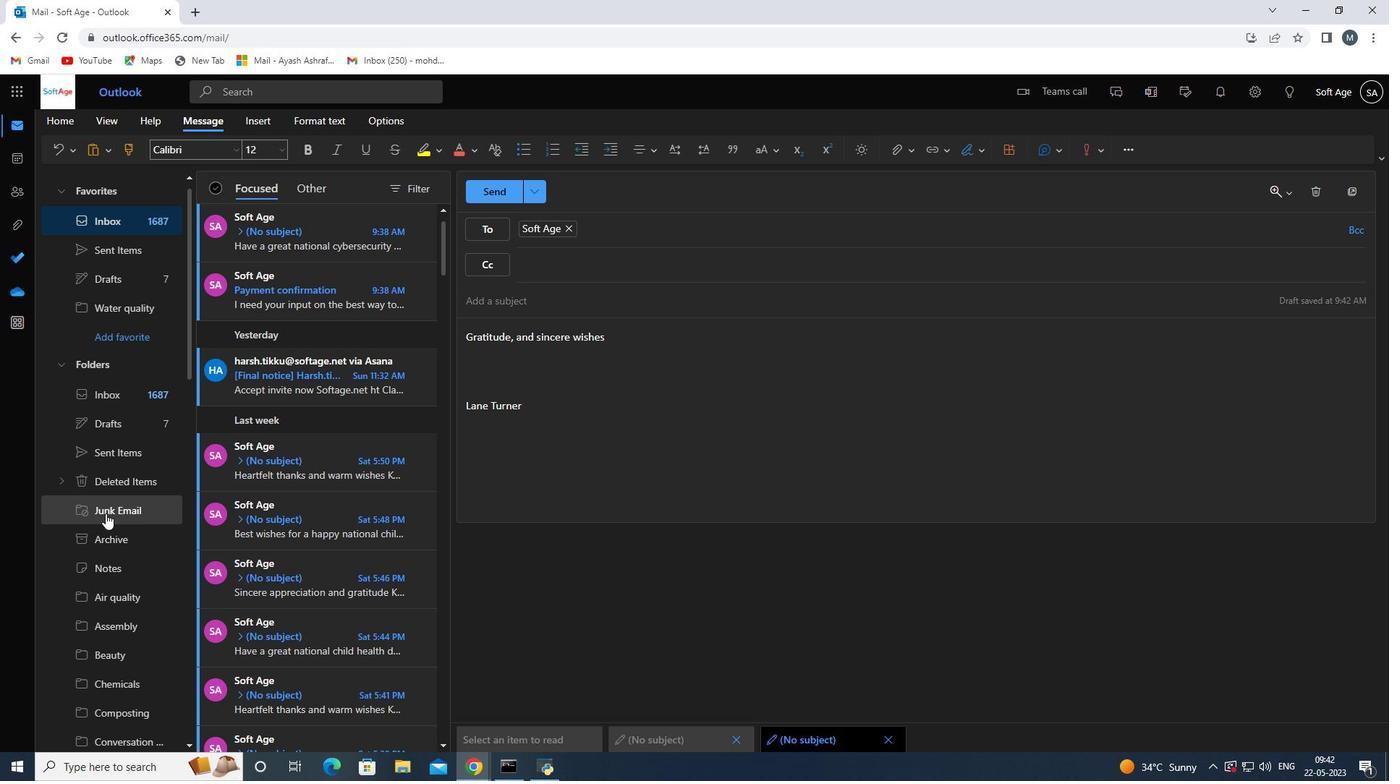 
Action: Mouse scrolled (105, 513) with delta (0, 0)
Screenshot: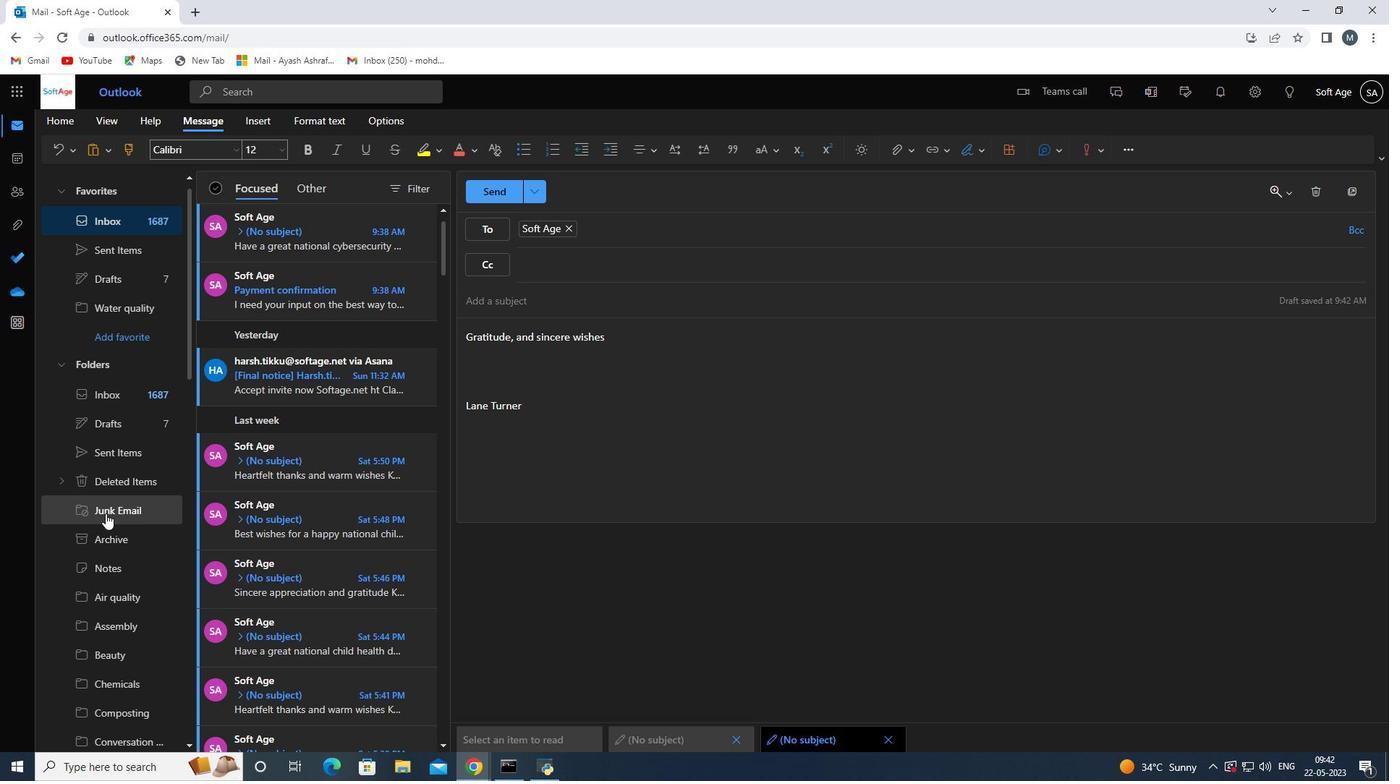 
Action: Mouse scrolled (105, 513) with delta (0, 0)
Screenshot: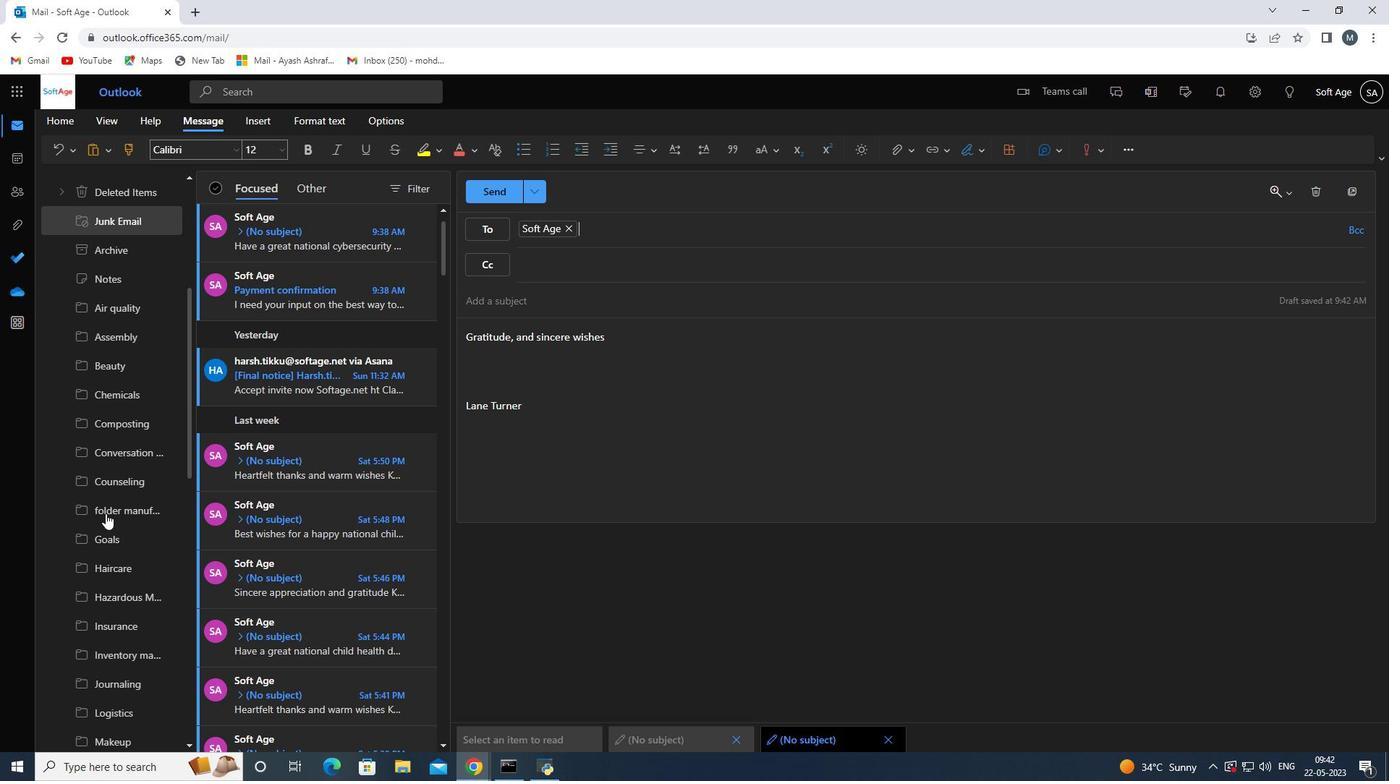 
Action: Mouse scrolled (105, 513) with delta (0, 0)
Screenshot: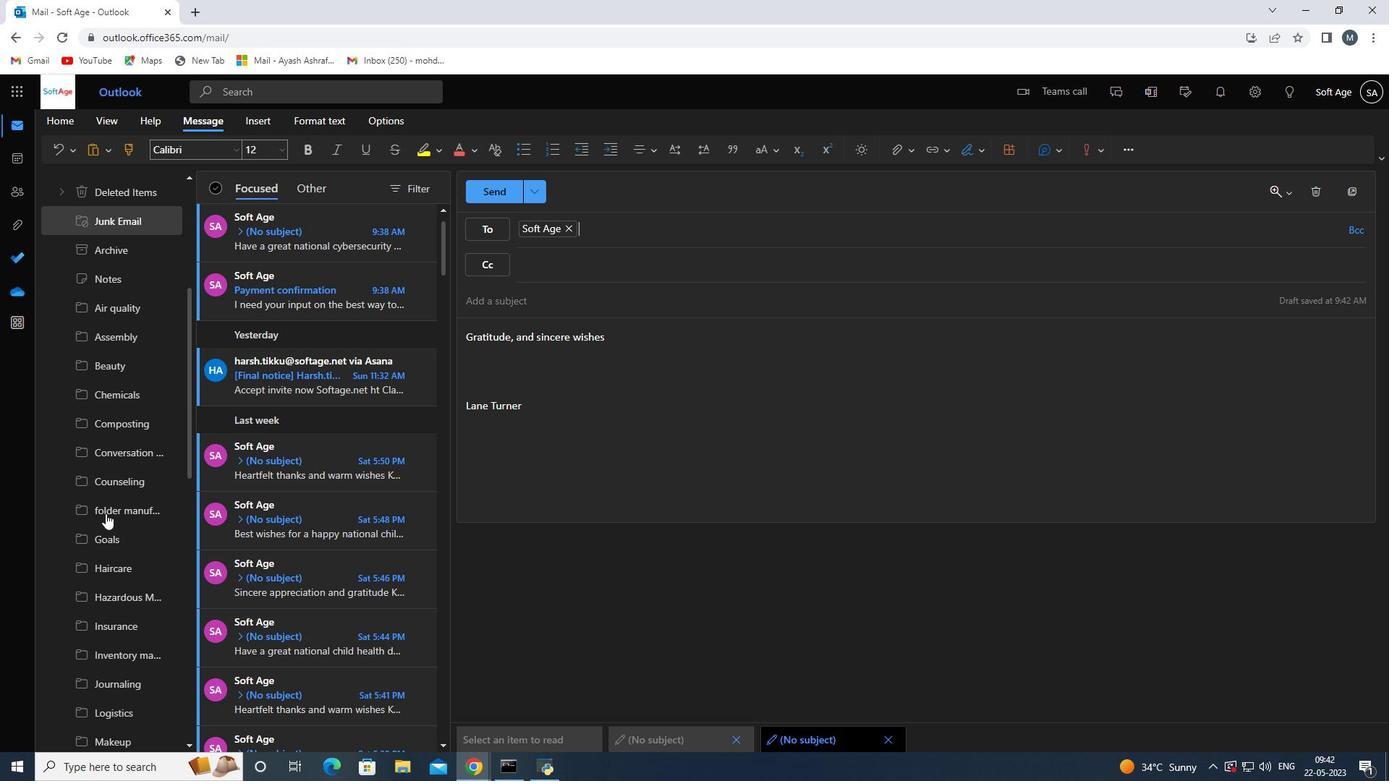 
Action: Mouse scrolled (105, 513) with delta (0, 0)
Screenshot: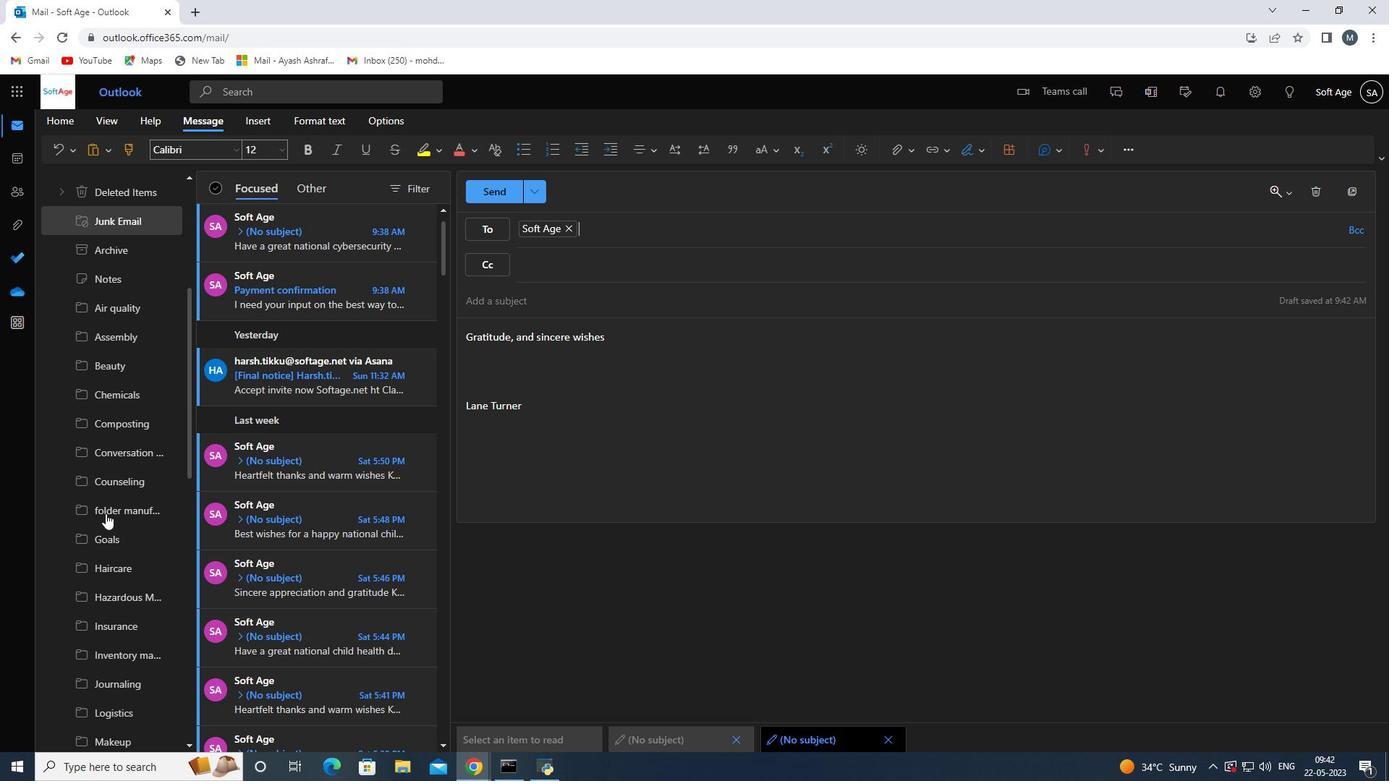 
Action: Mouse scrolled (105, 513) with delta (0, 0)
Screenshot: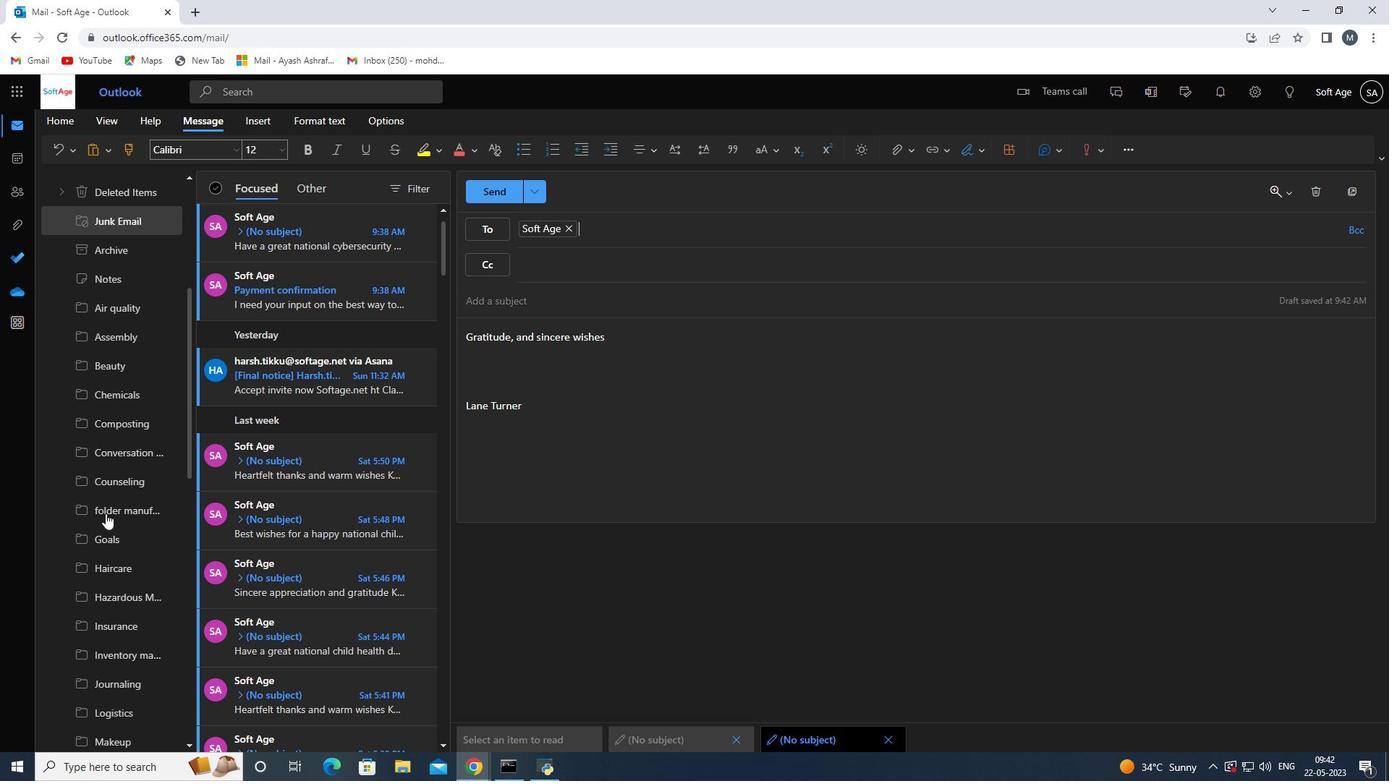
Action: Mouse scrolled (105, 513) with delta (0, 0)
Screenshot: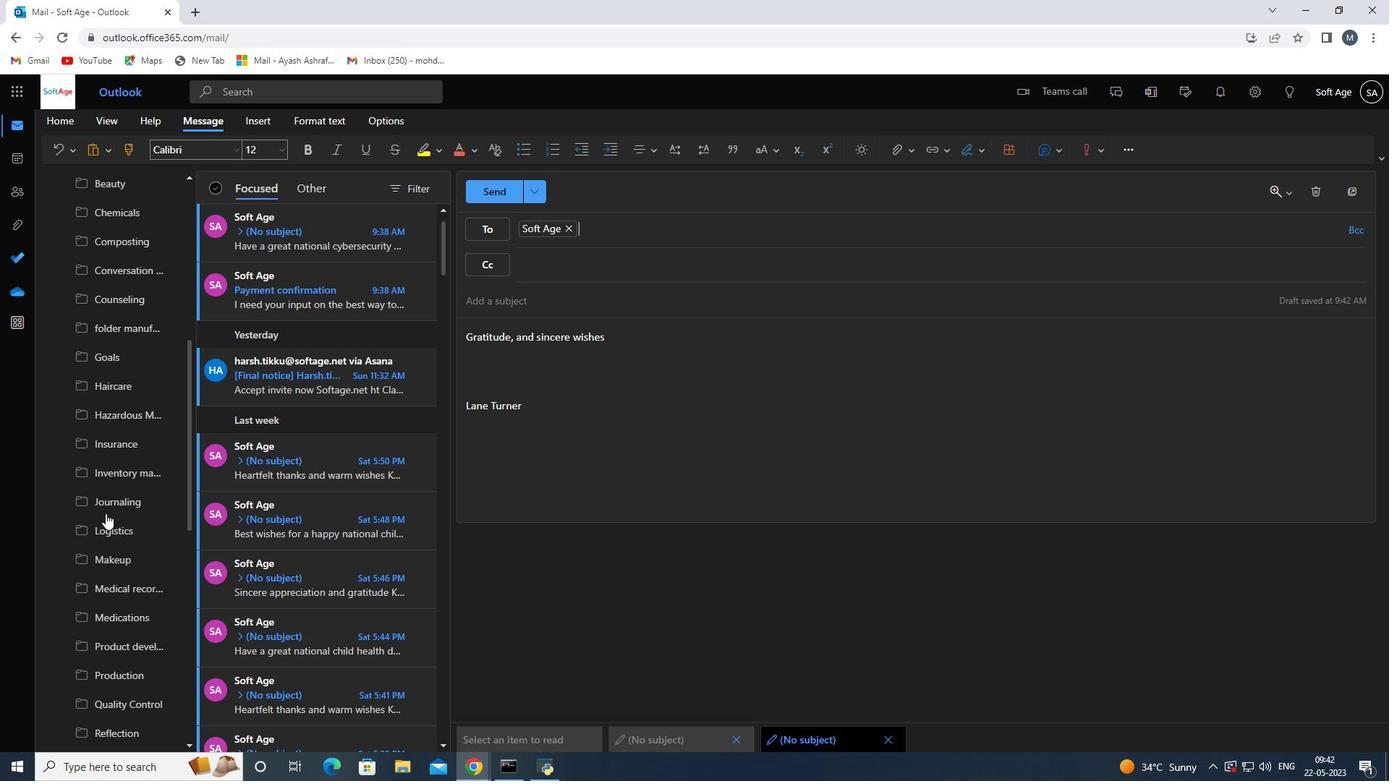 
Action: Mouse scrolled (105, 513) with delta (0, 0)
Screenshot: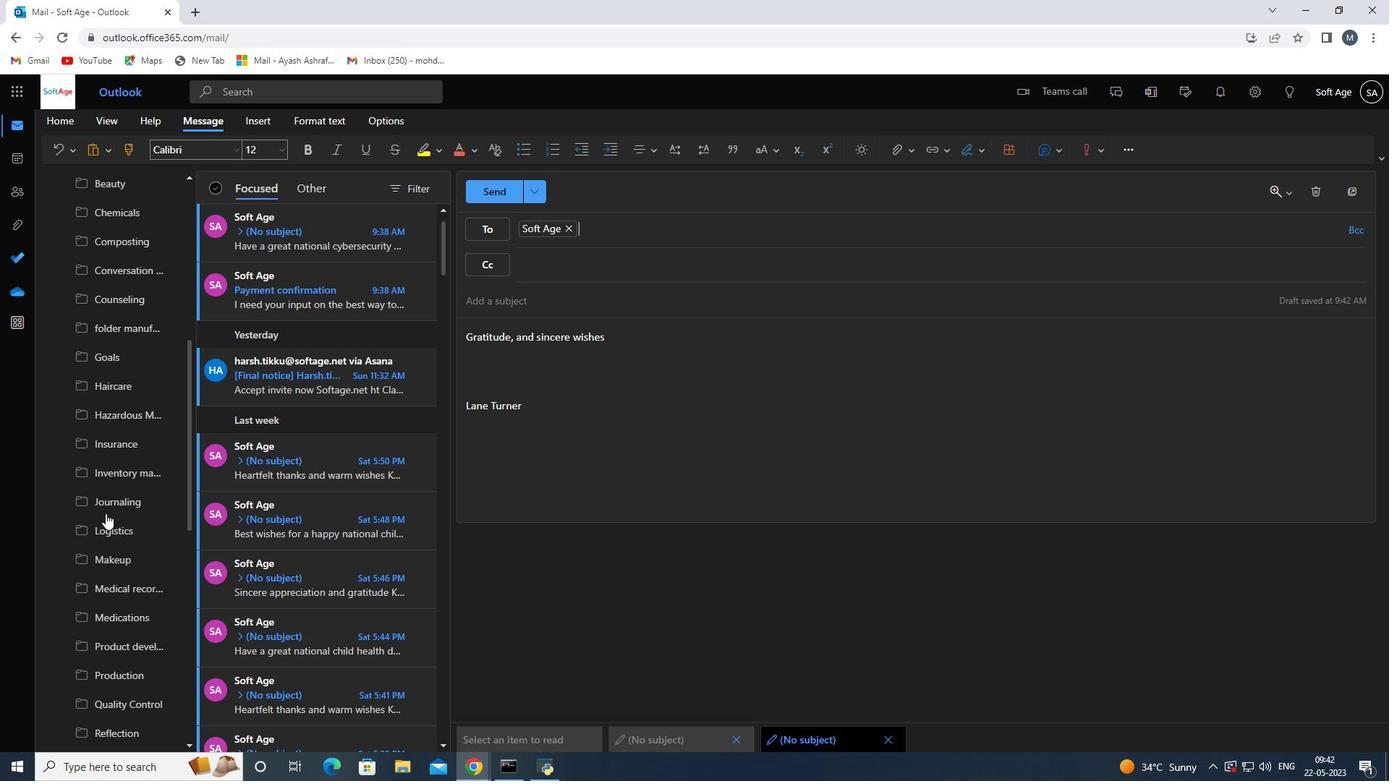 
Action: Mouse scrolled (105, 513) with delta (0, 0)
Screenshot: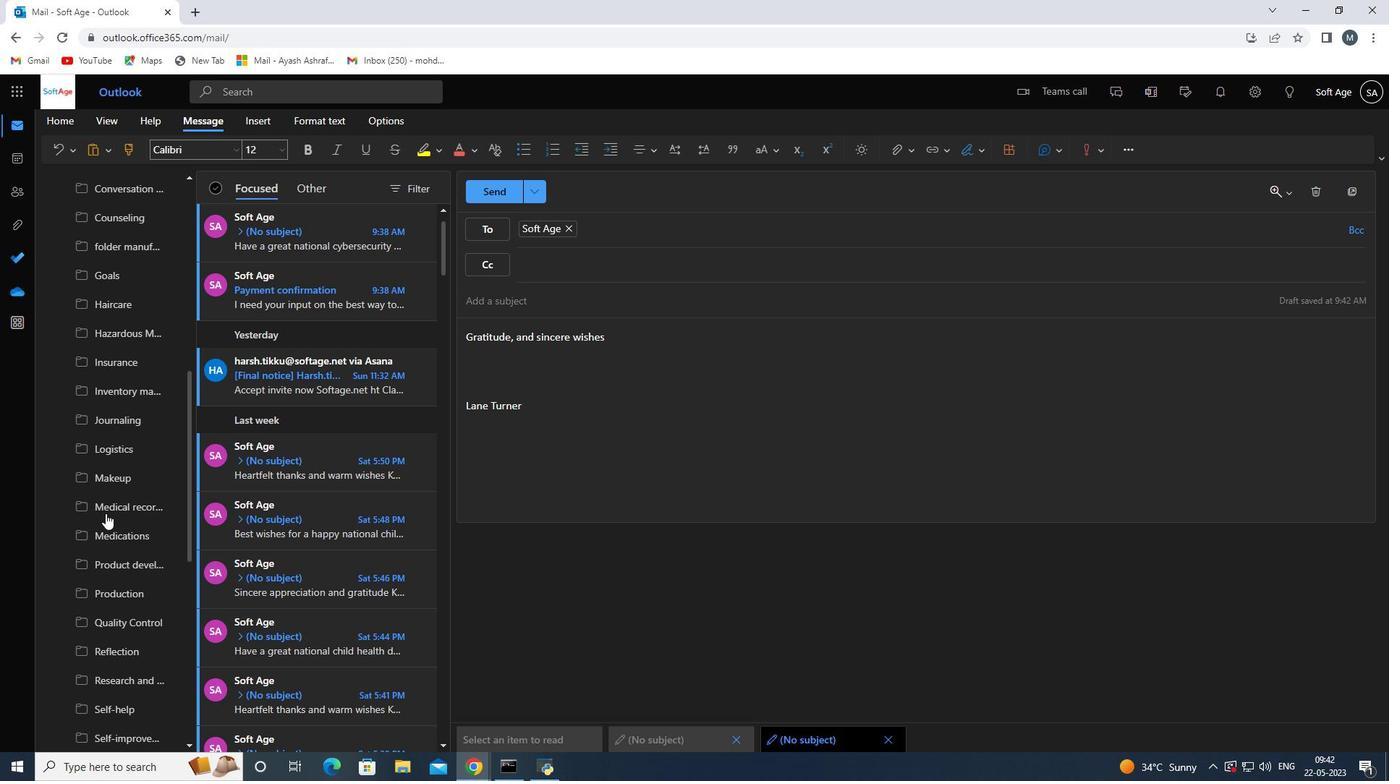 
Action: Mouse scrolled (105, 513) with delta (0, 0)
Screenshot: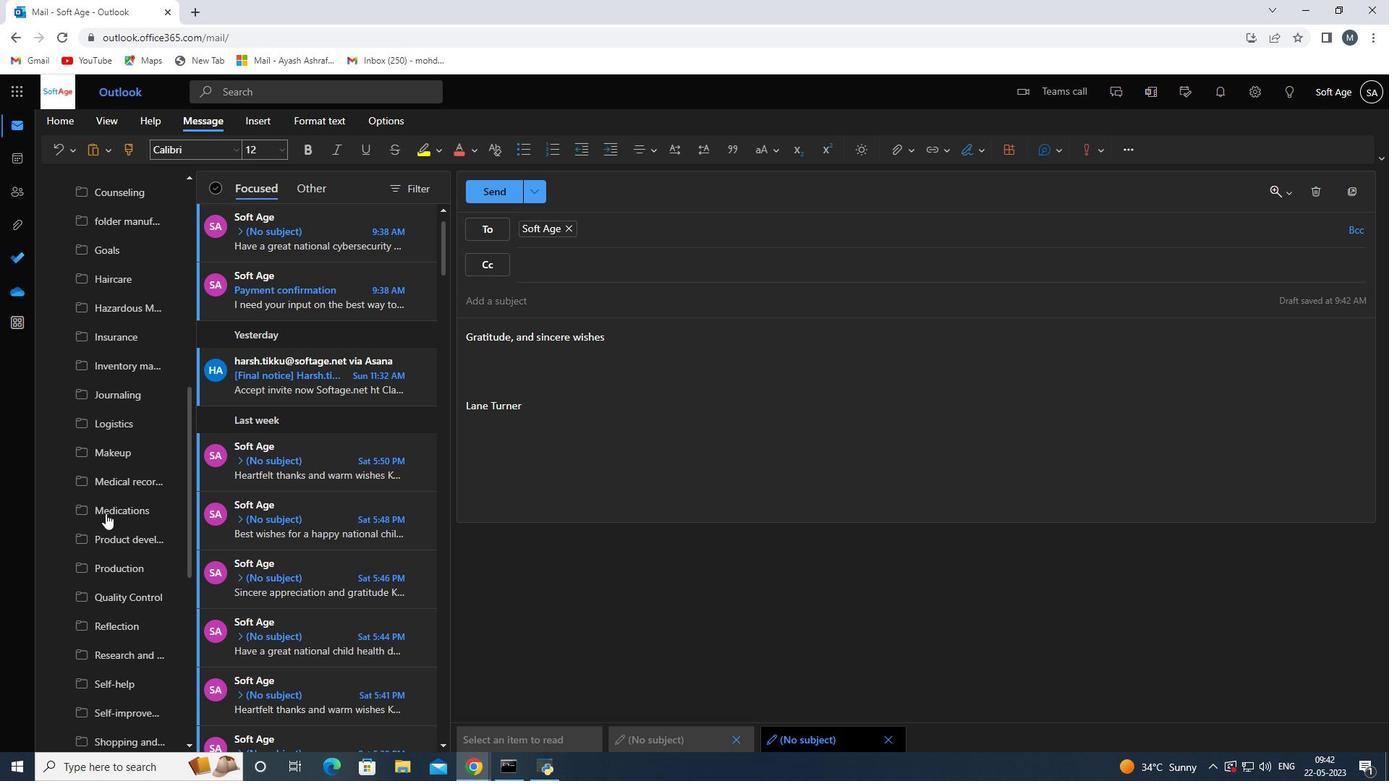 
Action: Mouse scrolled (105, 513) with delta (0, 0)
Screenshot: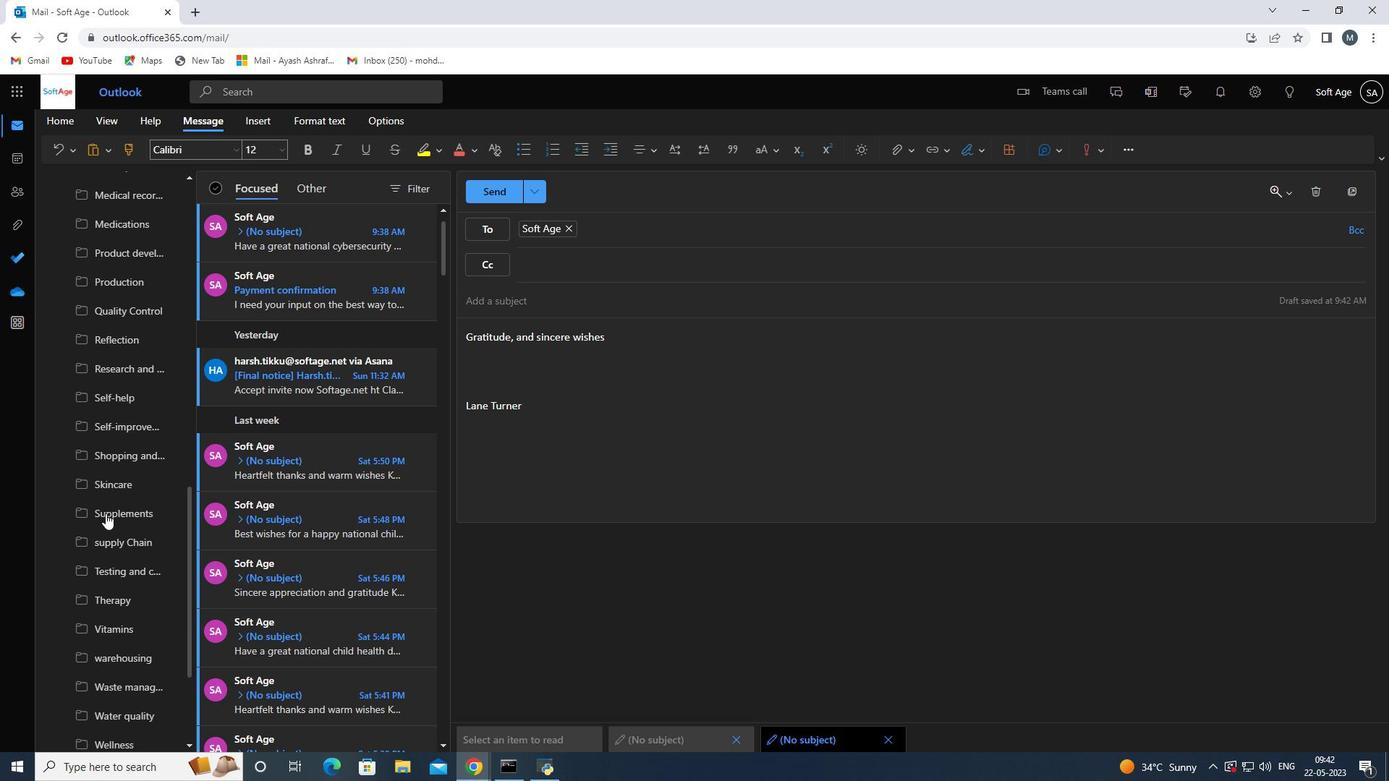 
Action: Mouse scrolled (105, 513) with delta (0, 0)
Screenshot: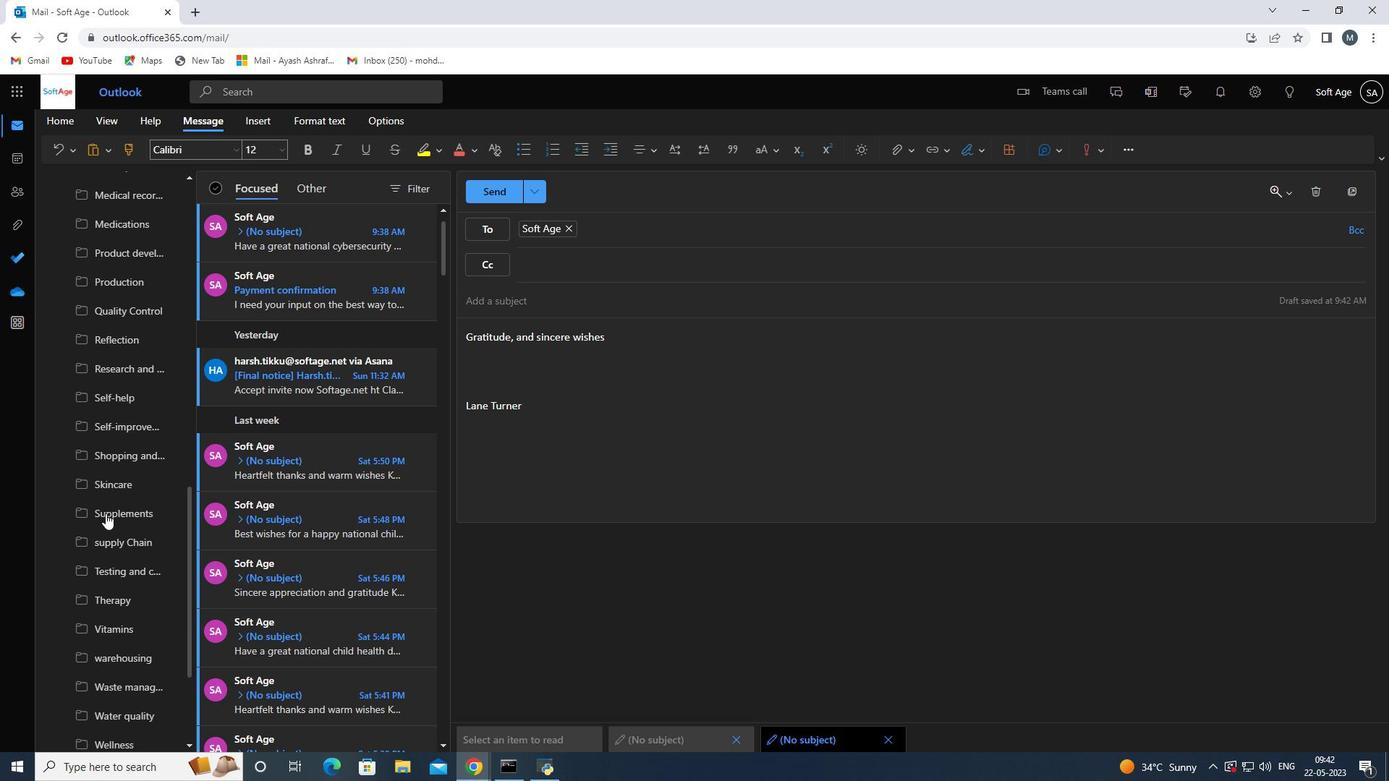 
Action: Mouse scrolled (105, 513) with delta (0, 0)
Screenshot: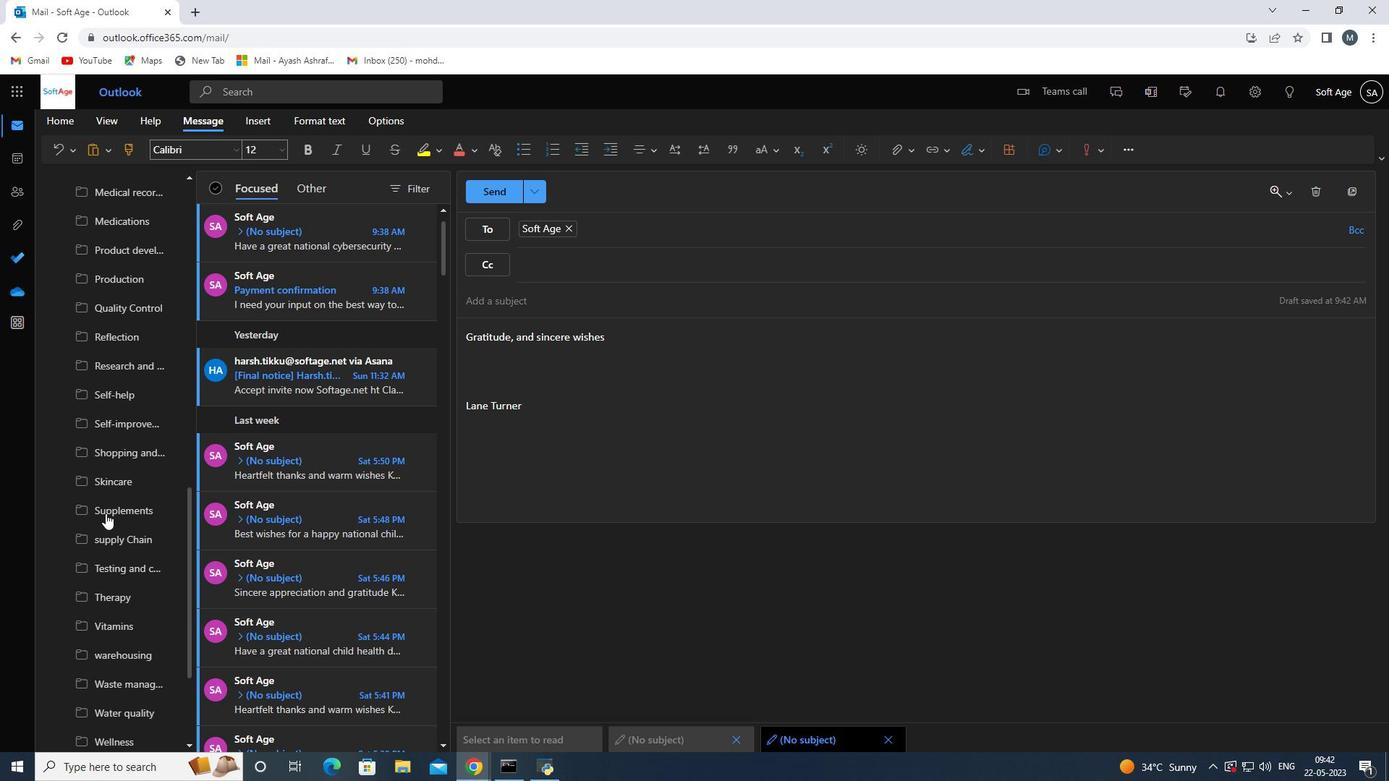 
Action: Mouse scrolled (105, 513) with delta (0, 0)
Screenshot: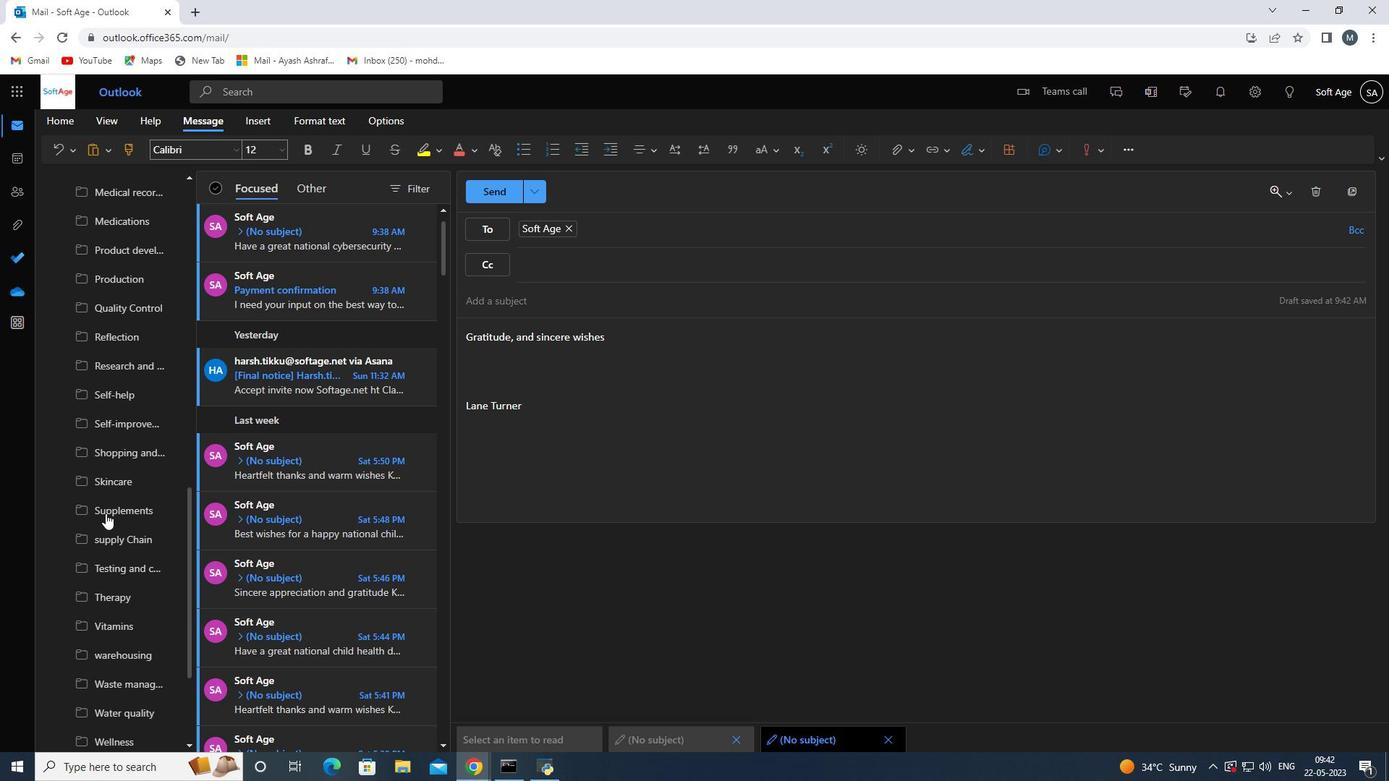 
Action: Mouse scrolled (105, 513) with delta (0, 0)
Screenshot: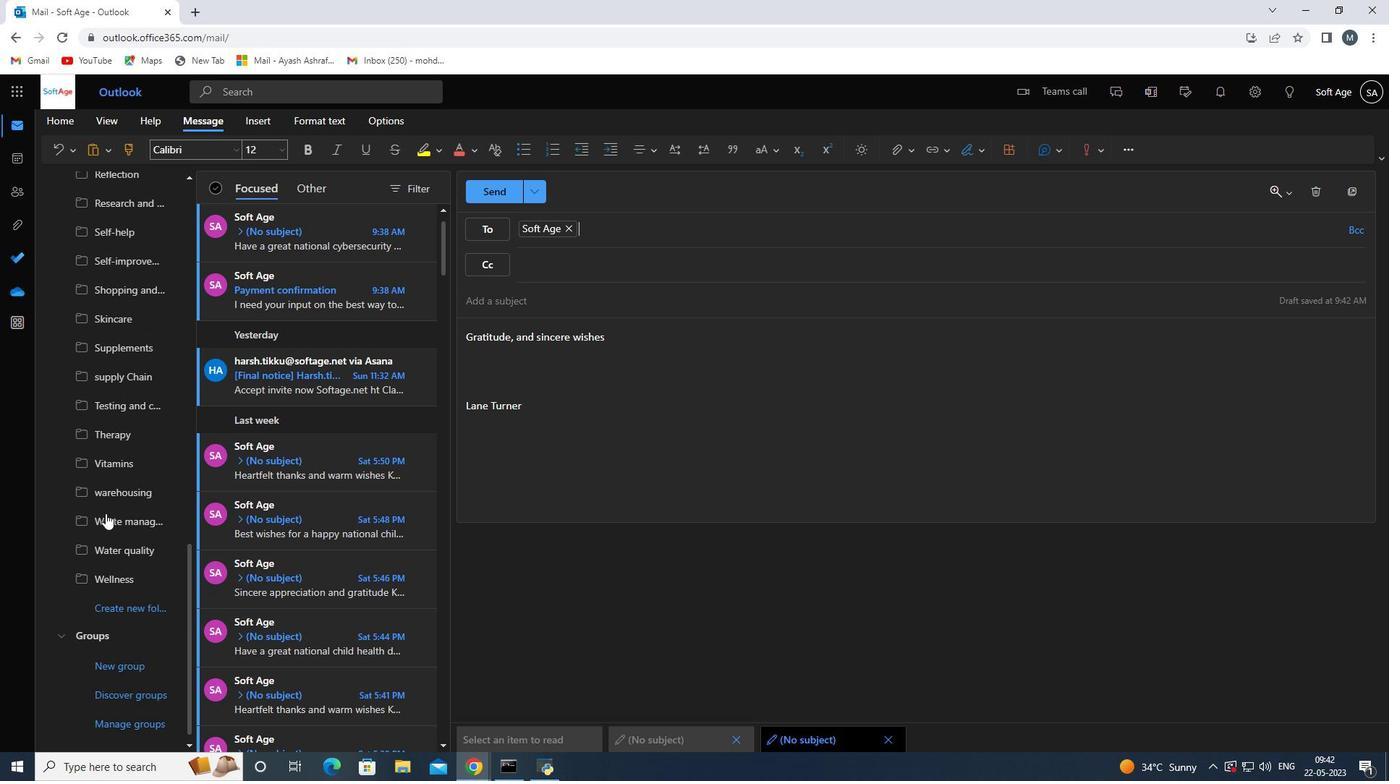 
Action: Mouse scrolled (105, 513) with delta (0, 0)
Screenshot: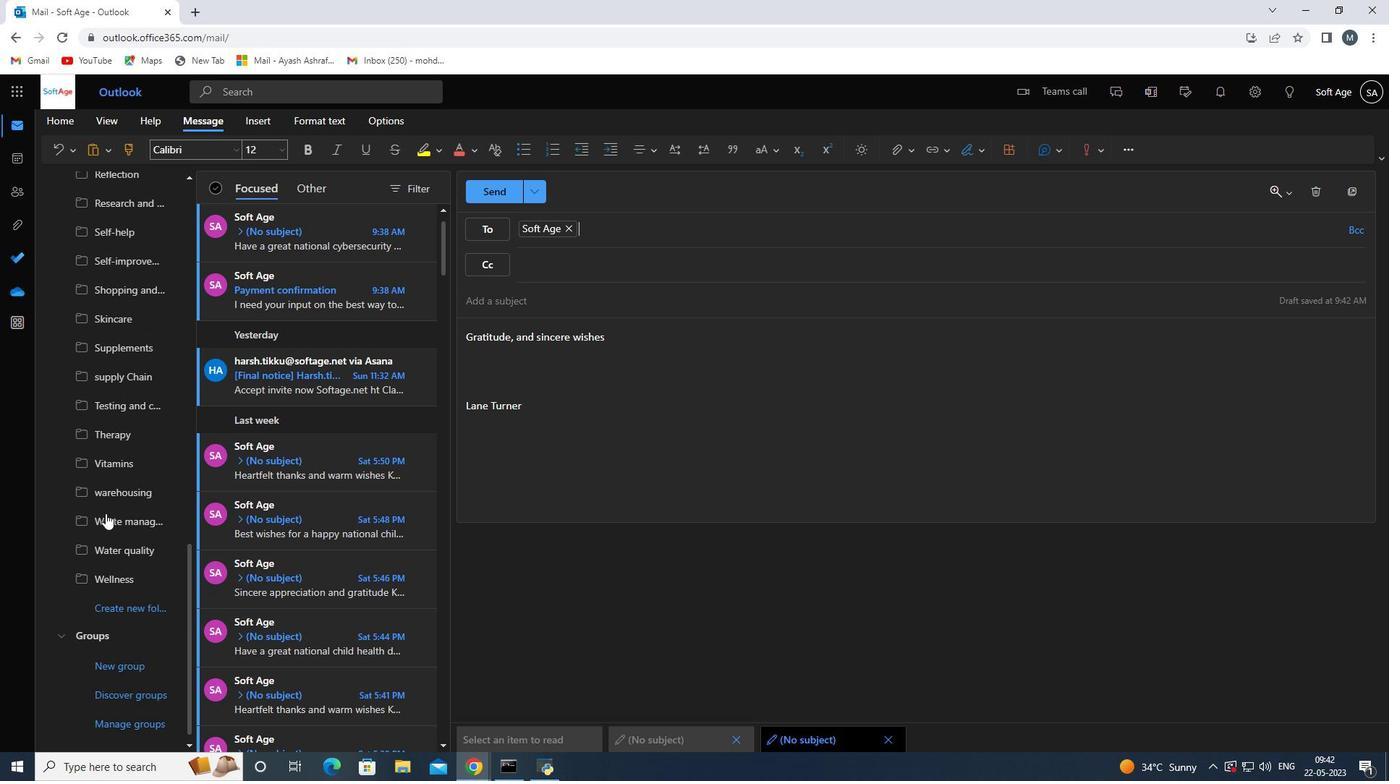 
Action: Mouse scrolled (105, 513) with delta (0, 0)
Screenshot: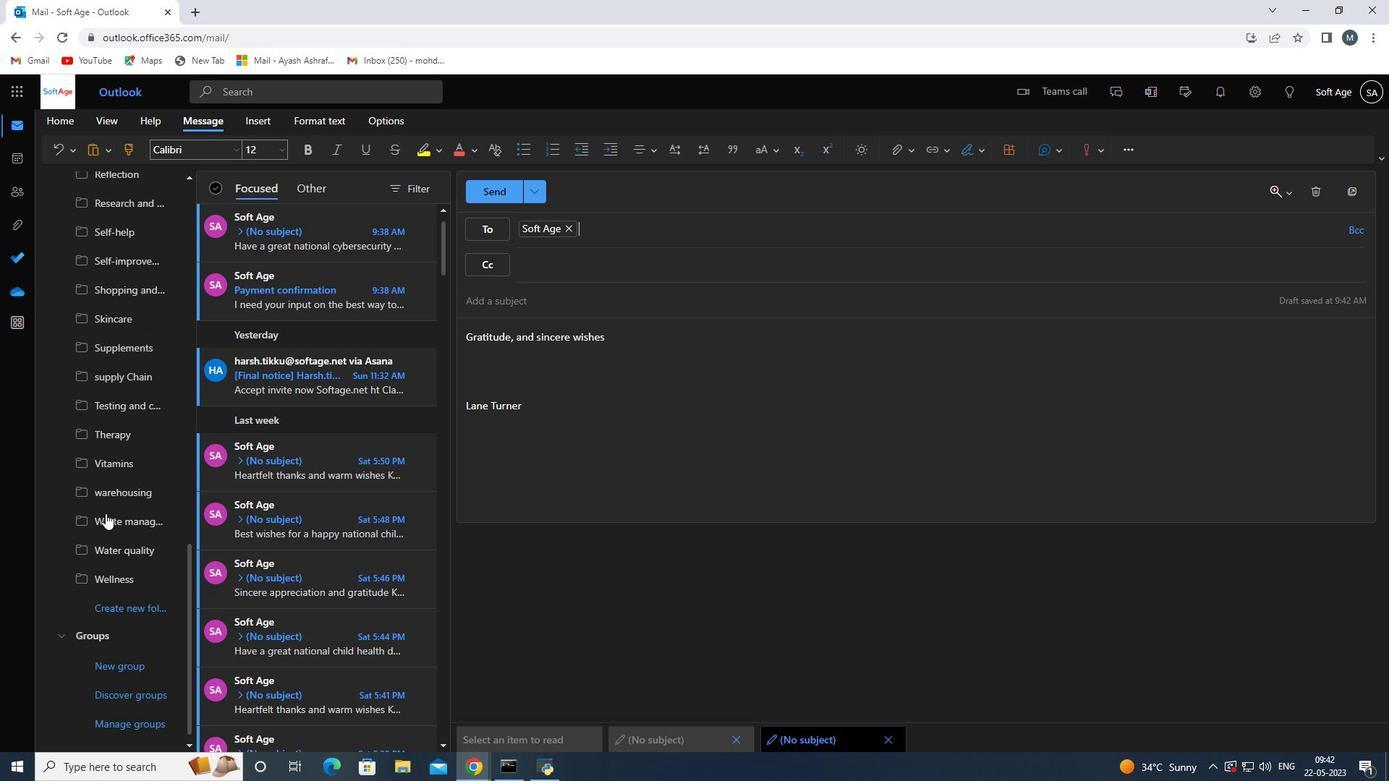 
Action: Mouse moved to (117, 605)
Screenshot: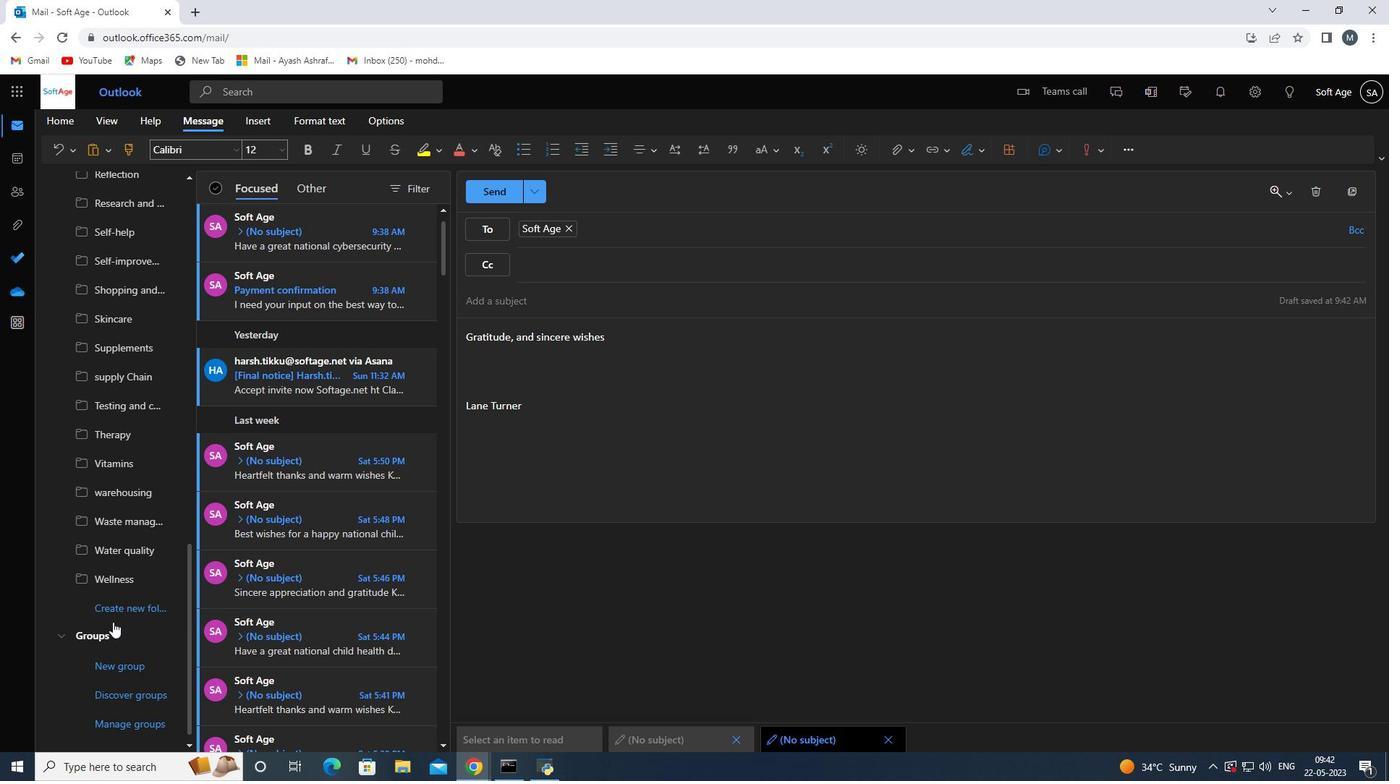 
Action: Mouse pressed left at (117, 605)
Screenshot: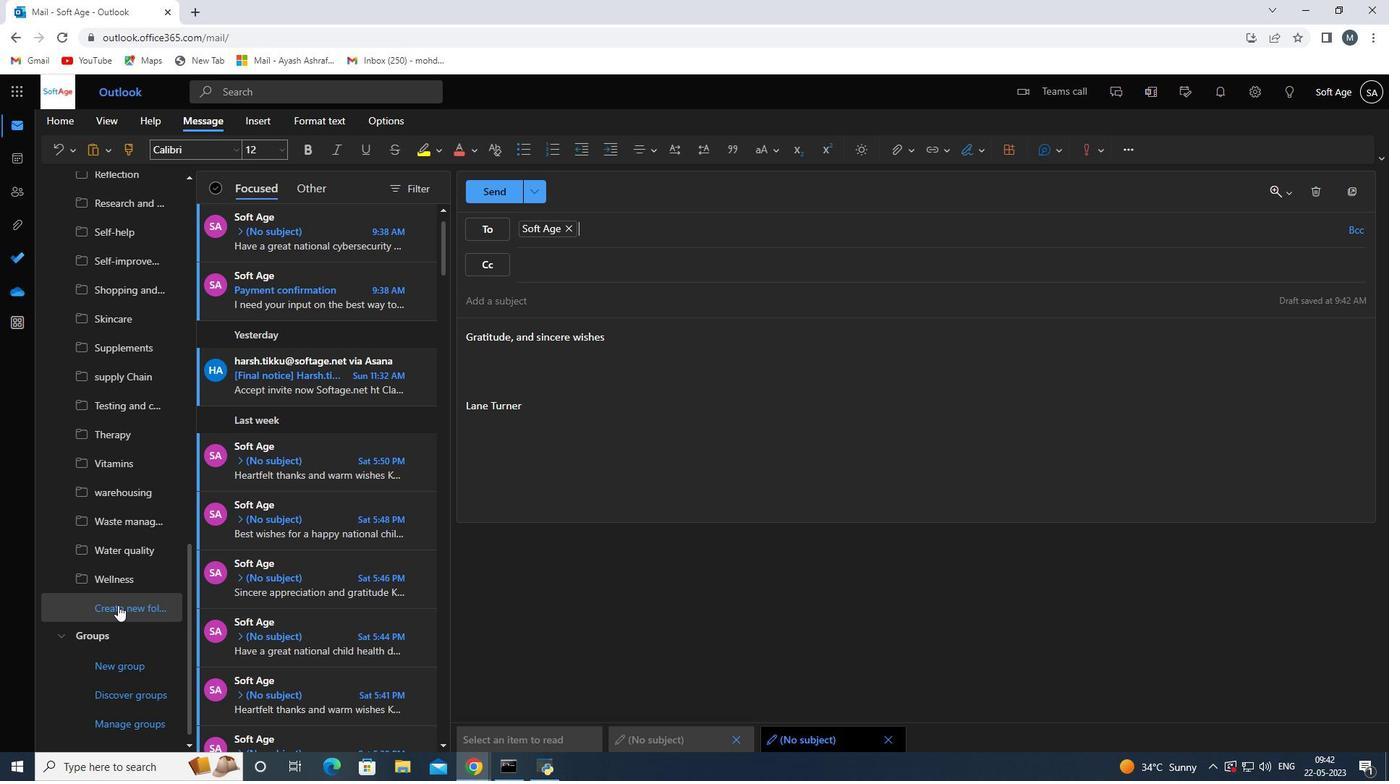 
Action: Mouse pressed left at (117, 605)
Screenshot: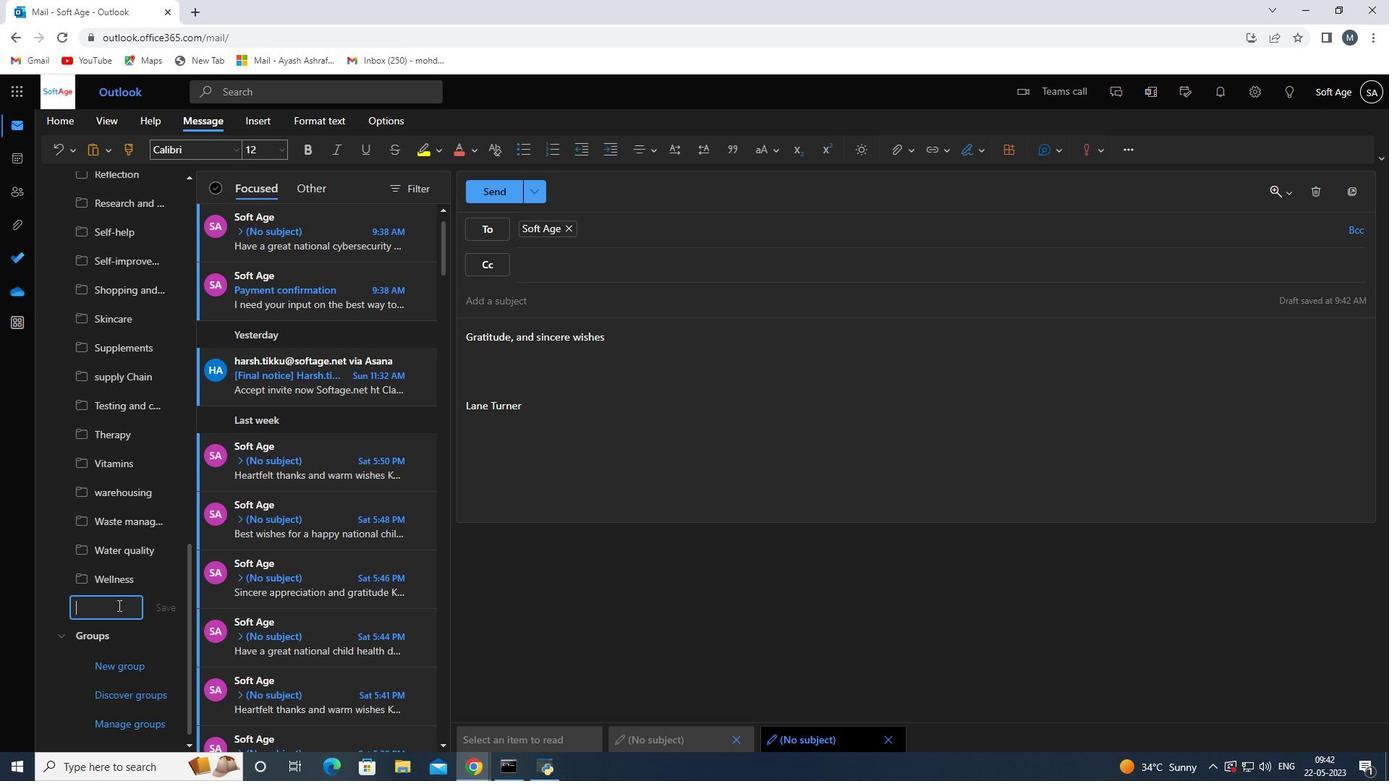 
Action: Key pressed <Key.shift>Maintene<Key.backspace>anace<Key.space><Key.backspace><Key.backspace><Key.backspace><Key.backspace>ce<Key.space>
Screenshot: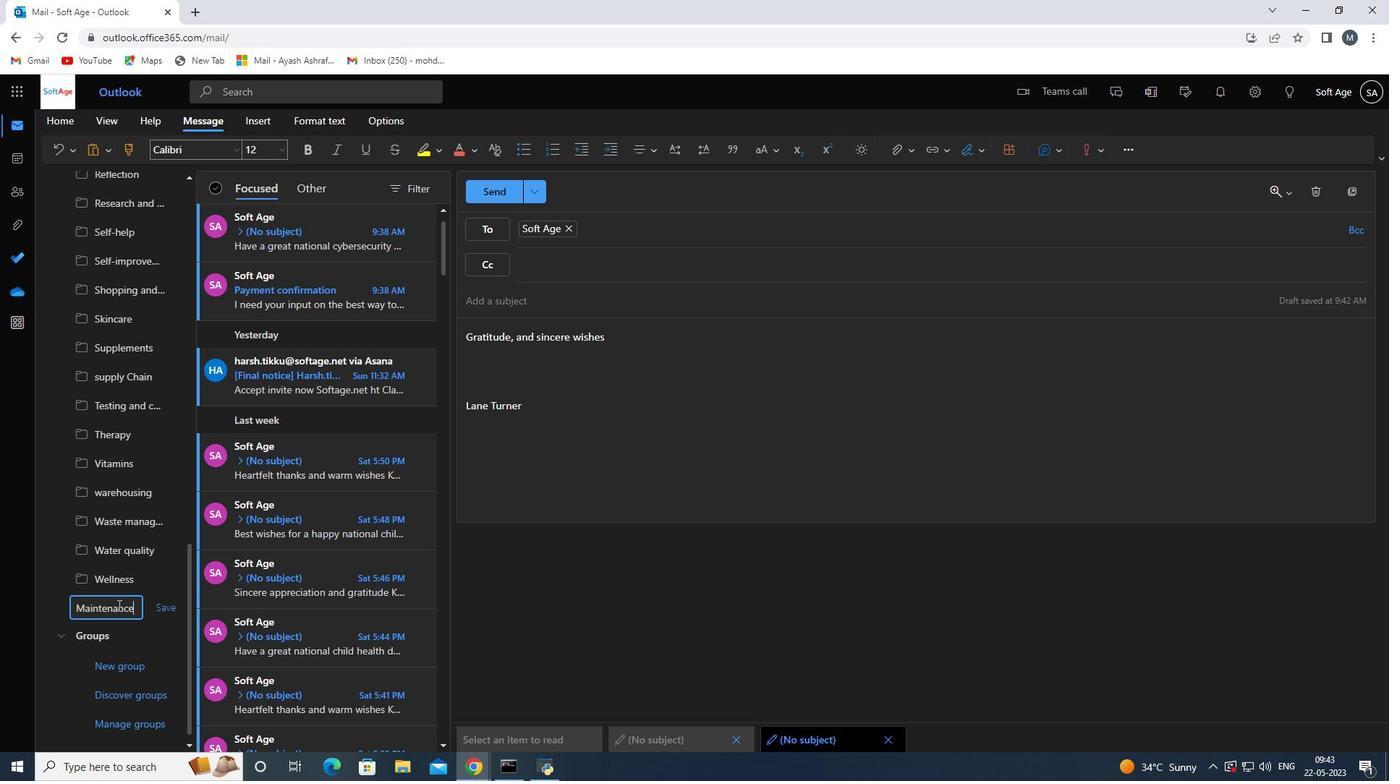 
Action: Mouse moved to (161, 608)
Screenshot: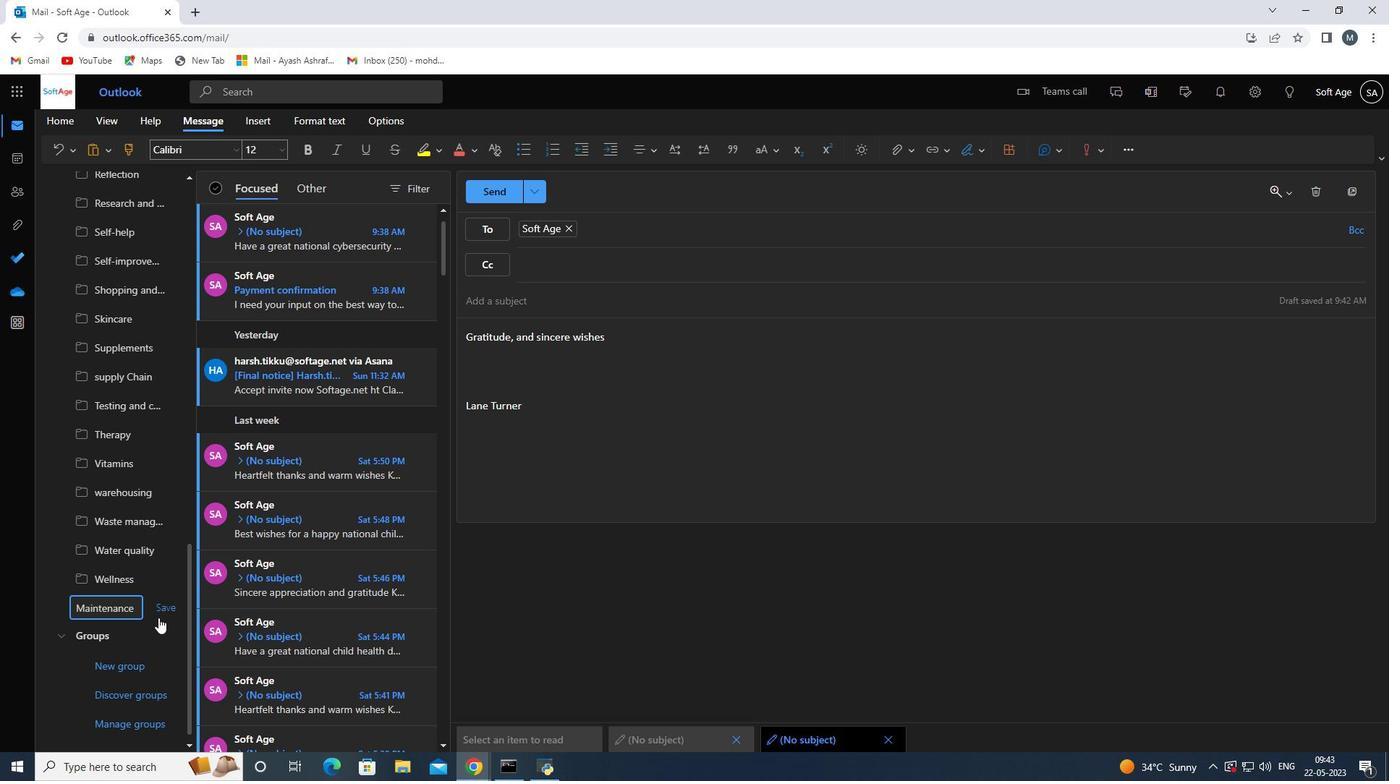 
Action: Mouse pressed left at (161, 608)
Screenshot: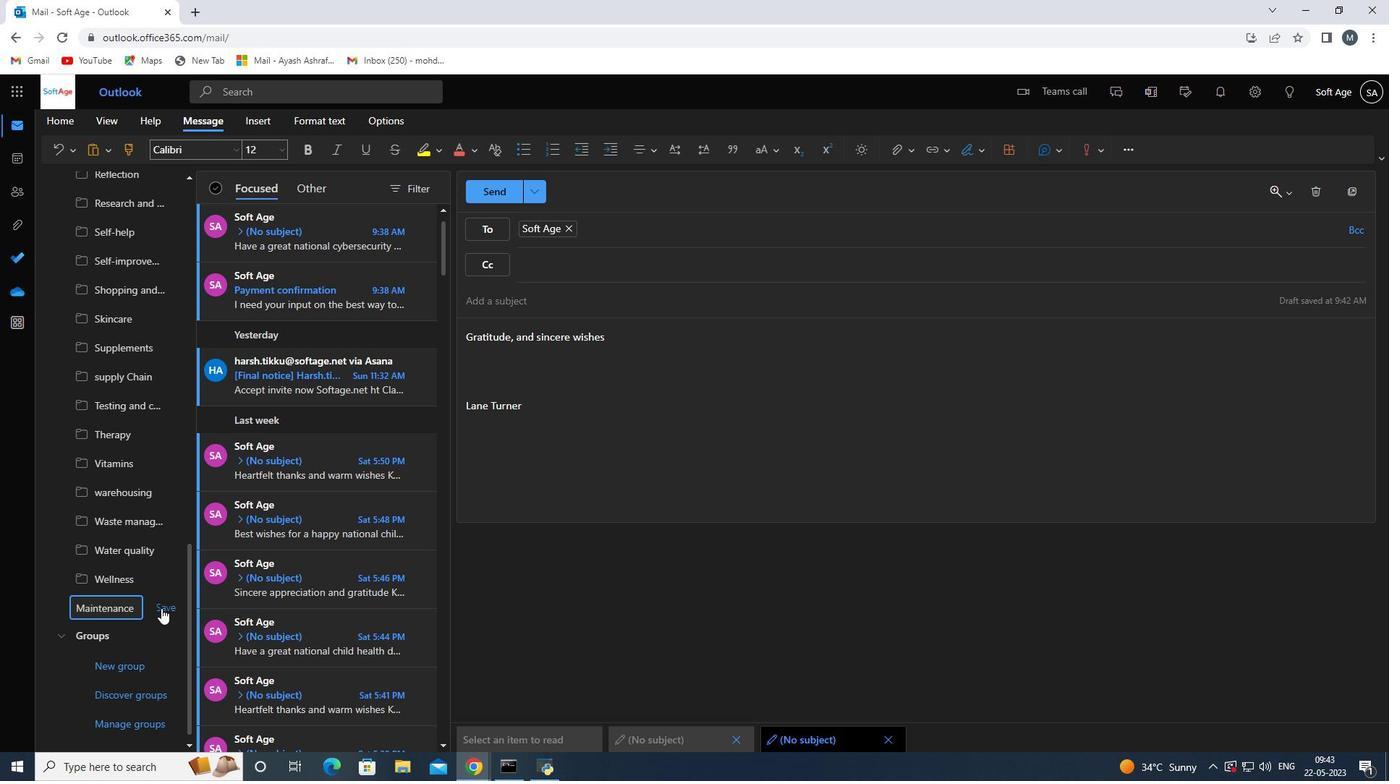 
Action: Mouse moved to (470, 577)
Screenshot: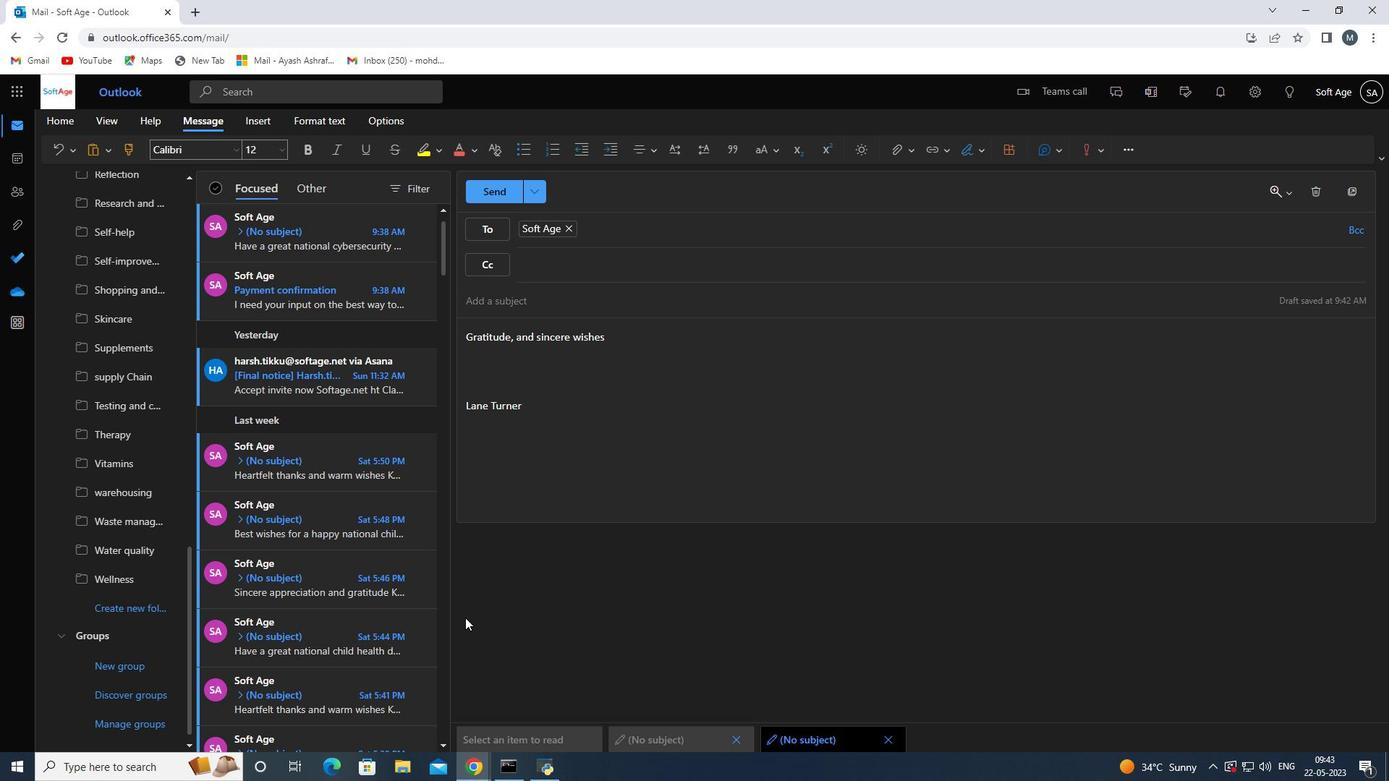 
Action: Mouse scrolled (470, 578) with delta (0, 0)
Screenshot: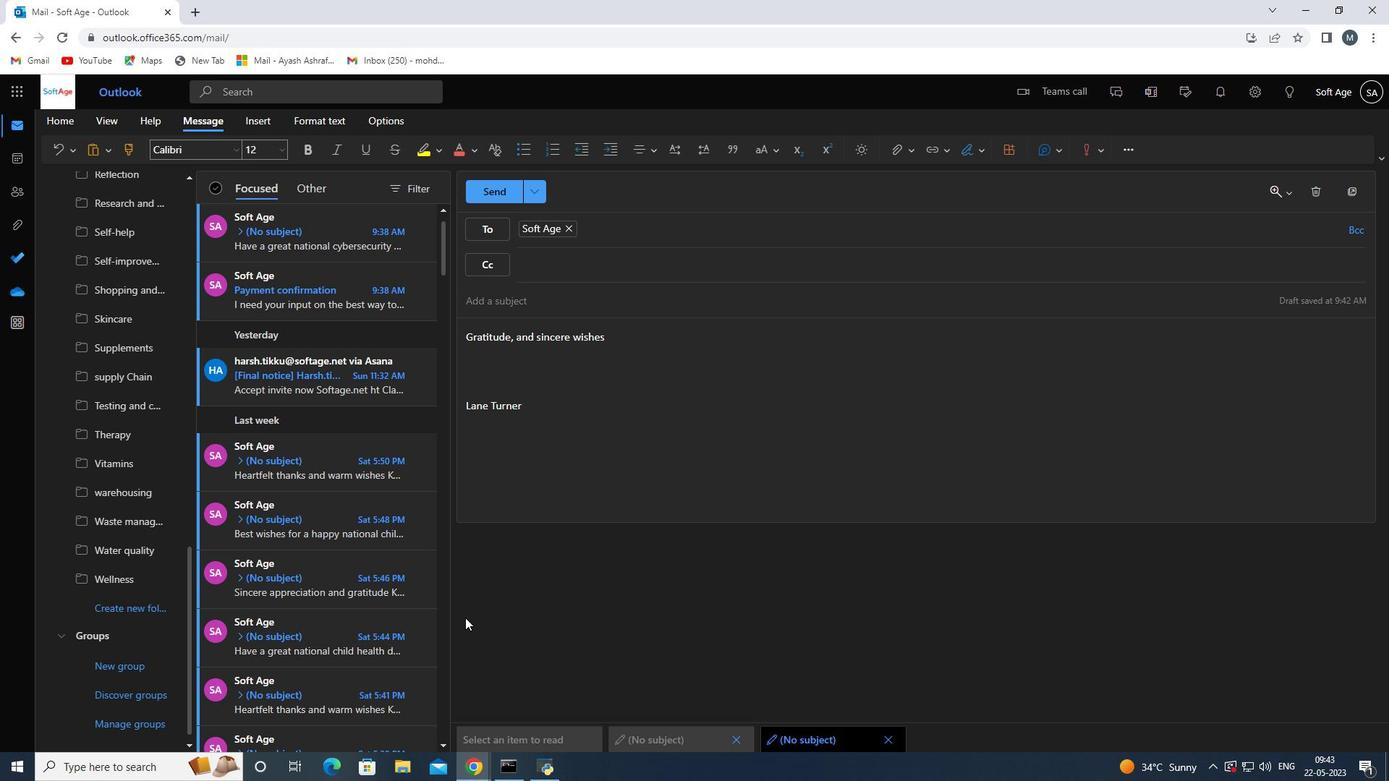 
Action: Mouse moved to (472, 566)
Screenshot: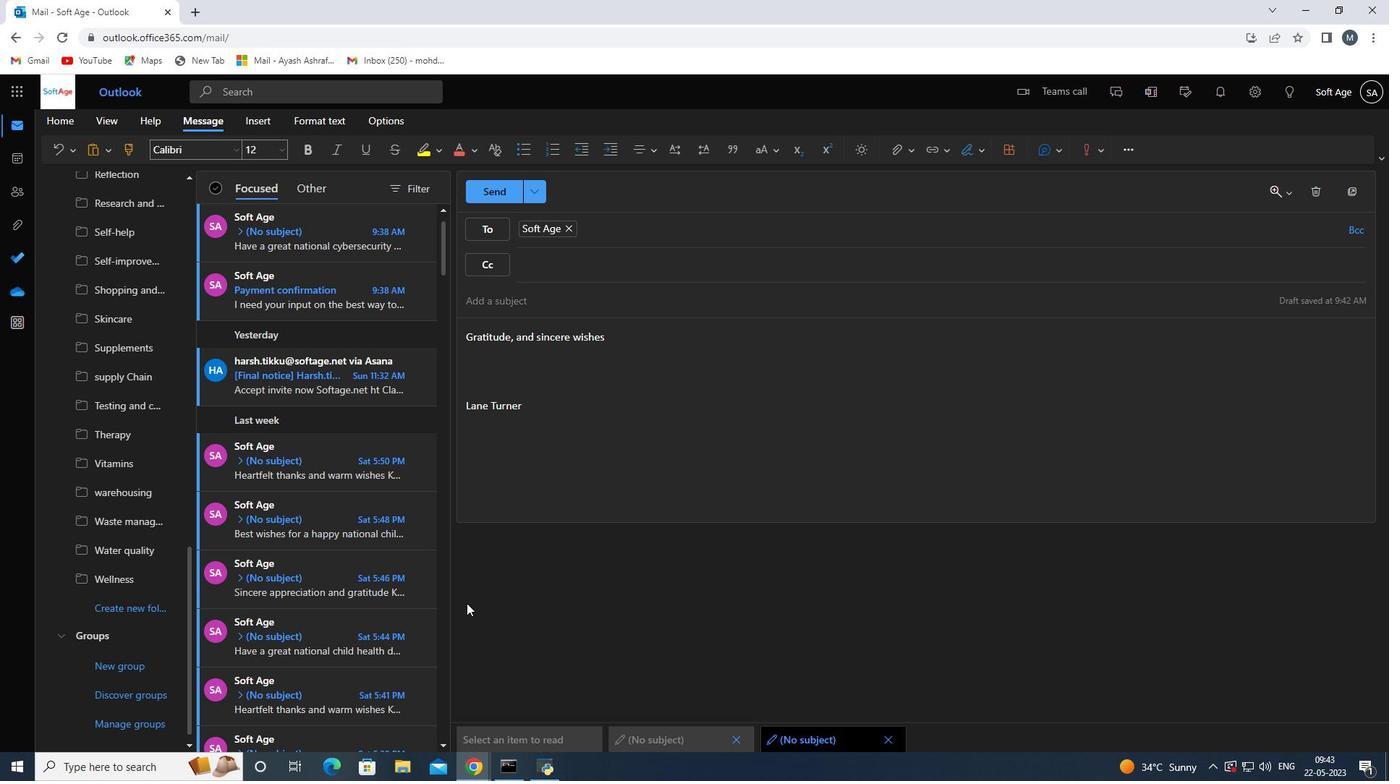 
Action: Mouse scrolled (472, 566) with delta (0, 0)
Screenshot: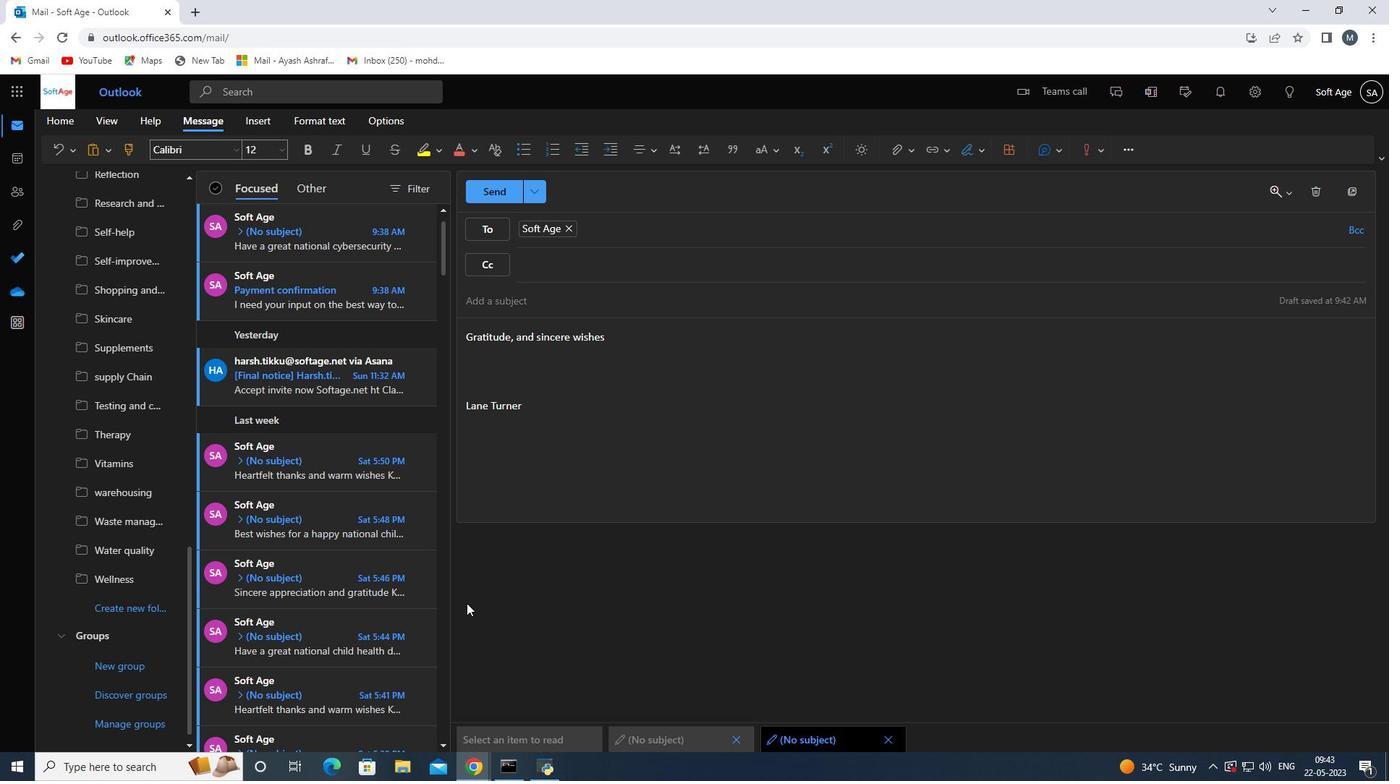 
Action: Mouse moved to (472, 565)
Screenshot: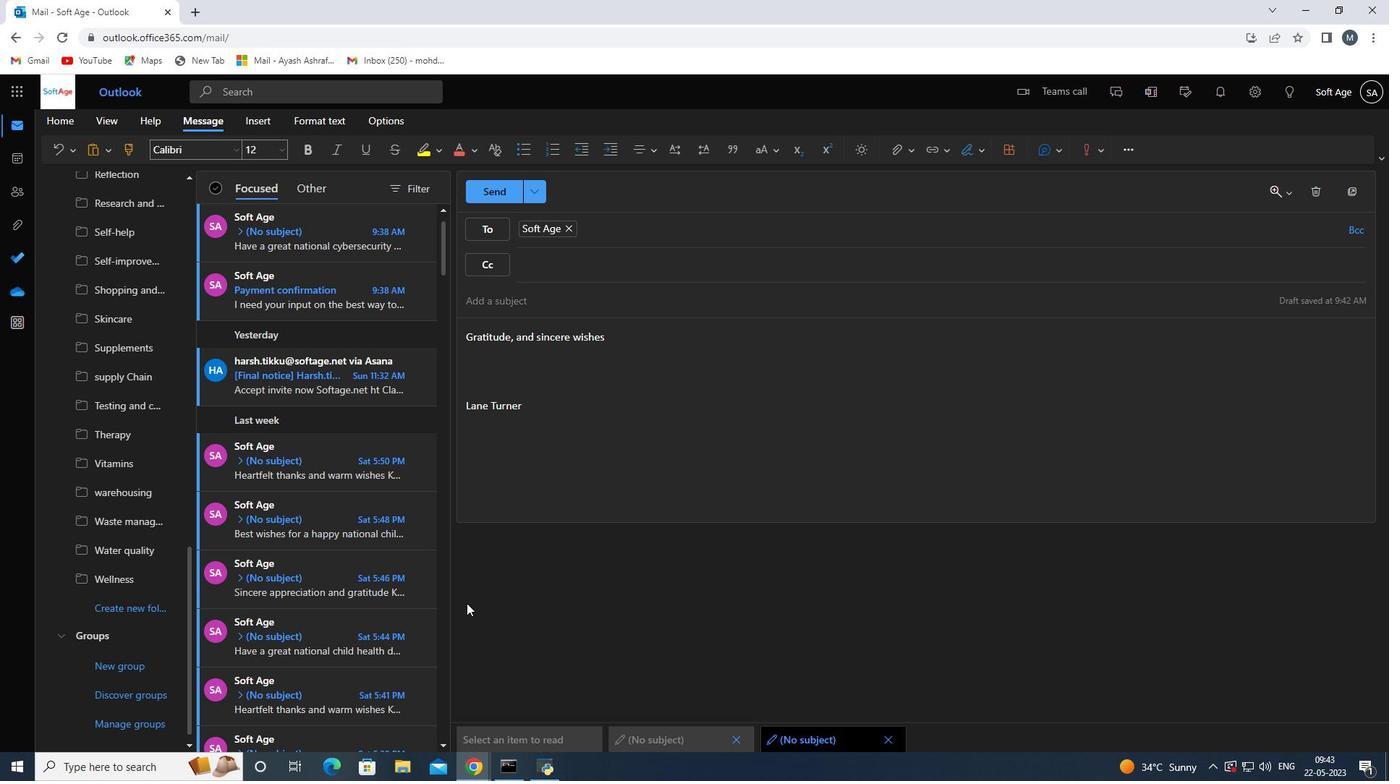 
Action: Mouse scrolled (472, 566) with delta (0, 0)
Screenshot: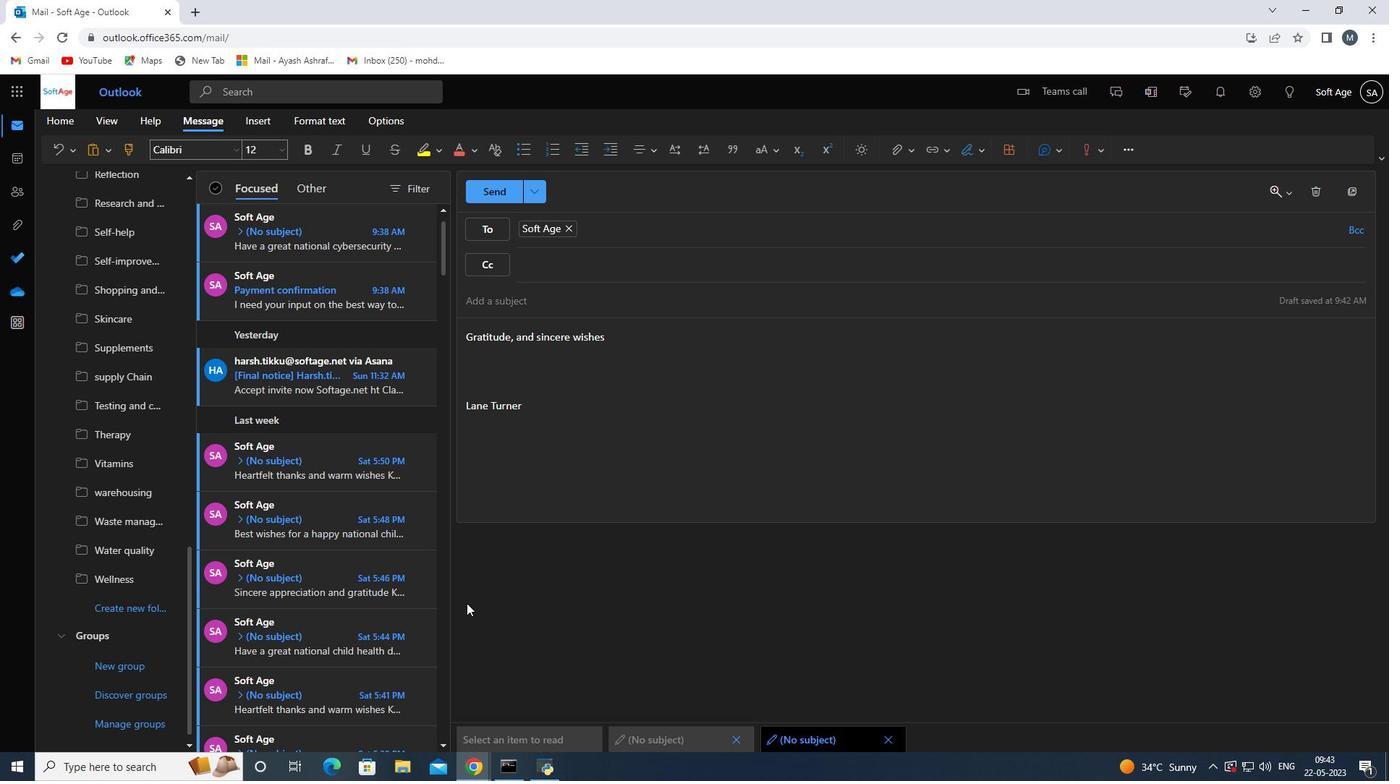 
Action: Mouse moved to (472, 565)
Screenshot: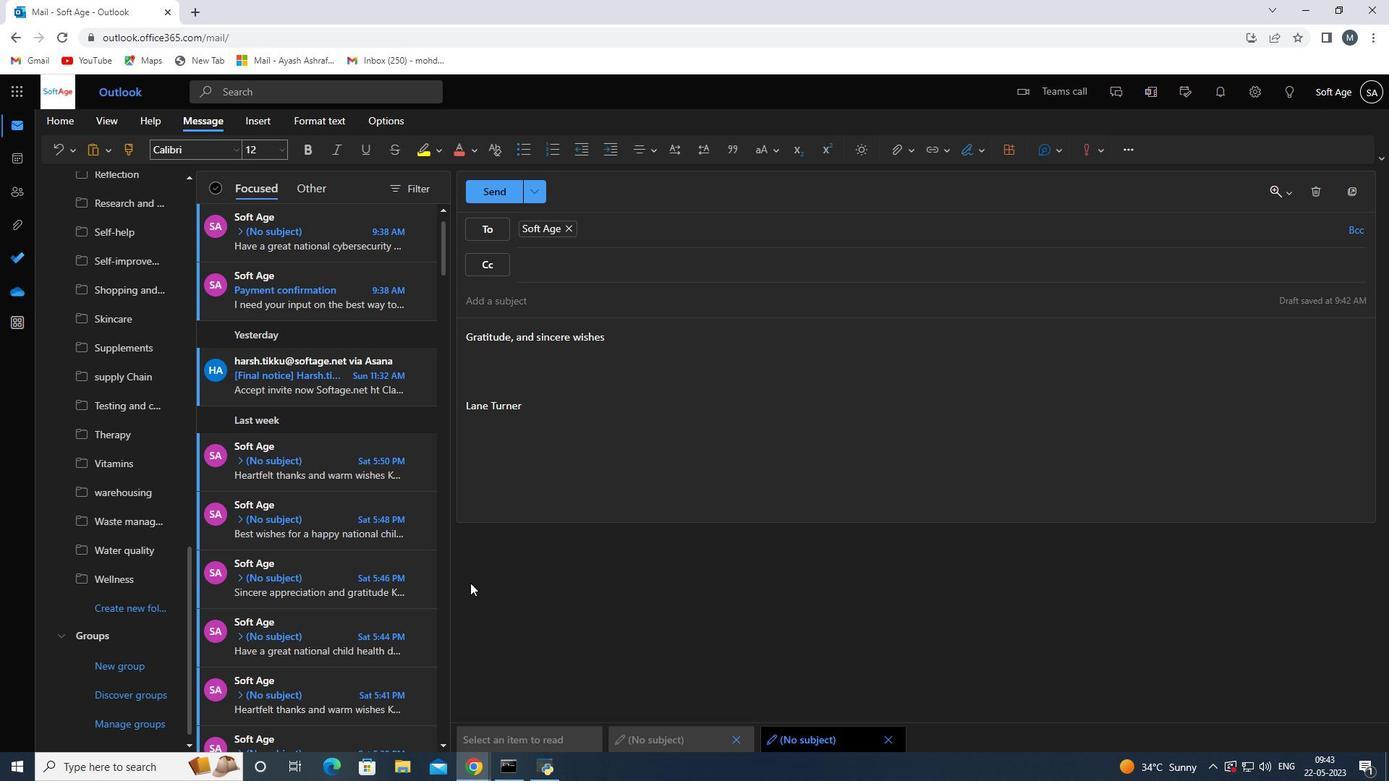 
Action: Mouse scrolled (472, 566) with delta (0, 0)
Screenshot: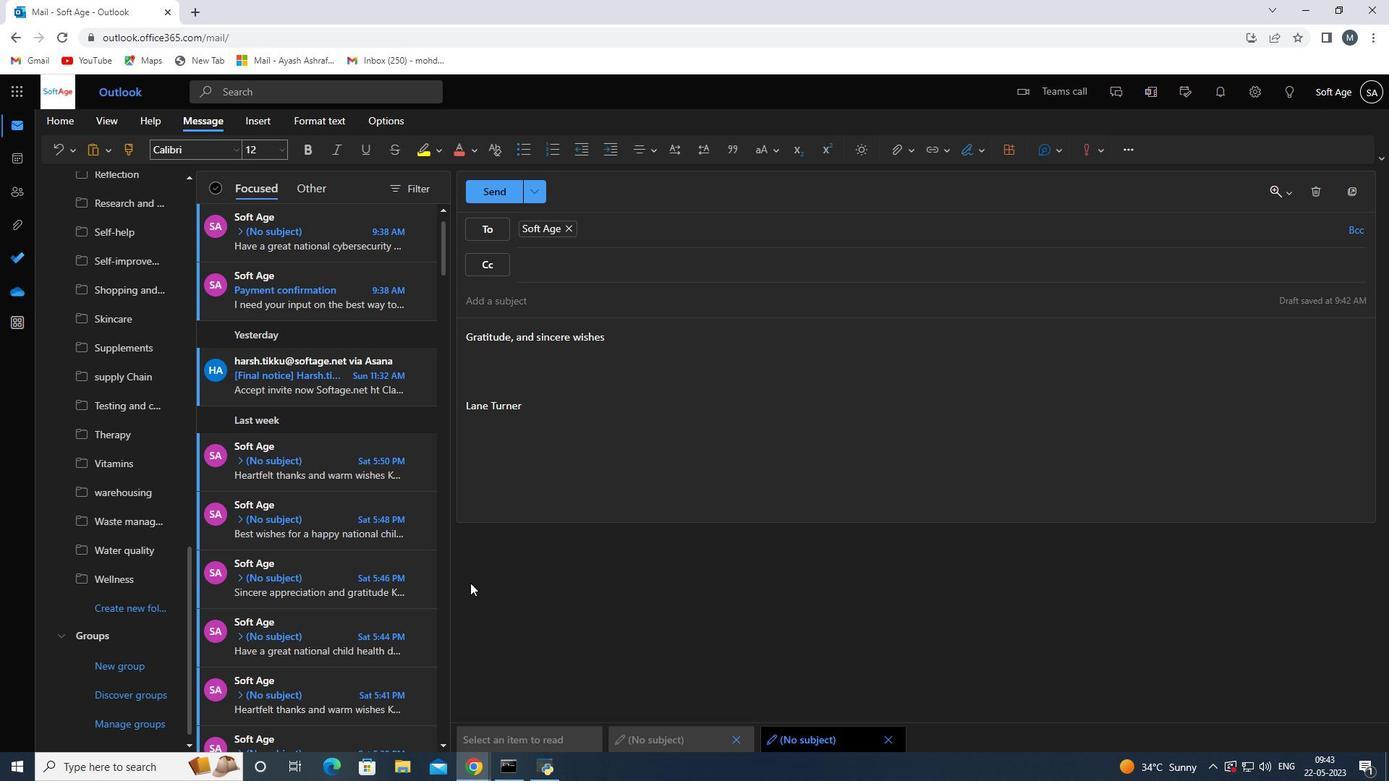 
Action: Mouse scrolled (472, 566) with delta (0, 0)
Screenshot: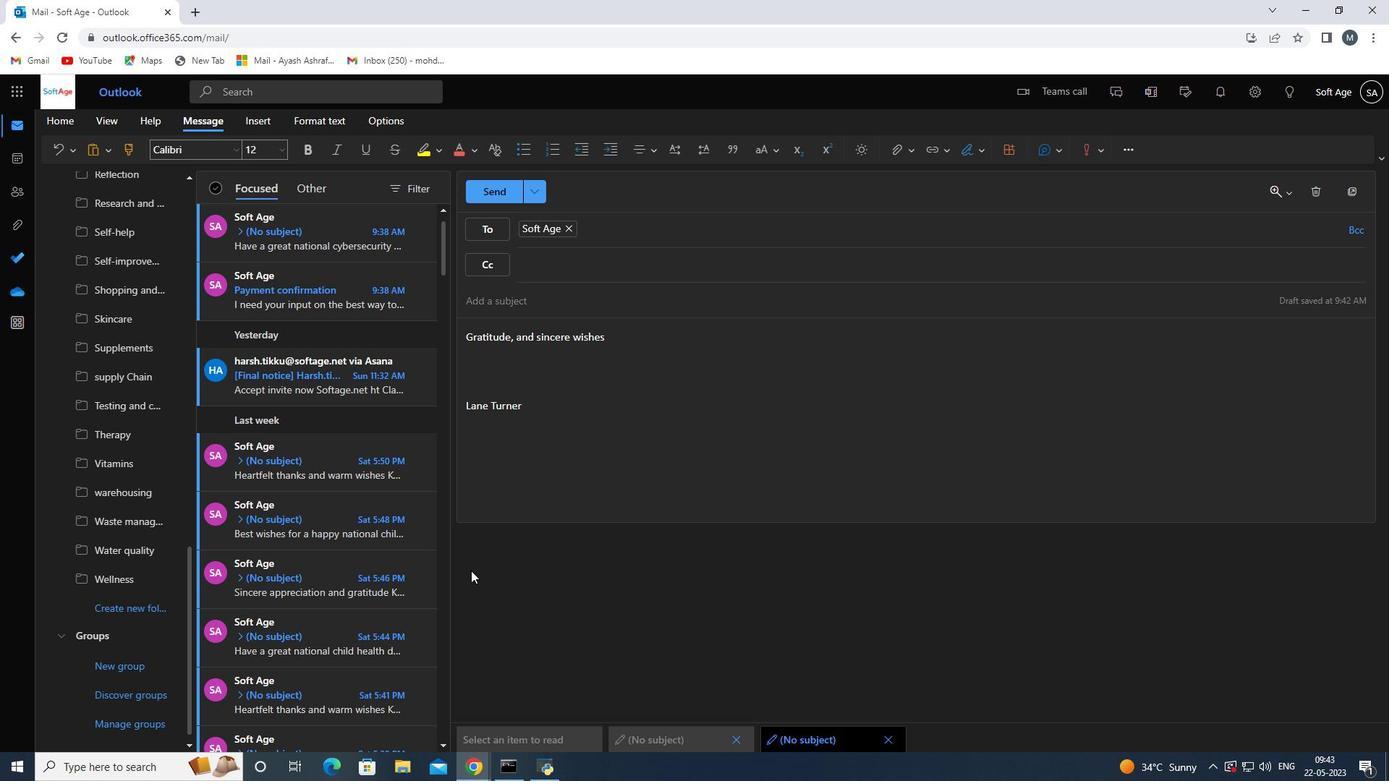 
Action: Mouse moved to (542, 354)
Screenshot: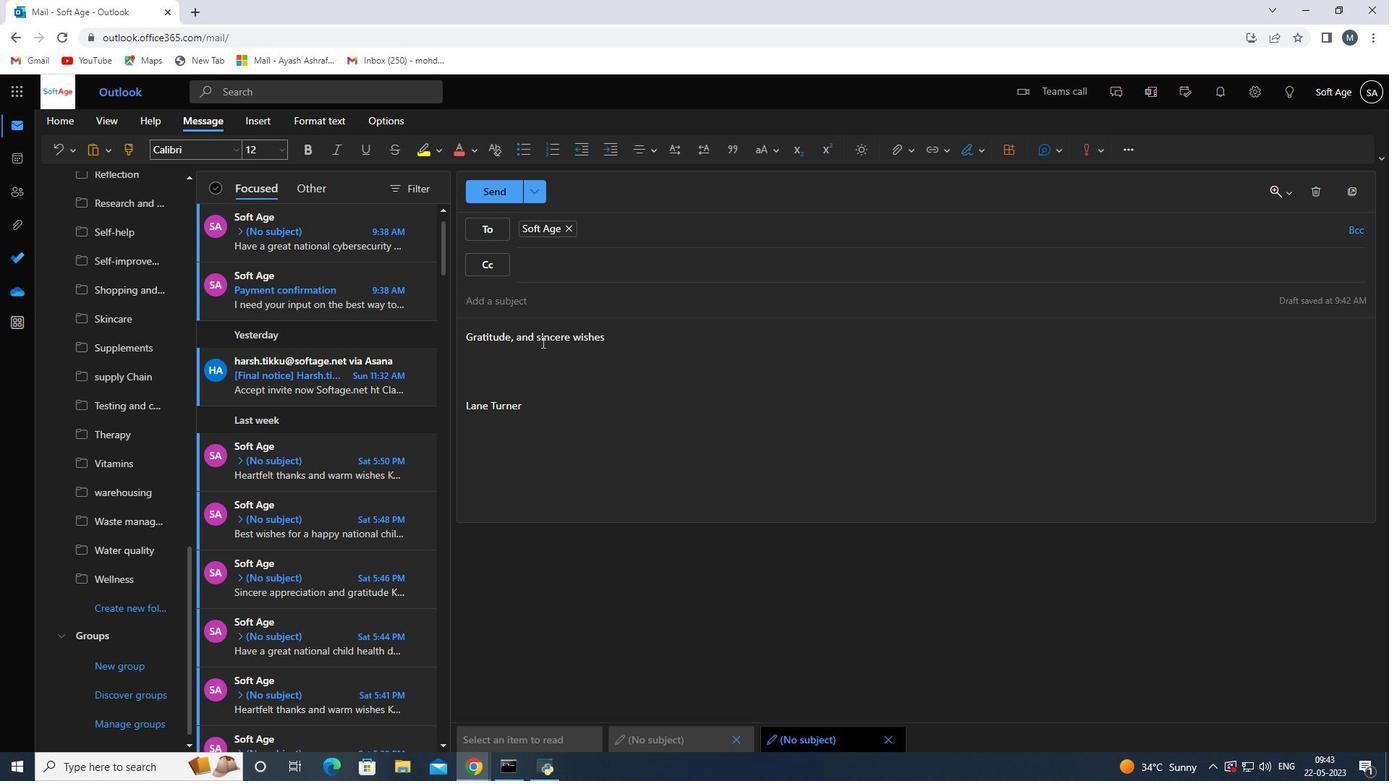 
Action: Mouse scrolled (542, 353) with delta (0, 0)
Screenshot: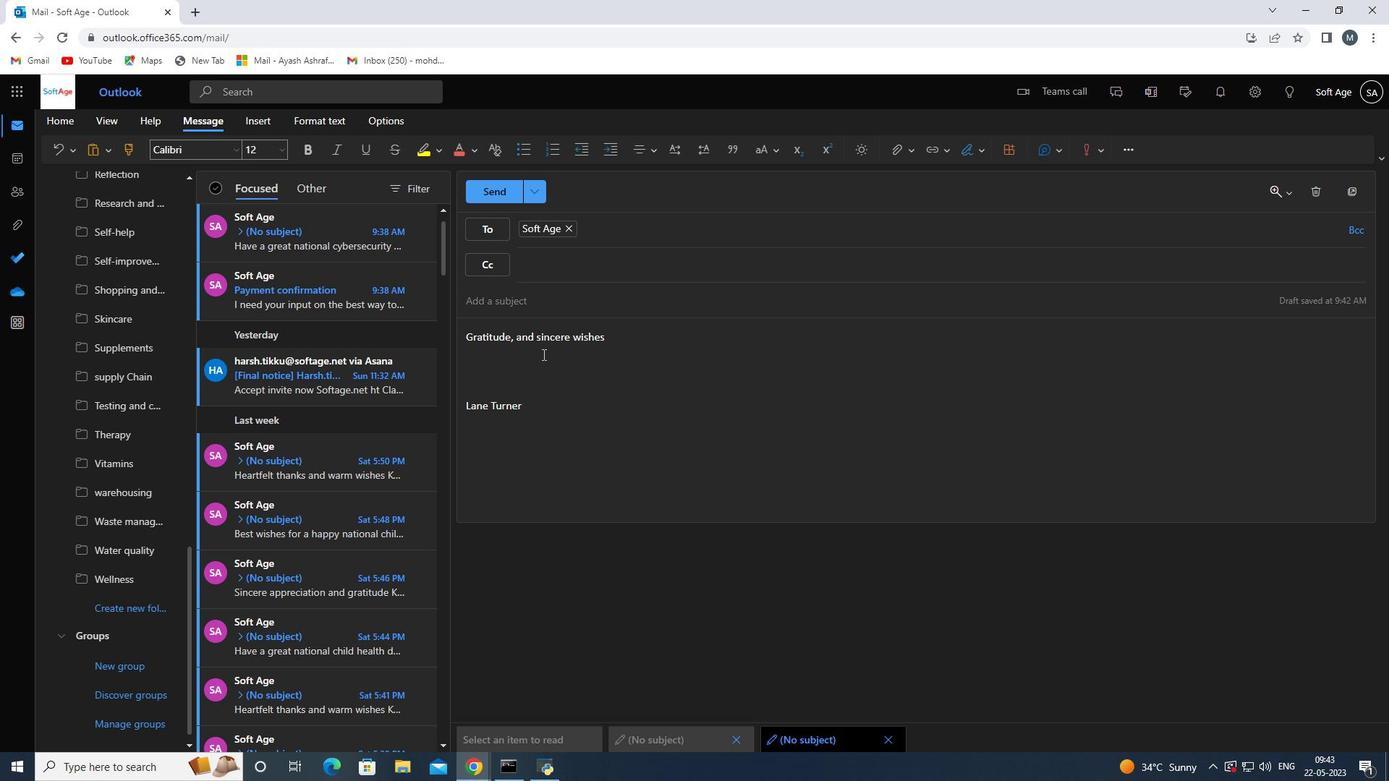 
Action: Mouse moved to (495, 199)
Screenshot: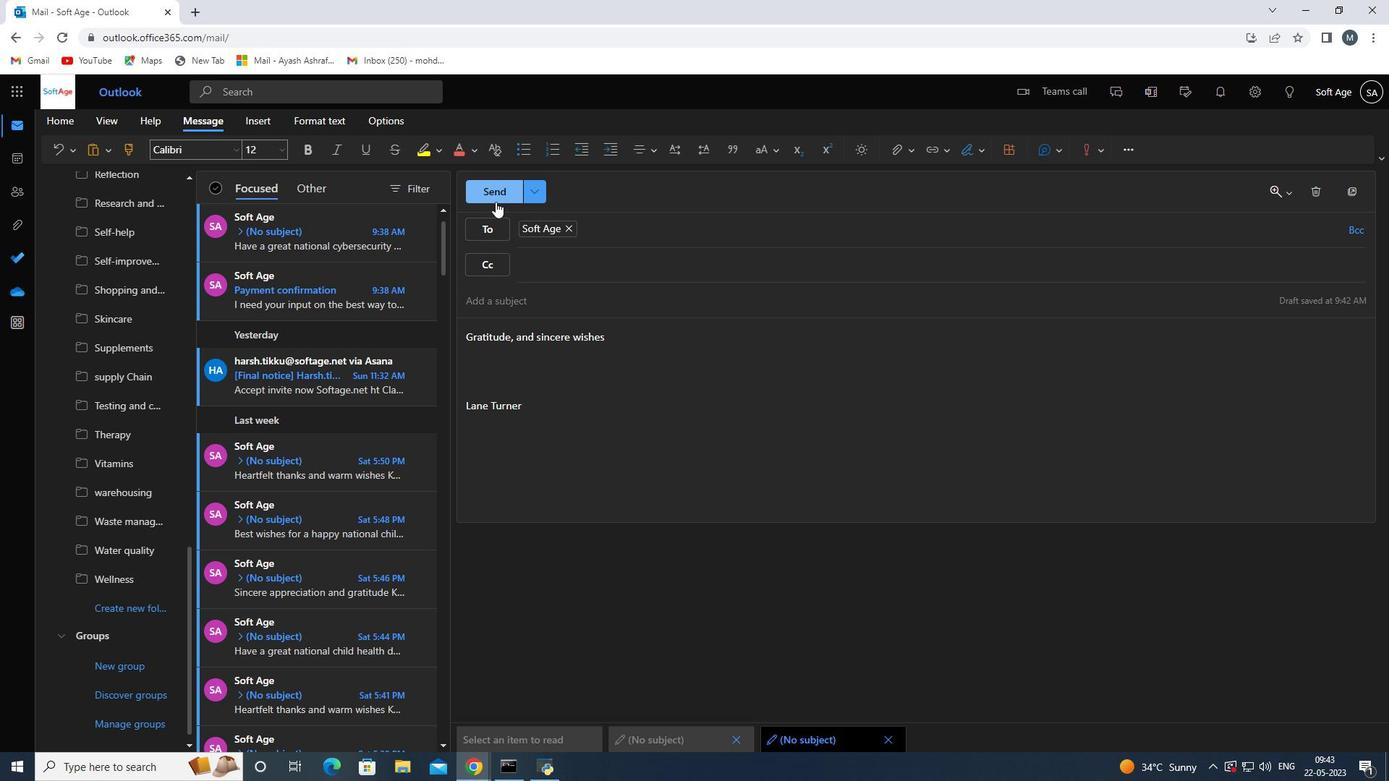 
Action: Mouse pressed left at (495, 199)
Screenshot: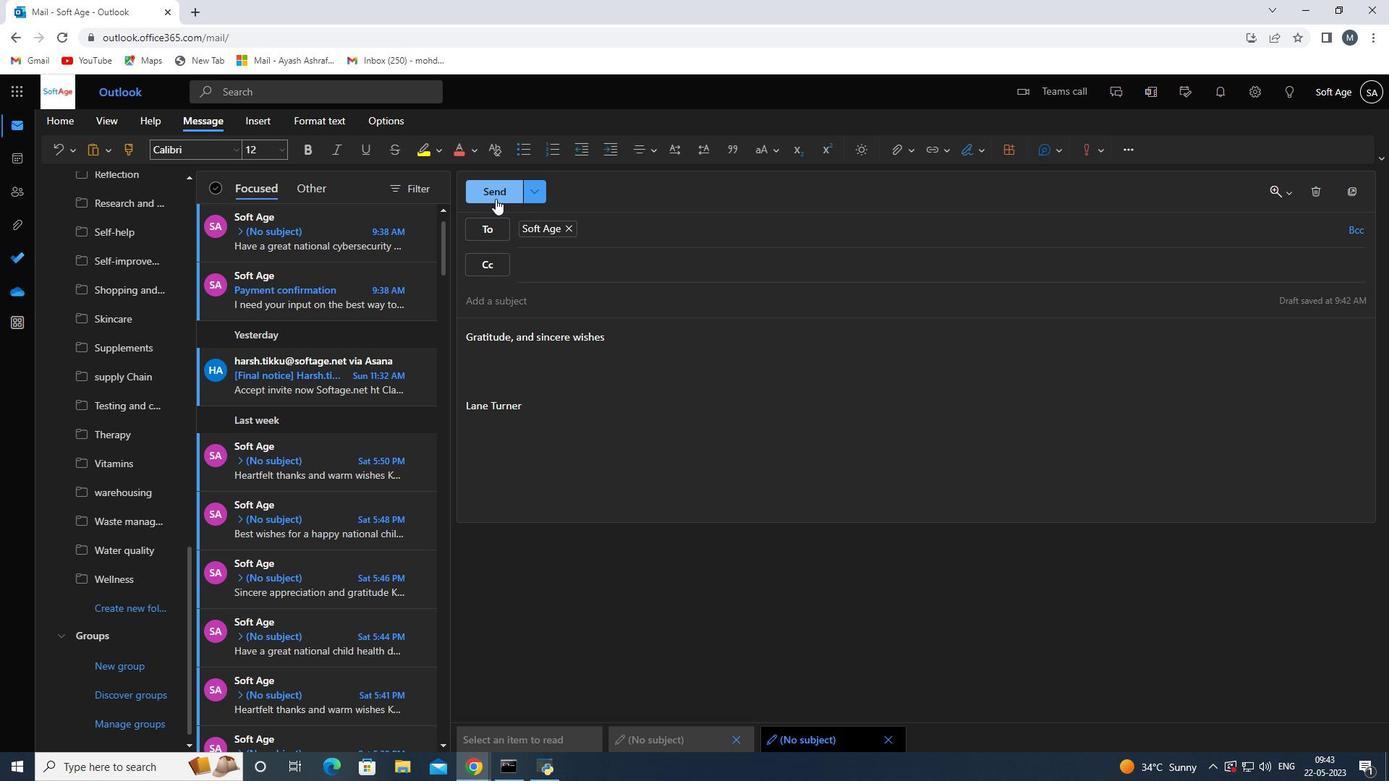 
Action: Mouse moved to (664, 453)
Screenshot: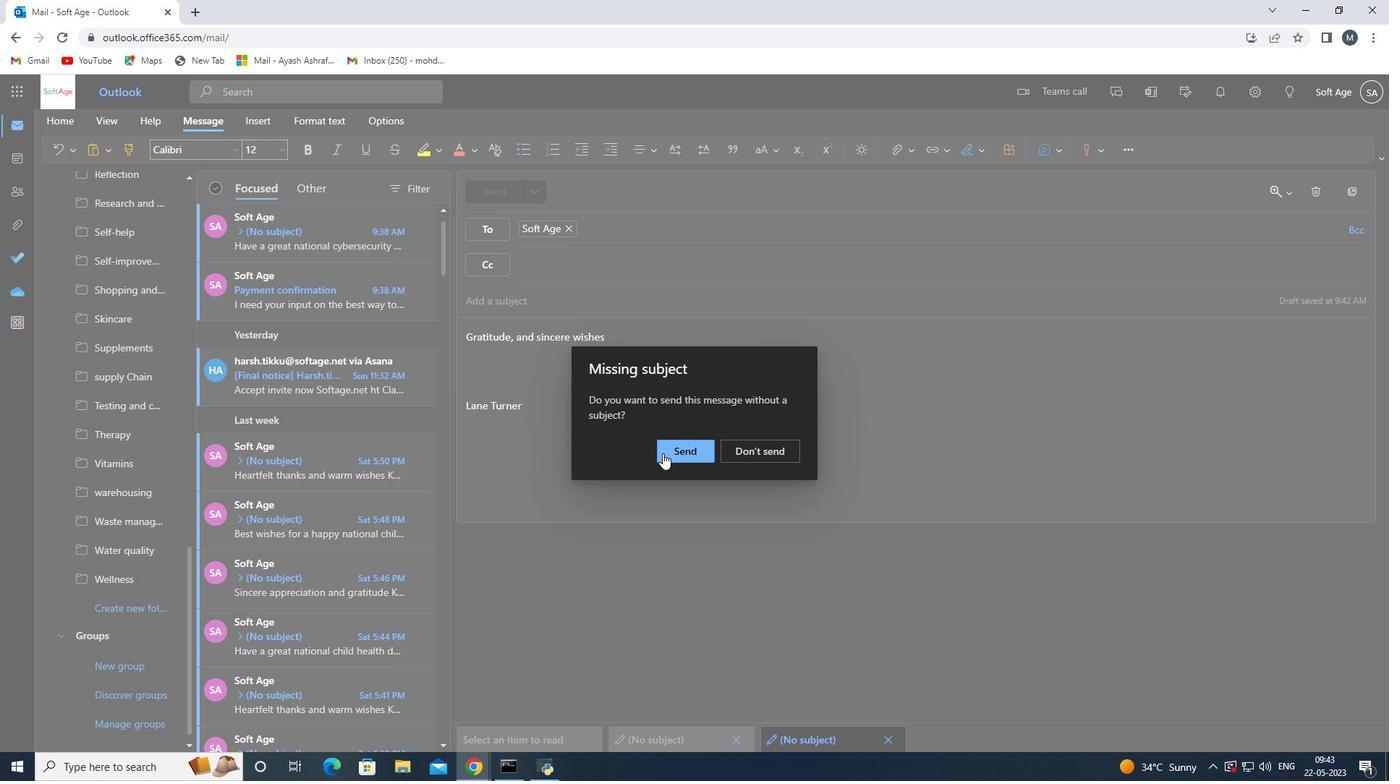 
Action: Mouse pressed left at (664, 453)
Screenshot: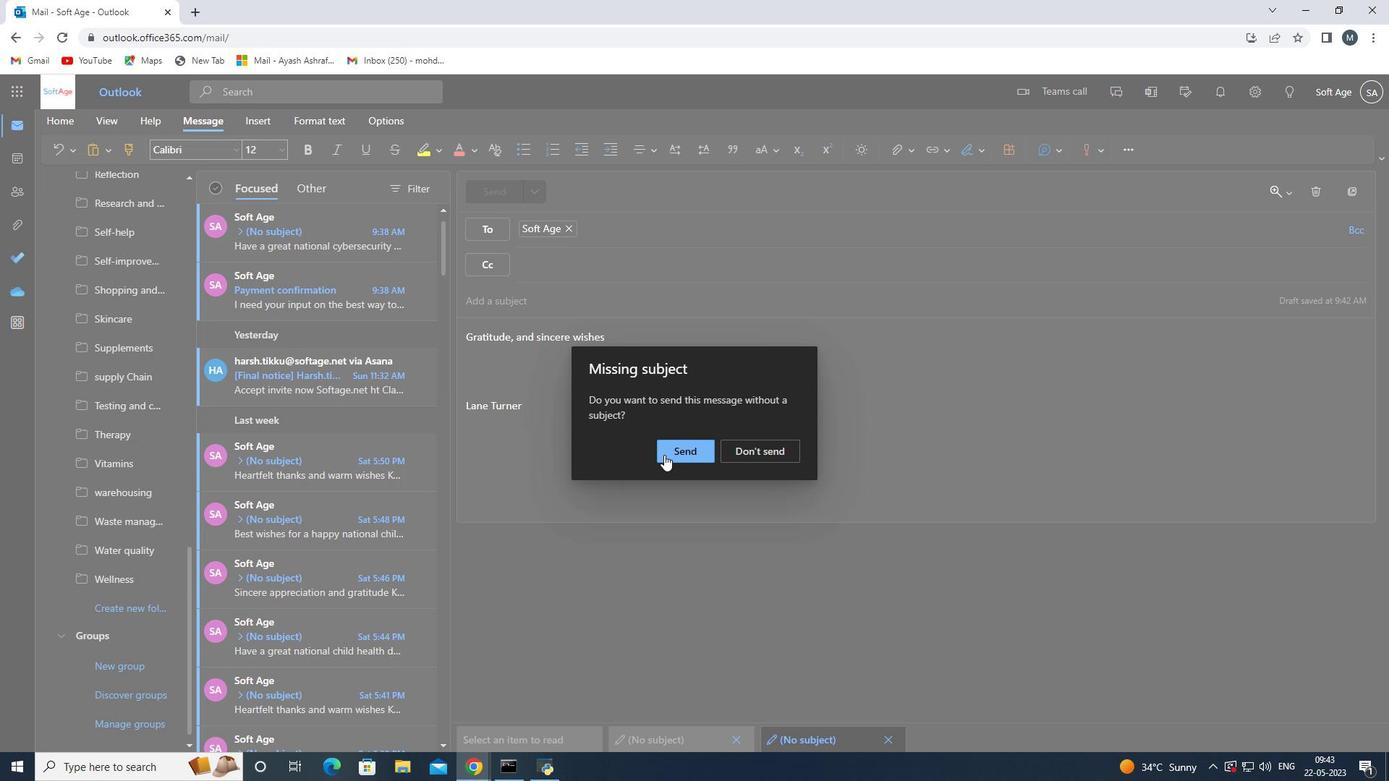 
Action: Mouse moved to (665, 452)
Screenshot: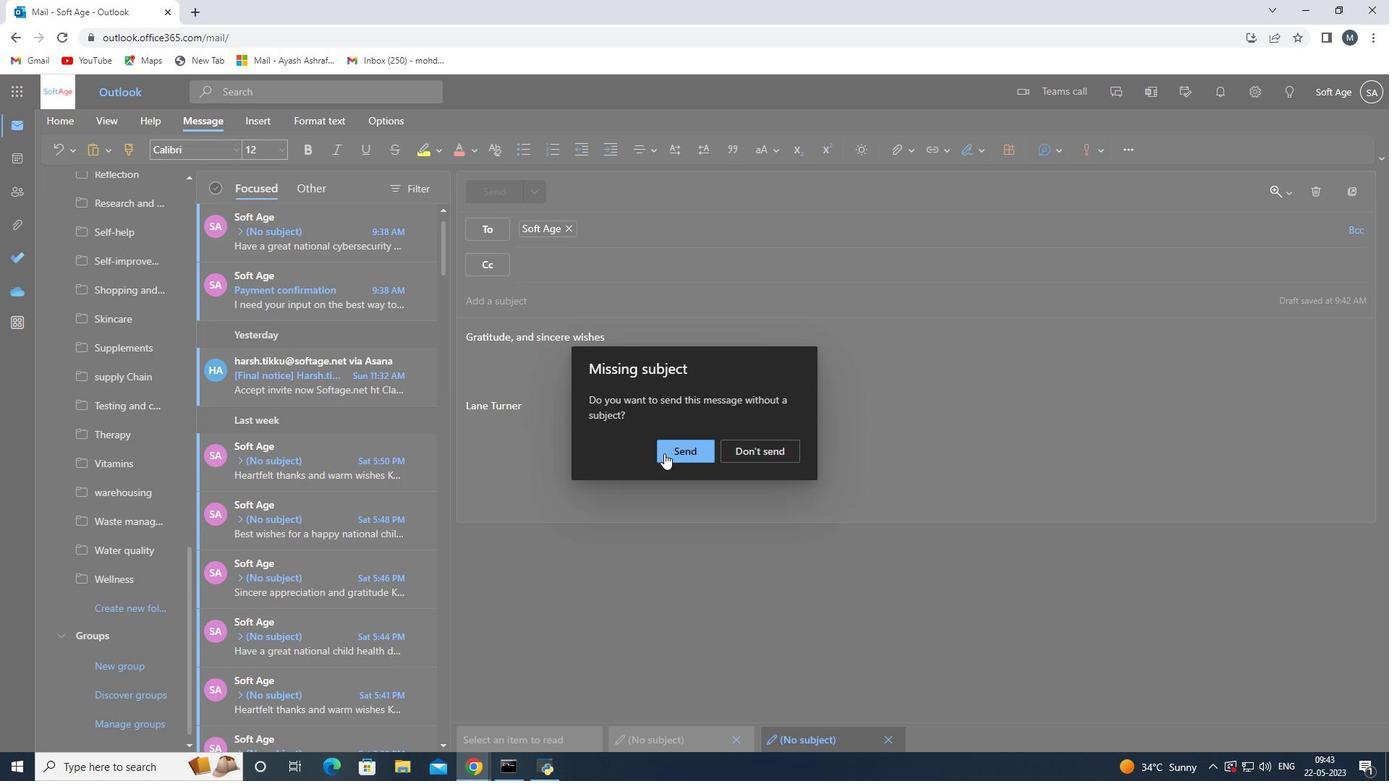 
